 Task: Add and style a list of job opportunities after a BCA program in an HTML file using Emmet abbreviations.
Action: Key pressed <Key.enter>
Screenshot: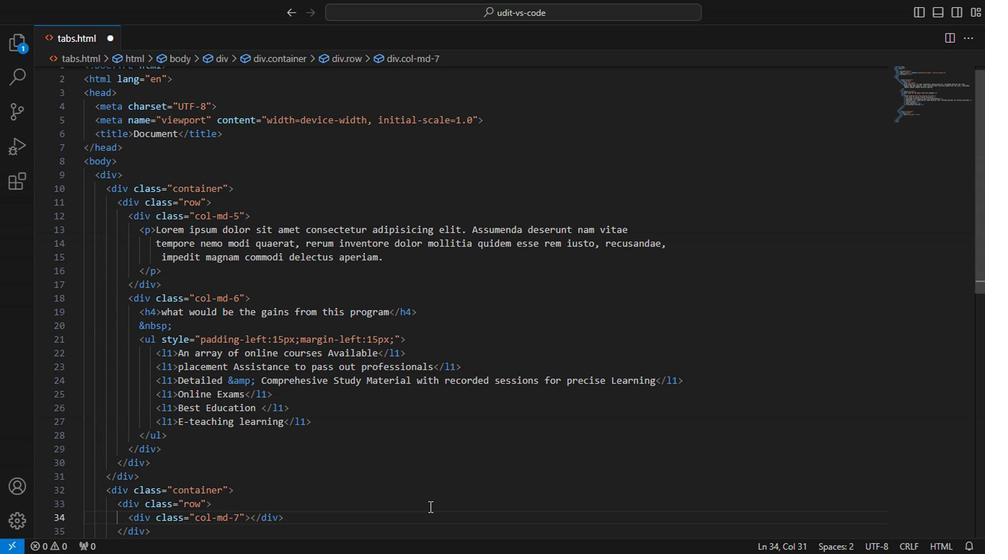 
Action: Mouse moved to (50, 518)
Screenshot: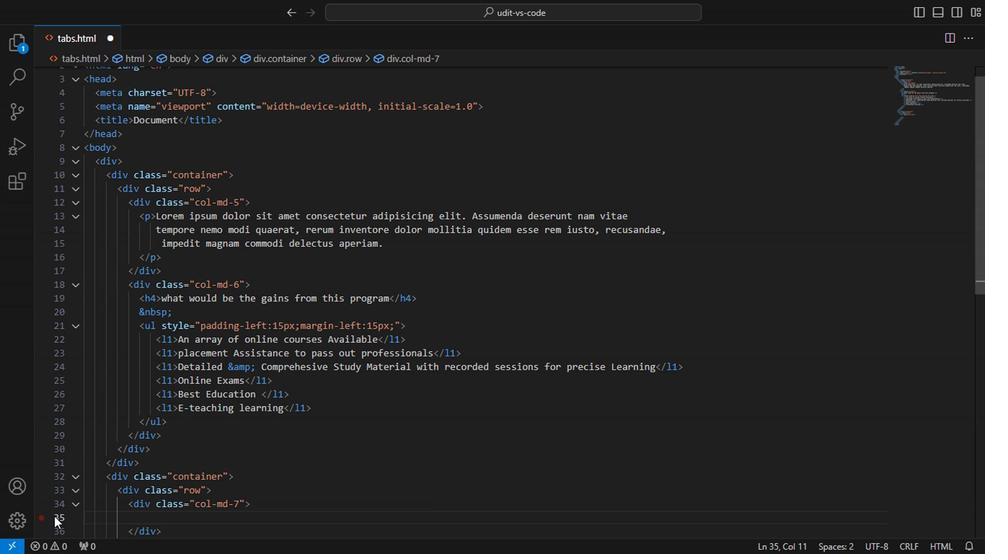 
Action: Mouse pressed left at (50, 518)
Screenshot: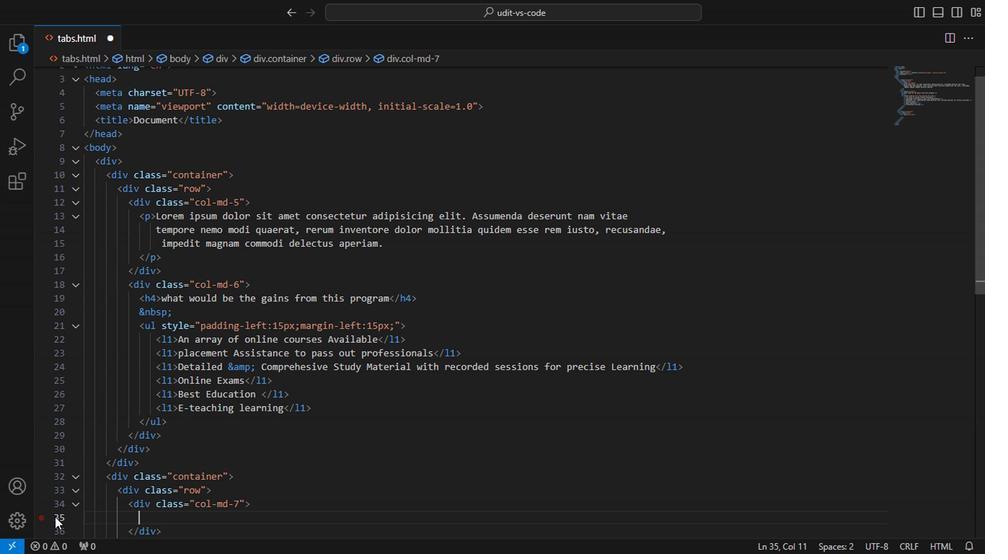 
Action: Key pressed <Key.backspace>
Screenshot: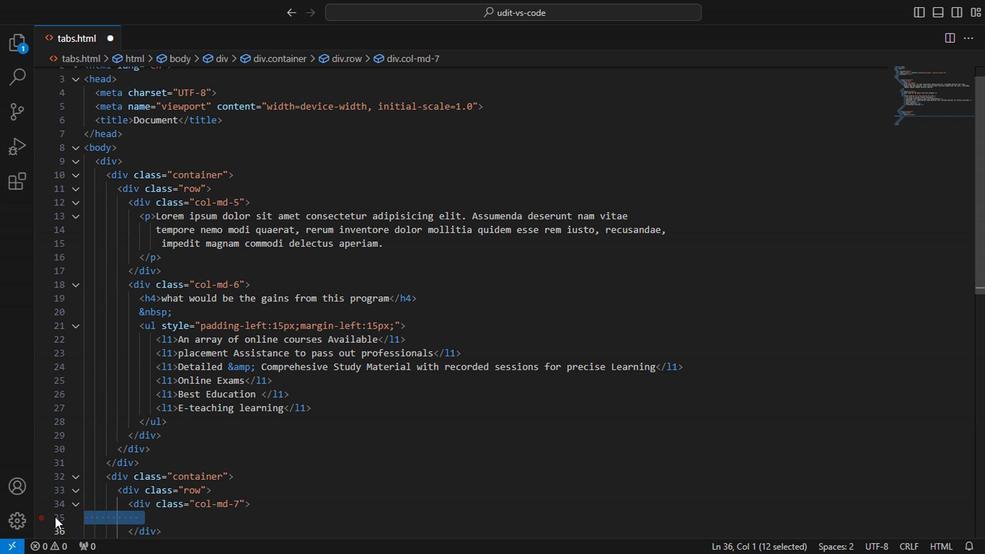 
Action: Mouse moved to (315, 493)
Screenshot: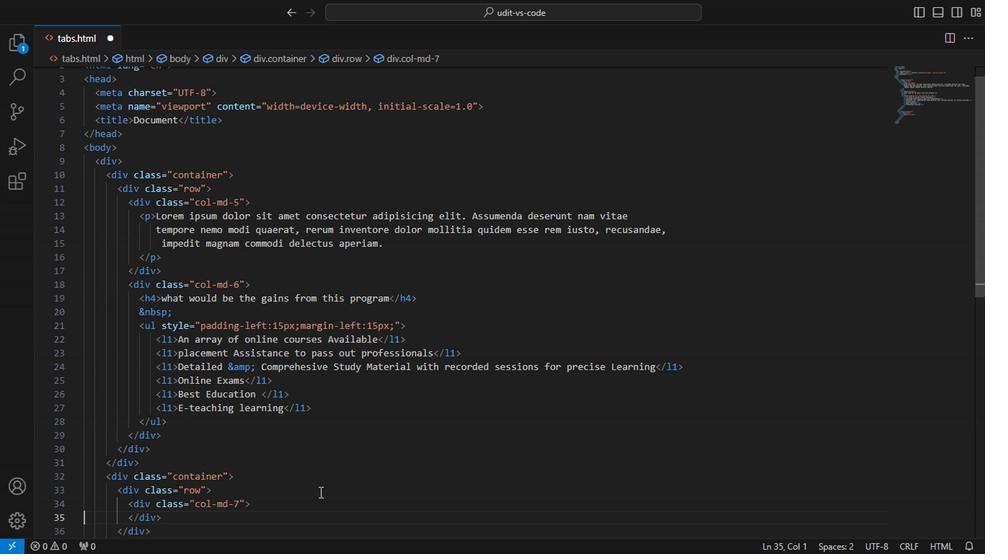 
Action: Mouse pressed left at (315, 493)
Screenshot: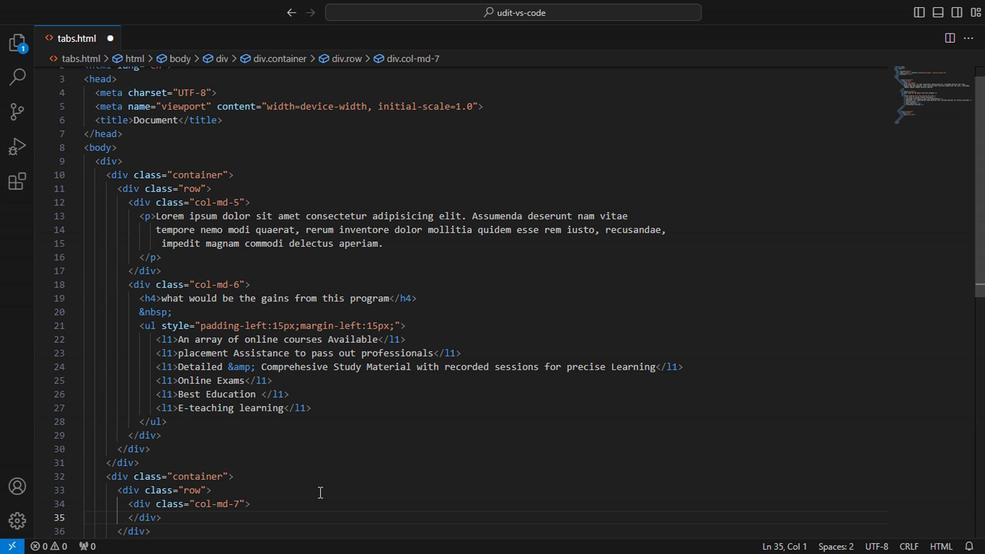 
Action: Mouse moved to (304, 508)
Screenshot: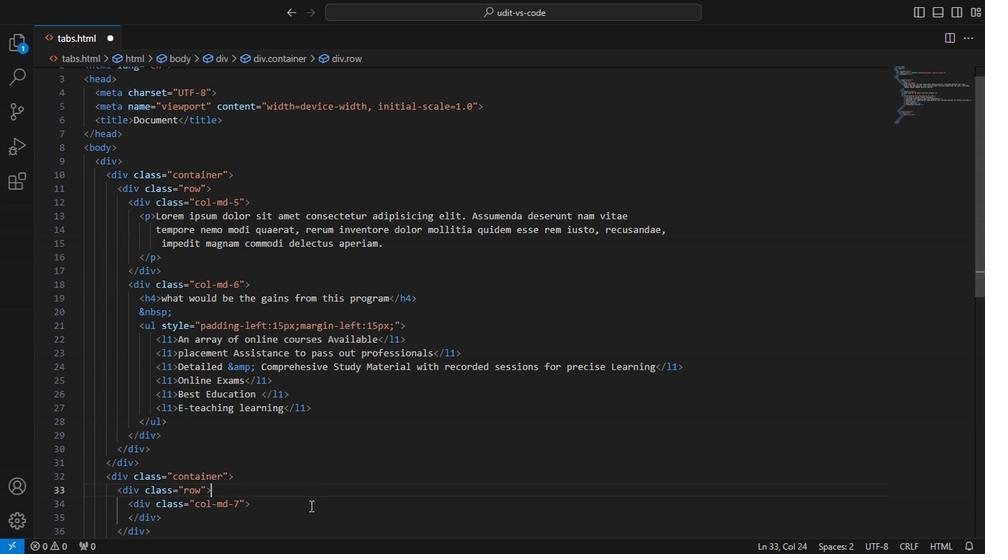 
Action: Mouse pressed left at (304, 508)
Screenshot: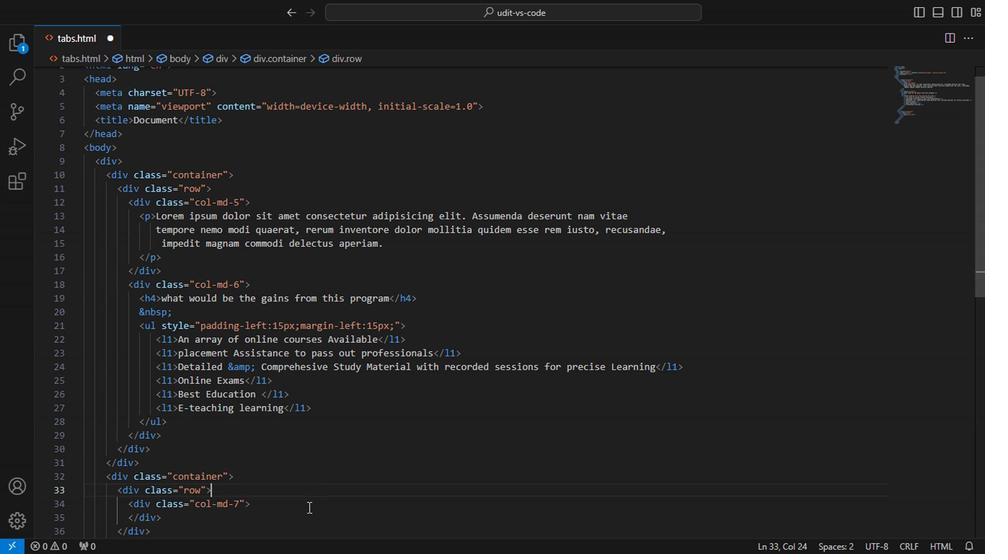 
Action: Key pressed <Key.enter>
Screenshot: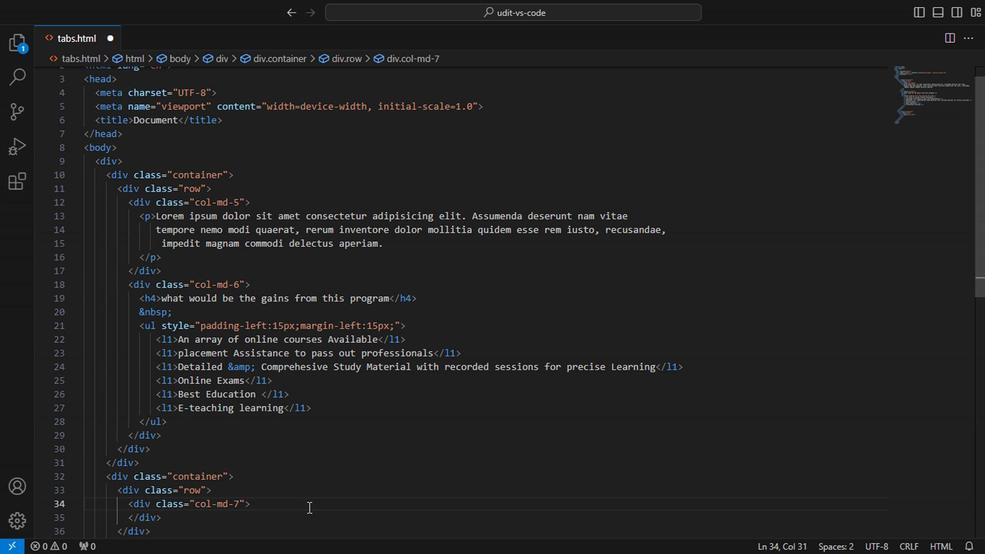 
Action: Mouse moved to (276, 507)
Screenshot: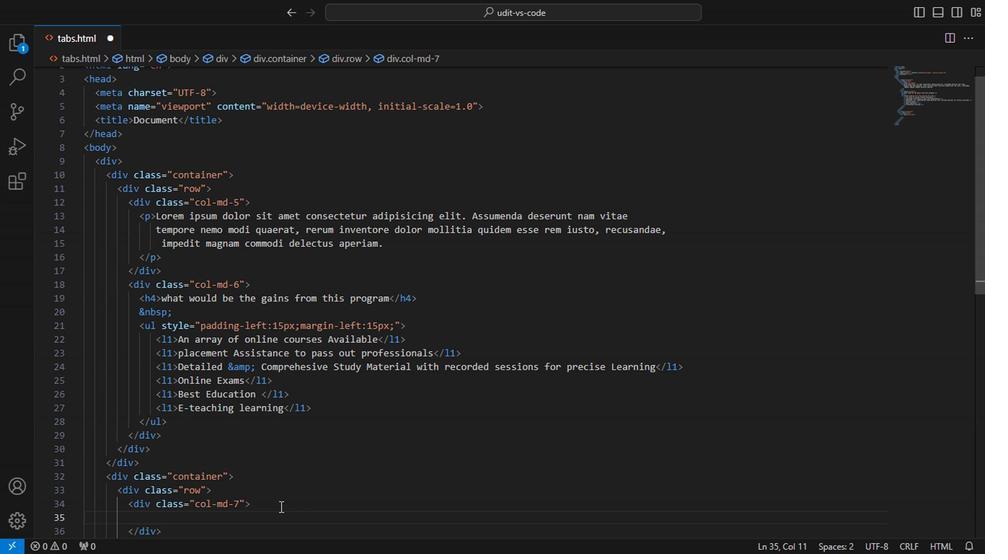 
Action: Key pressed h4<Key.enter><Key.backspace><Key.backspace><Key.right><Key.right><Key.right><Key.right><Key.right><Key.backspace><Key.backspace><Key.backspace><Key.backspace><Key.backspace><Key.backspace><Key.backspace>h4<Key.enter><Key.caps_lock>J<Key.caps_lock>ob<Key.space><Key.caps_lock>O<Key.caps_lock>ppu<Key.backspace>ortunities<Key.space><Key.caps_lock>A<Key.caps_lock>fter<Key.space><Key.caps_lock>BCA<Key.caps_lock><Key.space>programme
Screenshot: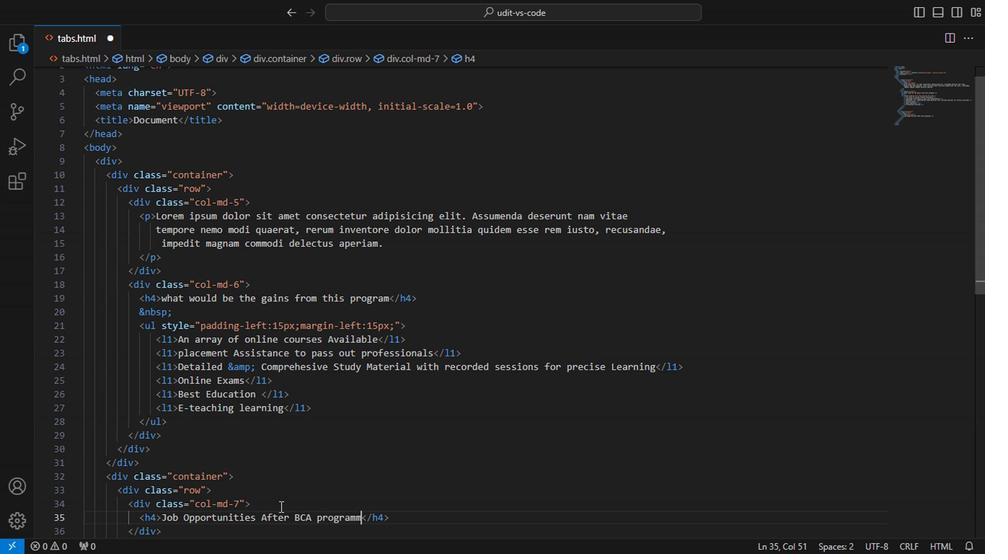
Action: Mouse moved to (268, 482)
Screenshot: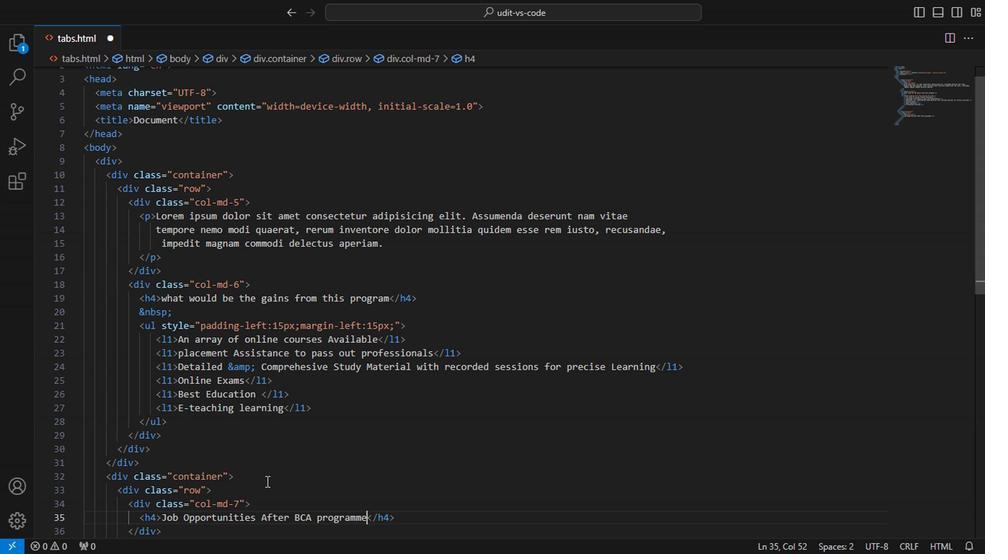 
Action: Key pressed <Key.right><Key.right><Key.right><Key.right><Key.right><Key.shift><Key.shift><Key.shift><Key.shift><Key.shift><Key.shift><Key.shift><Key.shift><Key.shift><Key.shift><Key.shift><Key.shift><Key.shift><Key.shift><Key.shift><Key.shift><Key.shift><Key.shift><Key.shift><Key.shift><Key.shift><Key.shift><Key.shift><Key.shift><Key.shift><Key.shift><Key.shift><Key.shift><Key.shift><Key.shift><Key.shift><Key.shift><Key.shift><Key.shift><Key.shift><Key.shift><Key.shift><Key.shift><Key.shift><Key.shift><Key.shift><Key.shift><Key.shift><Key.shift><Key.shift><Key.shift><Key.shift><Key.shift><Key.shift>&nbsp;<Key.right><Key.left><Key.enter>ul<Key.enter><Key.enter>li<Key.shift><Key.shift><Key.shift><Key.shift><Key.shift><Key.shift><Key.shift><Key.shift><Key.shift><Key.shift><Key.shift><Key.shift><Key.shift>*5<Key.enter>
Screenshot: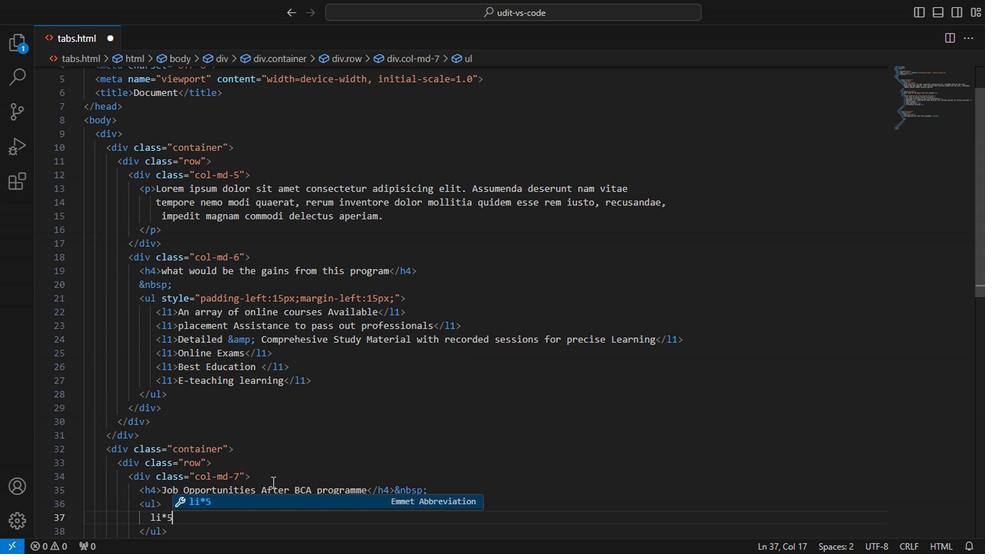 
Action: Mouse moved to (981, 228)
Screenshot: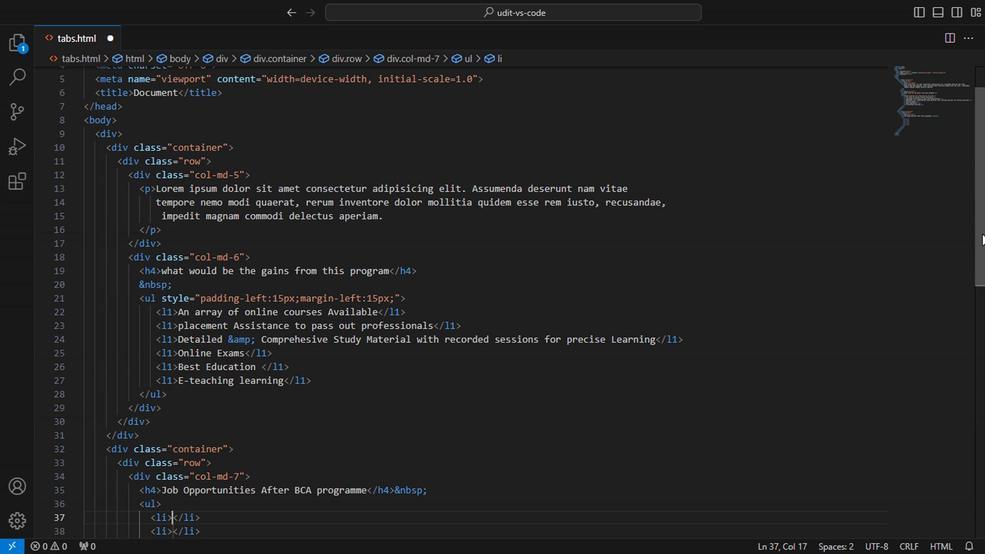 
Action: Mouse pressed left at (981, 228)
Screenshot: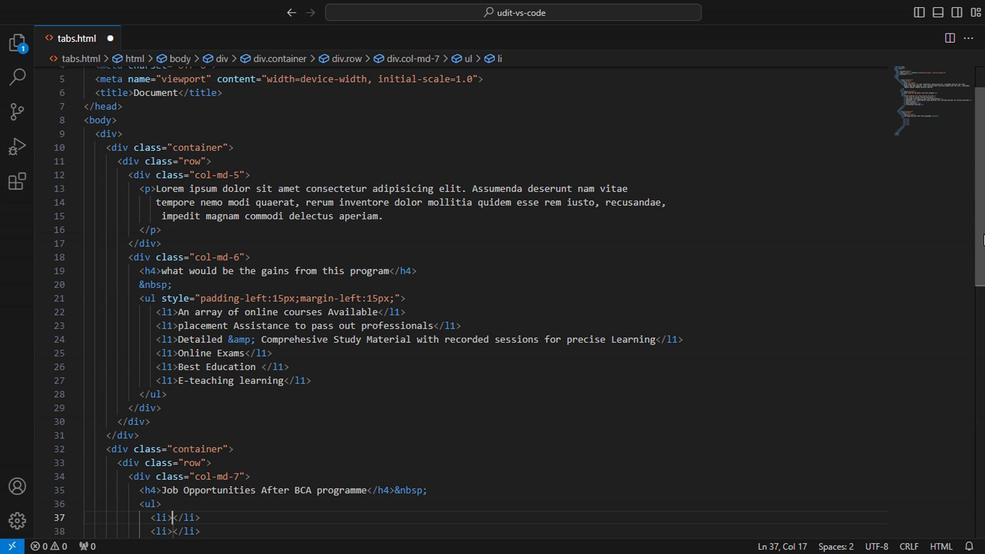 
Action: Mouse moved to (168, 334)
Screenshot: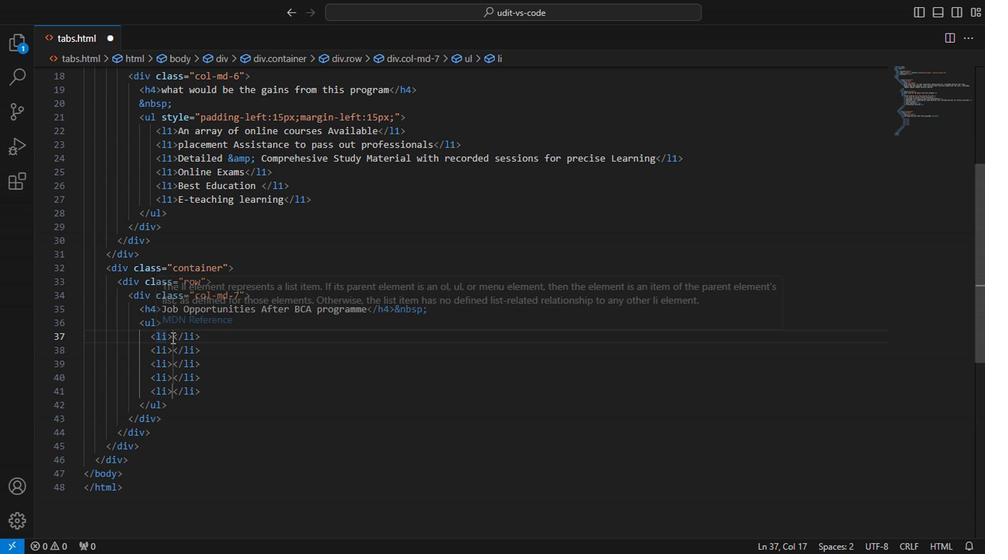 
Action: Mouse pressed left at (168, 334)
Screenshot: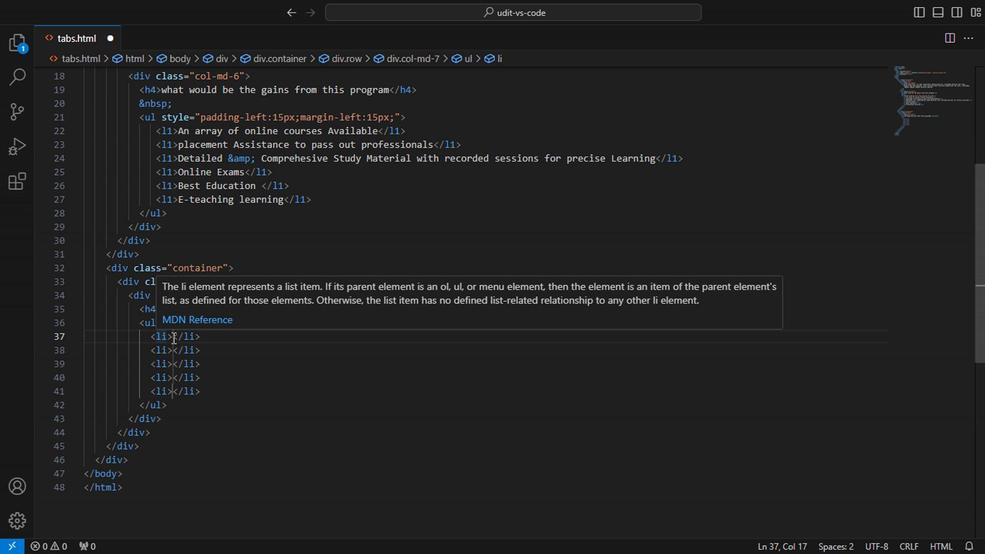 
Action: Key pressed s<Key.backspace><Key.left><Key.space>style<Key.enter>color<Key.shift_r>:whitel<Key.backspace>;<Key.right><Key.right><Key.caps_lock>S<Key.caps_lock>oftware<Key.space><Key.caps_lock>D<Key.caps_lock>evelopment<Key.down><Key.left><Key.left><Key.left><Key.left><Key.left><Key.left><Key.space>style=<Key.shift_r>"<Key.left>color<Key.shift_r>:white<Key.right><Key.right><Key.caps_lock><Key.caps_lock><Key.caps_lock>WE<Key.caps_lock><Key.backspace>eb<Key.space><Key.caps_lock>D<Key.caps_lock>eveloper<Key.right><Key.right><Key.down><Key.left><Key.left><Key.left><Key.left><Key.left><Key.left><Key.space>style=color<Key.shift_r>:white;<Key.right><Key.right><Key.caps_lock>D<Key.caps_lock>atabase<Key.space><Key.caps_lock>D<Key.caps_lock>eveloper<Key.right><Key.right><Key.right><Key.down><Key.left><Key.left><Key.left><Key.left><Key.left><Key.left><Key.space>style-<Key.backspace>=color<Key.shift_r>:blue<Key.right><Key.right><Key.caps_lock>I<Key.caps_lock>t<Key.space>prohe<Key.backspace><Key.backspace>ject<Key.space><Key.caps_lock>D<Key.caps_lock>evek<Key.backspace>loper<Key.right><Key.right><Key.right><Key.right><Key.right><Key.down><Key.left><Key.left><Key.left><Key.left><Key.left><Key.left><Key.space>style-=<Key.shift_r>"<Key.left>color<Key.shift_r>:red<Key.right><Key.right><Key.caps_lock><Key.caps_lock><Key.caps_lock>P<Key.caps_lock>roh<Key.backspace>jecy<Key.space><Key.backspace><Key.backspace>t<Key.space><Key.caps_lock>M<Key.caps_lock>anager<Key.down><Key.down><Key.enter>.col-ms<Key.backspace>d-5<Key.enter><Key.enter>.h5<Key.backspace><Key.backspace>h5<Key.enter>lorem<Key.enter>
Screenshot: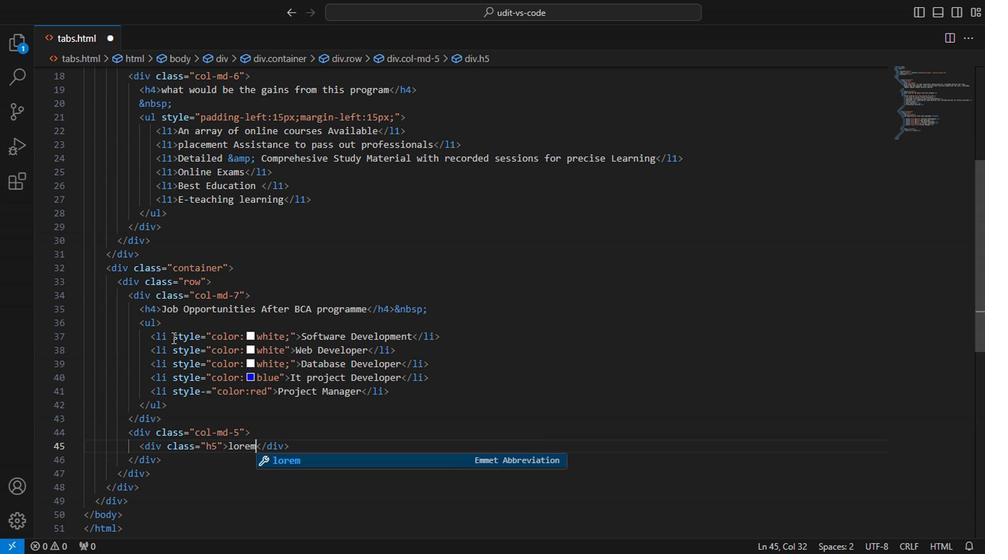 
Action: Mouse moved to (424, 534)
Screenshot: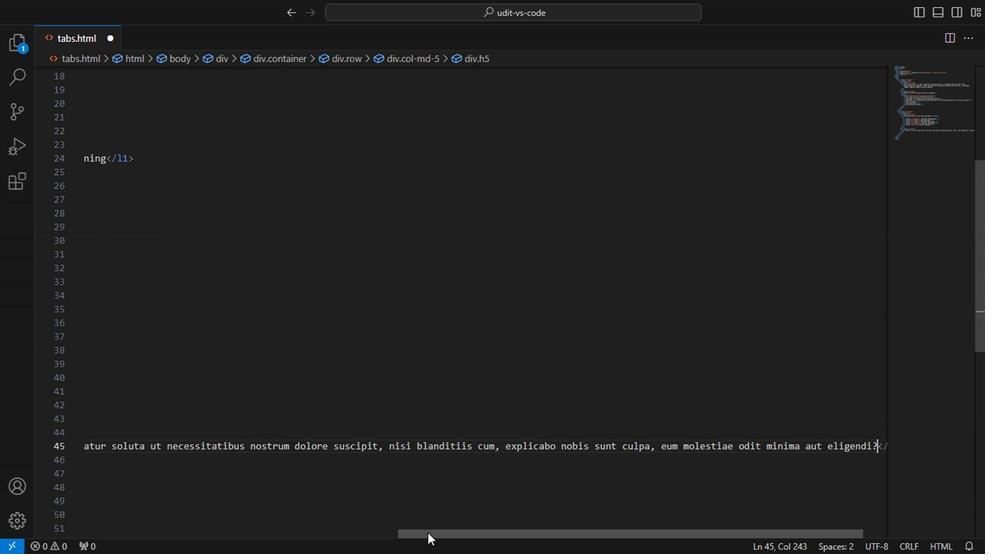 
Action: Mouse pressed left at (424, 534)
Screenshot: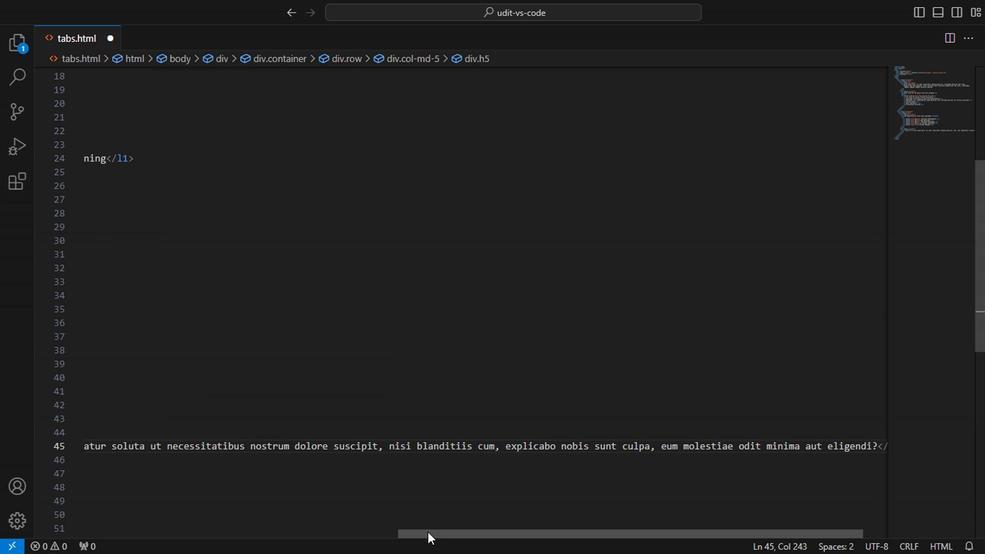 
Action: Mouse moved to (565, 450)
Screenshot: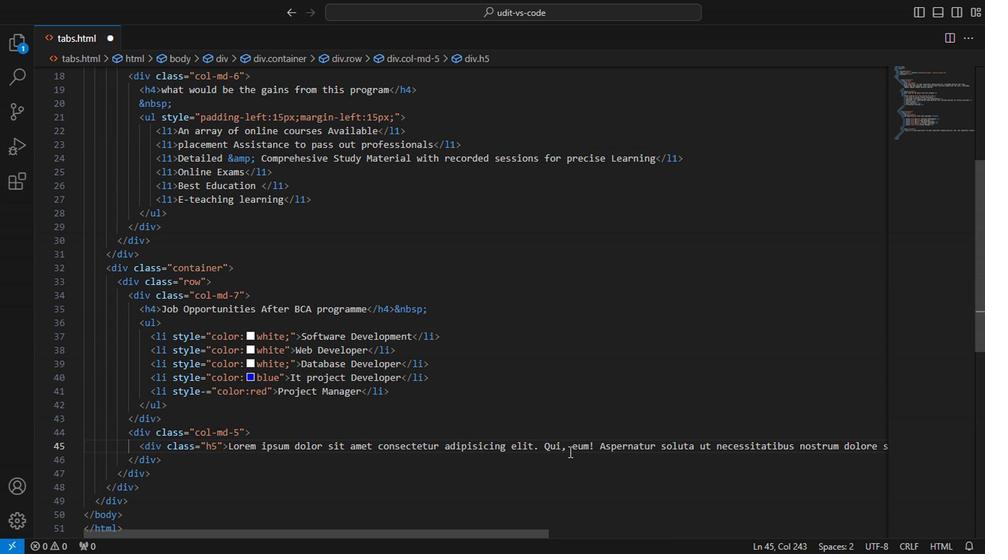 
Action: Mouse pressed left at (565, 450)
Screenshot: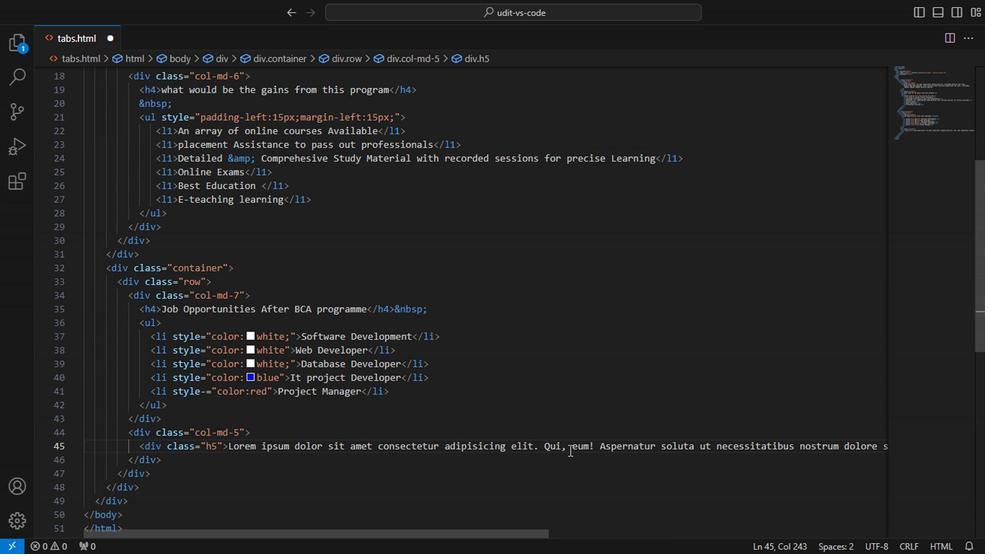 
Action: Key pressed <Key.enter>
Screenshot: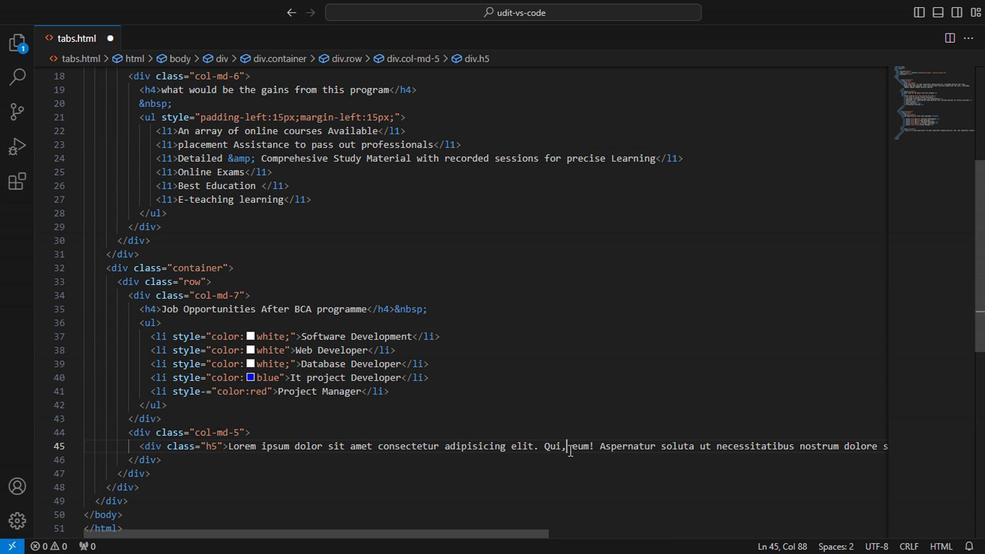 
Action: Mouse moved to (790, 457)
Screenshot: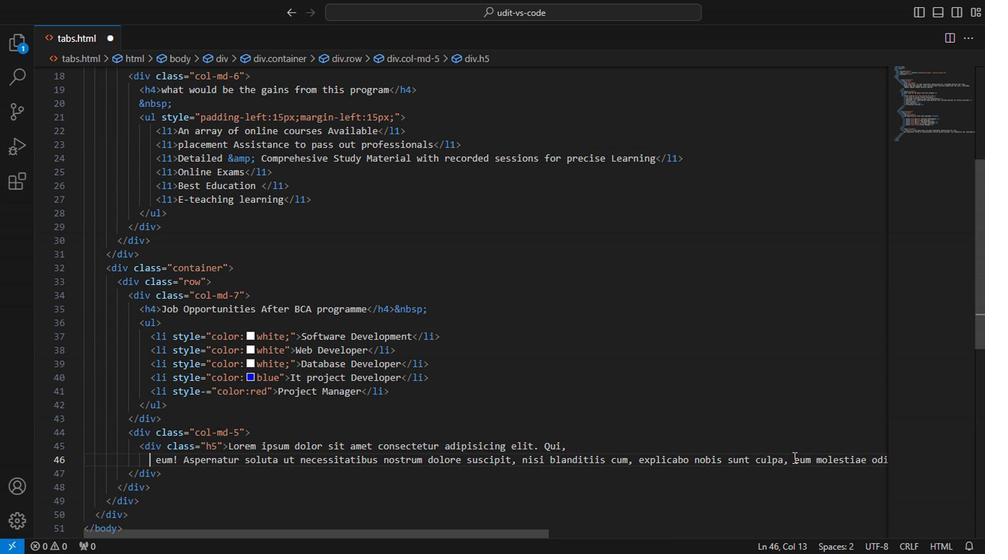 
Action: Mouse pressed left at (790, 457)
Screenshot: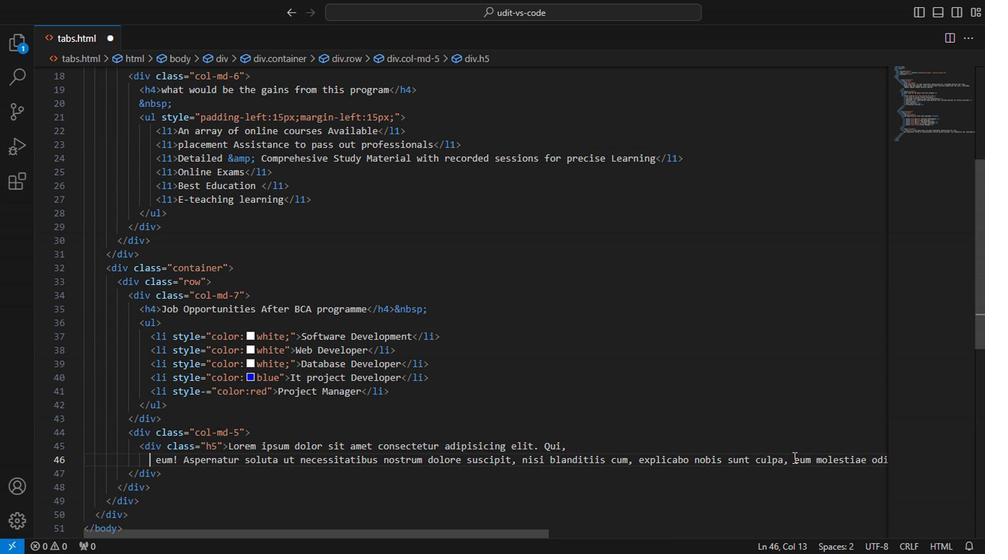 
Action: Key pressed <Key.enter>
Screenshot: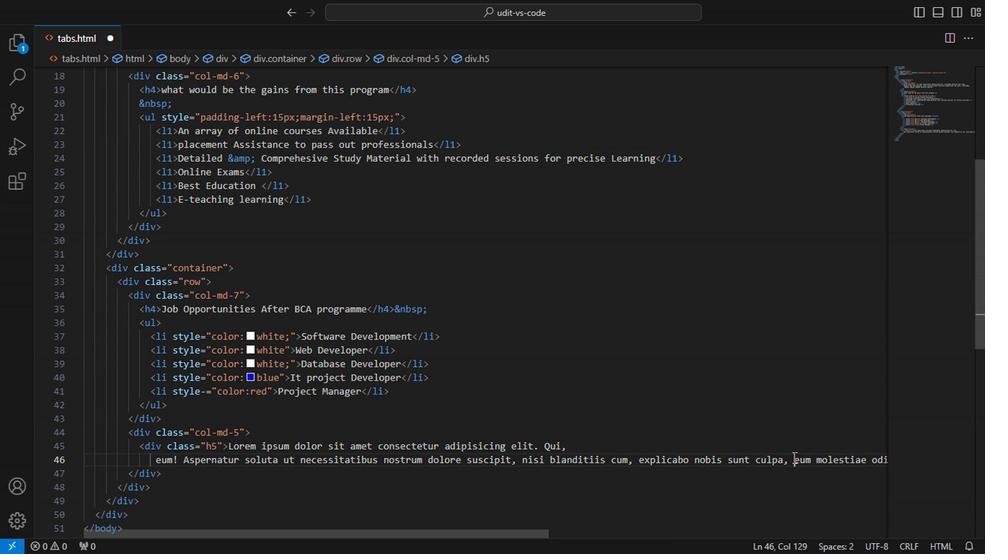 
Action: Mouse moved to (371, 468)
Screenshot: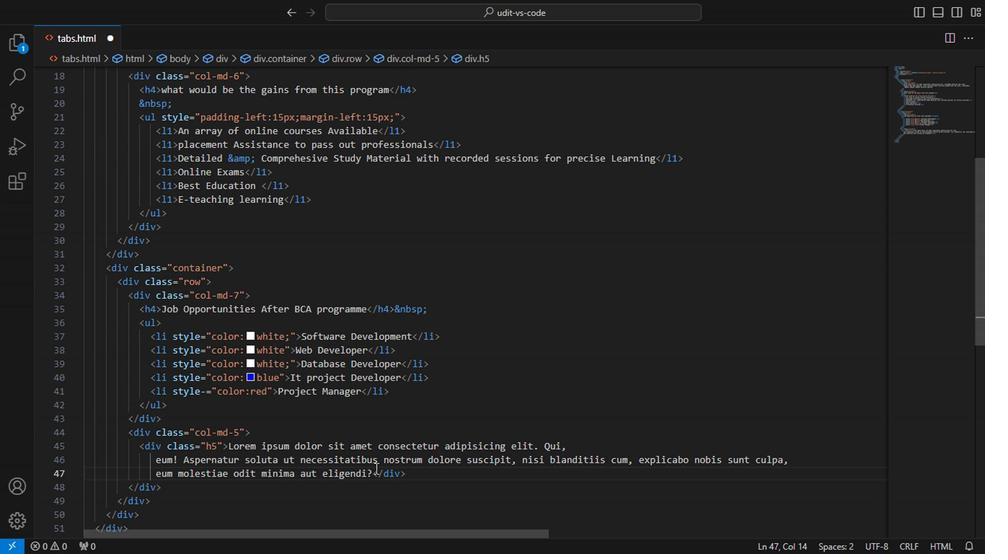 
Action: Mouse pressed left at (371, 468)
Screenshot: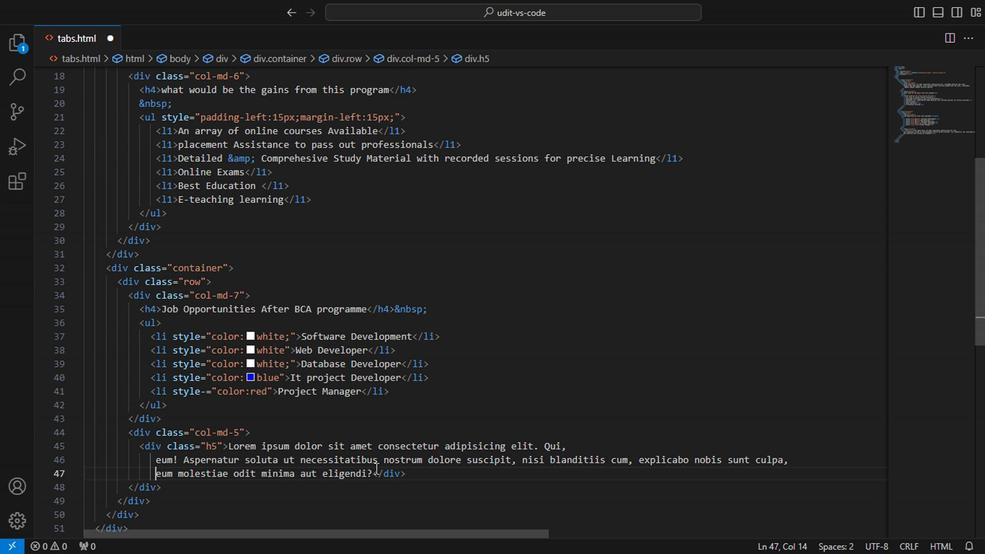 
Action: Key pressed <Key.left><Key.enter>
Screenshot: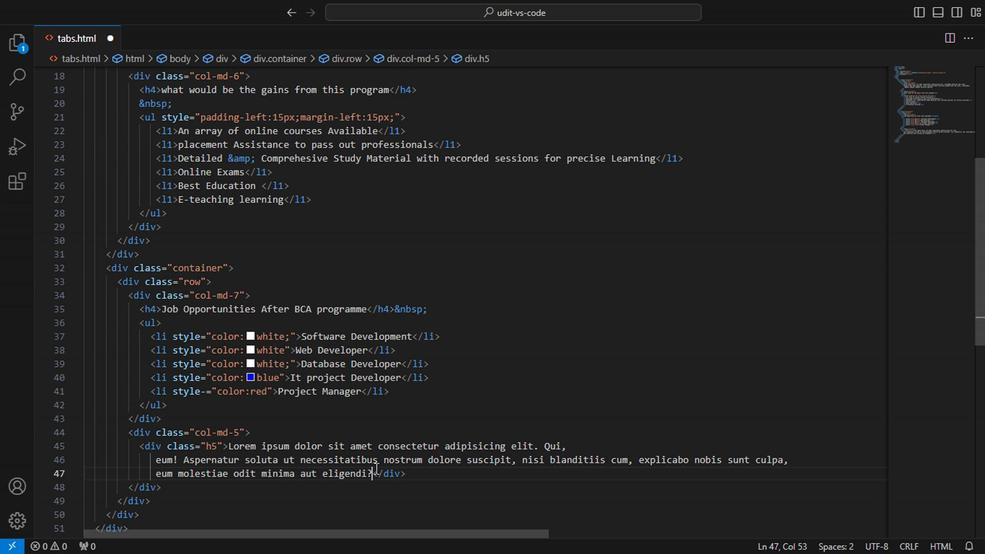 
Action: Mouse moved to (977, 320)
Screenshot: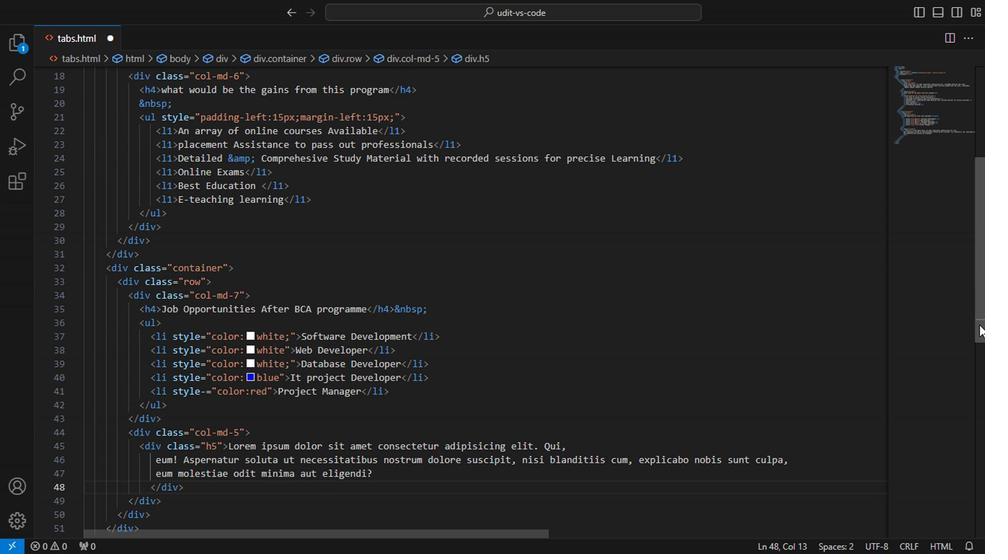 
Action: Mouse pressed left at (977, 320)
Screenshot: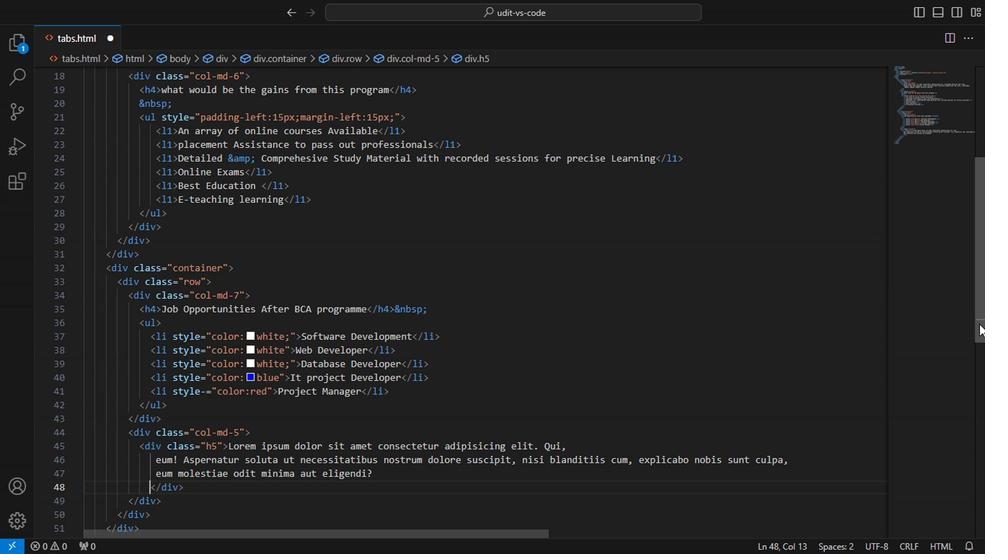 
Action: Mouse moved to (142, 405)
Screenshot: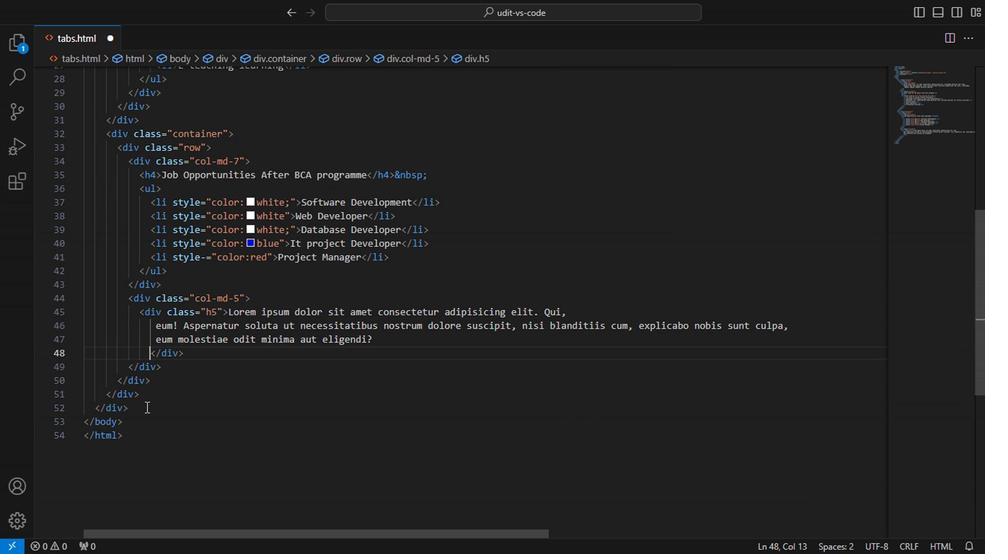 
Action: Mouse pressed left at (142, 405)
Screenshot: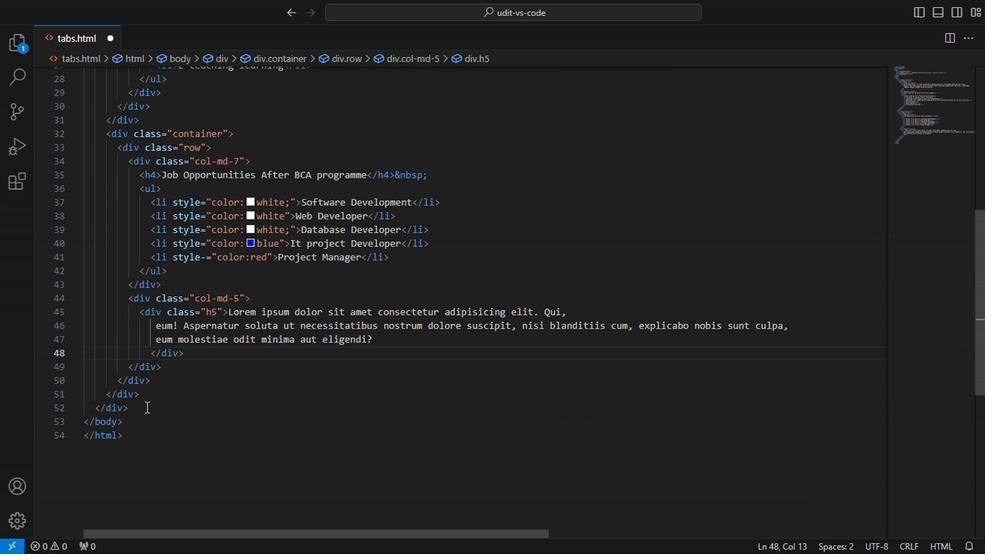
Action: Key pressed <Key.enter>.program-highlight<Key.enter><Key.enter>.containe<Key.backspace>er<Key.enter><Key.enter>.row<Key.enter><Key.enter><Key.enter><Key.enter>ctrl+Zctrl+Zctrl+col-12<Key.enter><Key.enter>h3<Key.enter><Key.enter>ctrl+Z<Key.shift_r>ctrl+b<Key.shift_r>><Key.caps_lock>BCA<Key.caps_lock><Key.space><Key.caps_lock>P<Key.caps_lock>rogram<Key.right><Key.right><Key.right><Key.right><Key.right><Key.right><Key.right><Key.right><Key.right><Key.right><Key.left><Key.enter>span.bg-primary<Key.enter>lorem<Key.enter>
Screenshot: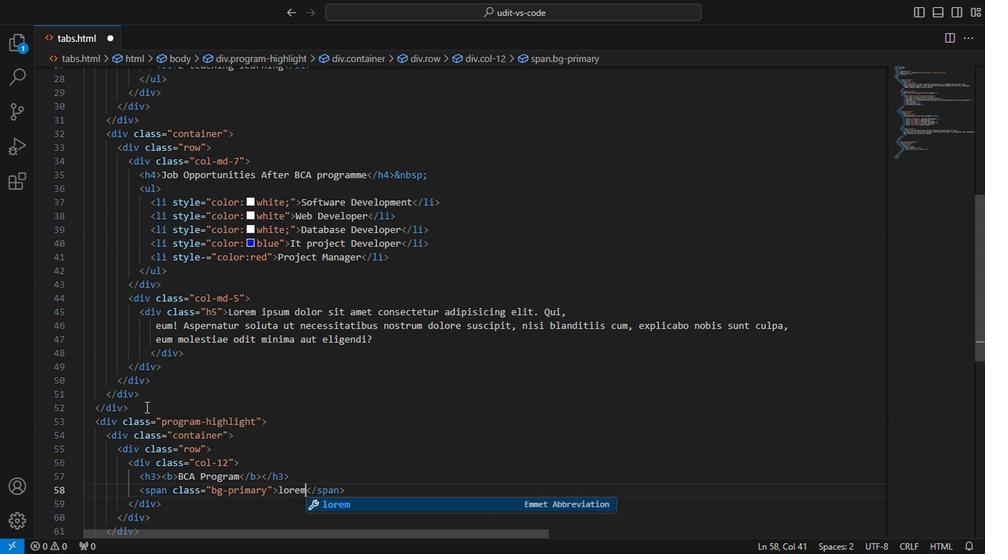 
Action: Mouse moved to (510, 536)
Screenshot: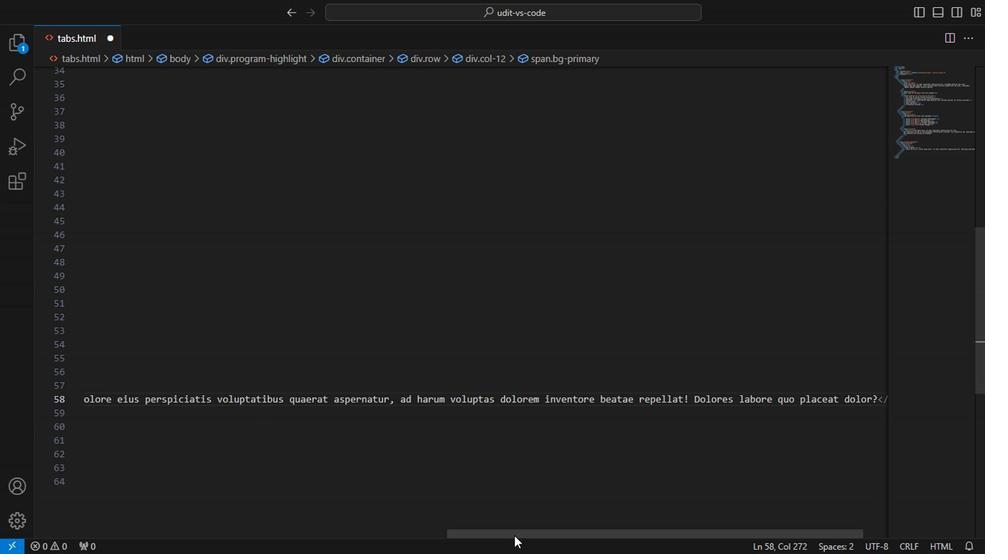 
Action: Mouse pressed left at (510, 536)
Screenshot: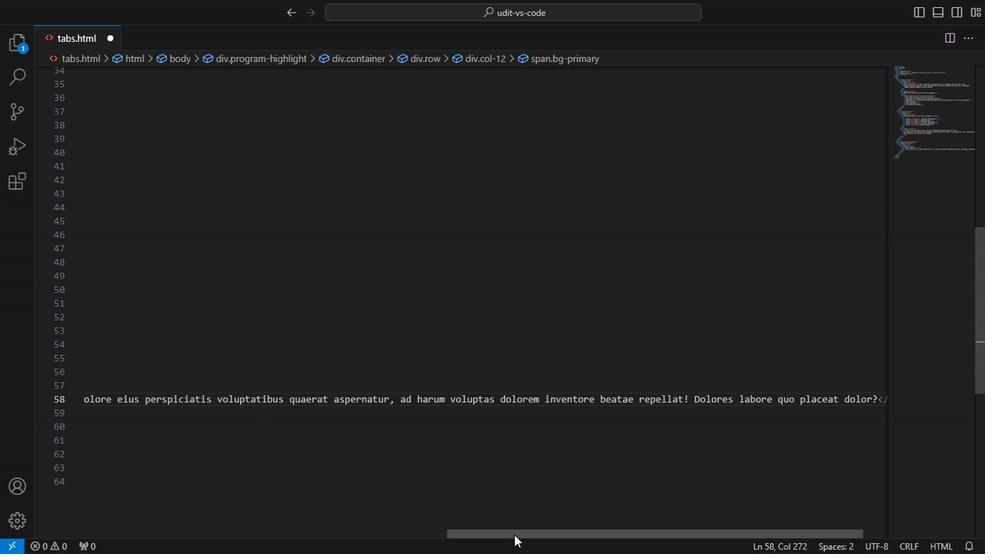 
Action: Mouse moved to (786, 399)
Screenshot: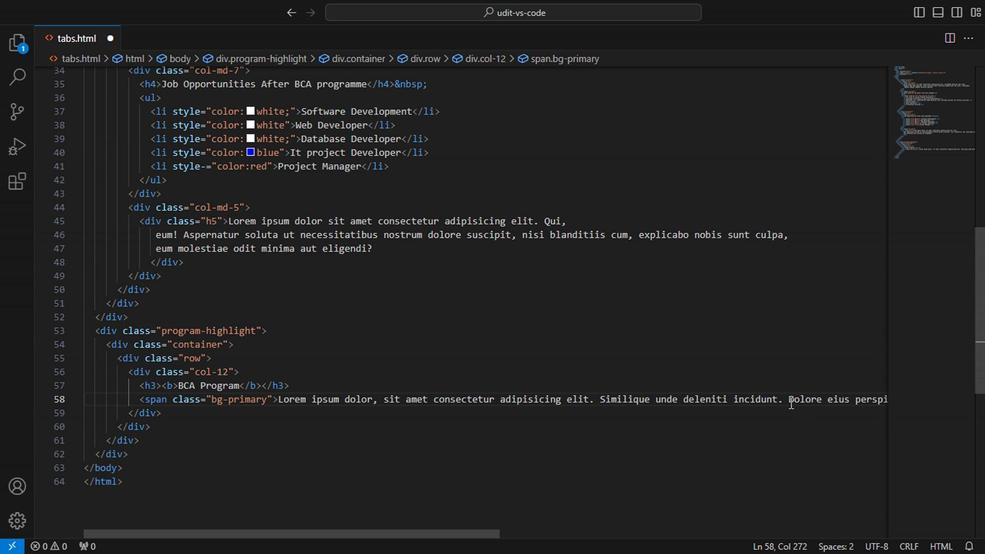 
Action: Mouse pressed left at (786, 399)
Screenshot: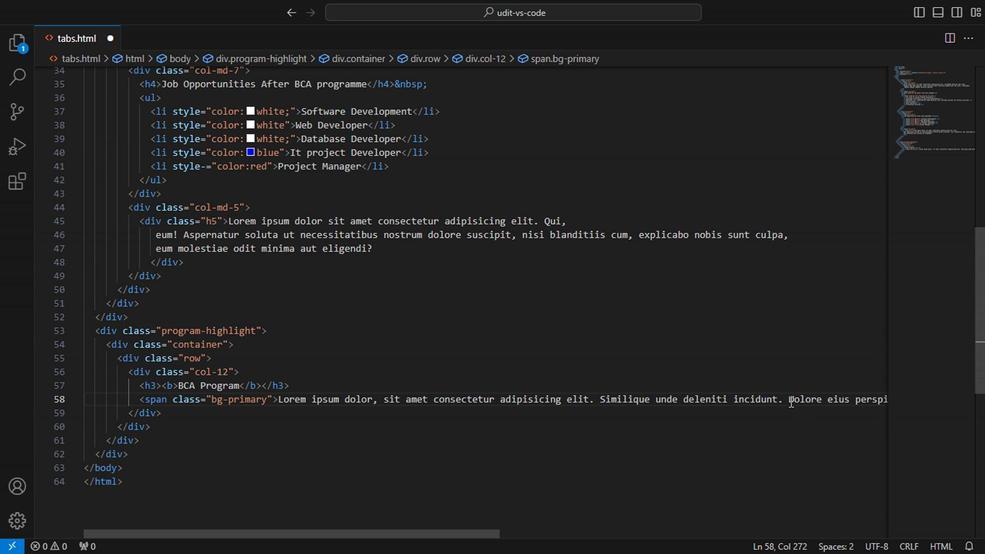 
Action: Key pressed <Key.enter>
Screenshot: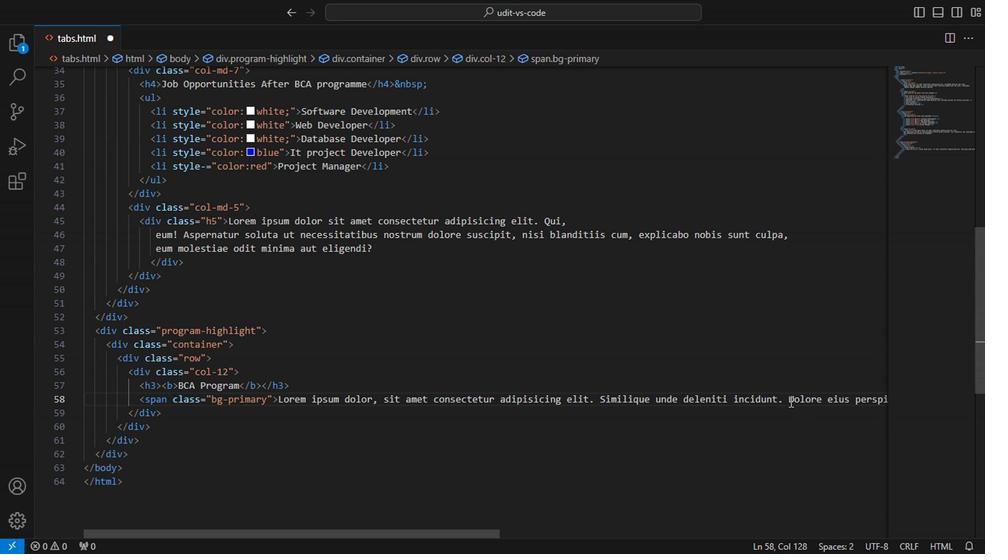 
Action: Mouse moved to (763, 410)
Screenshot: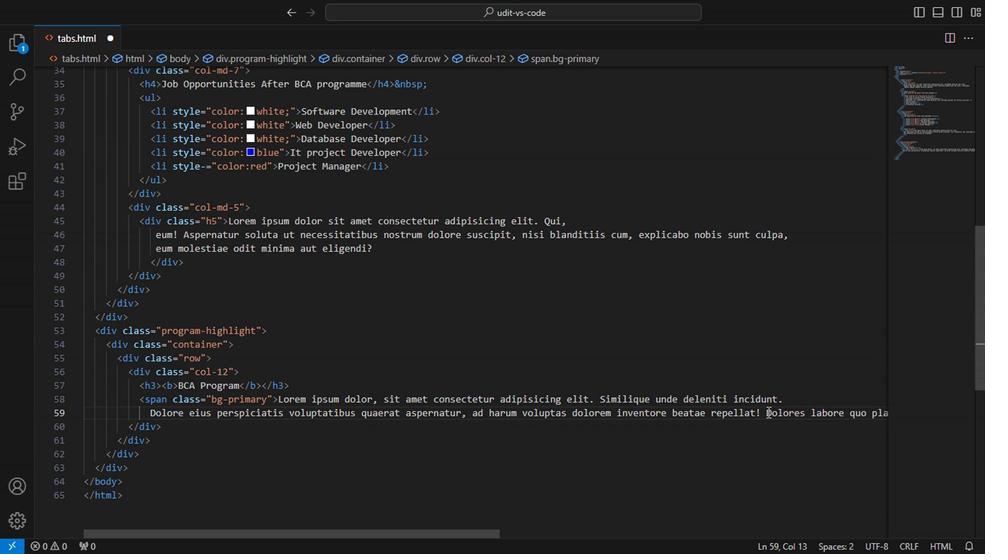 
Action: Mouse pressed left at (763, 410)
Screenshot: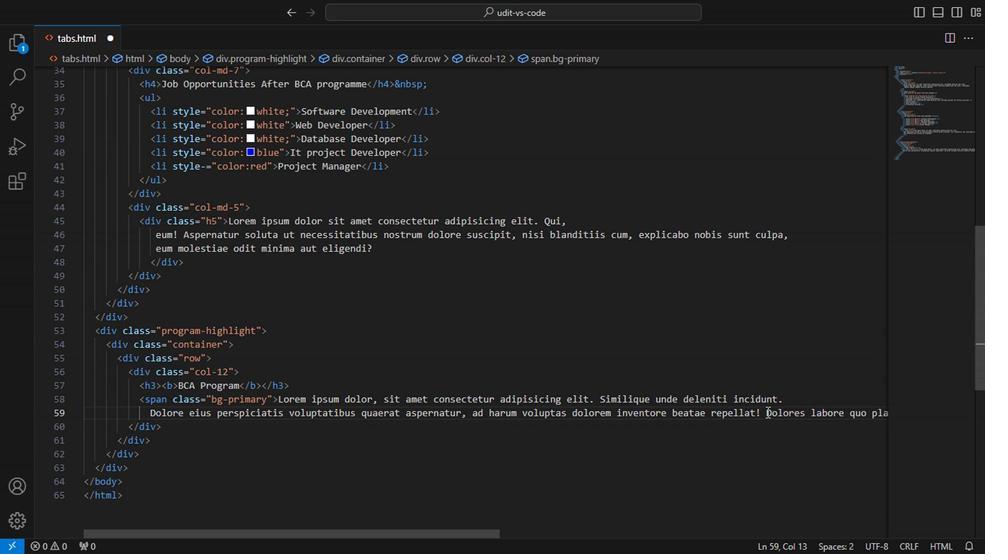 
Action: Key pressed <Key.enter>
Screenshot: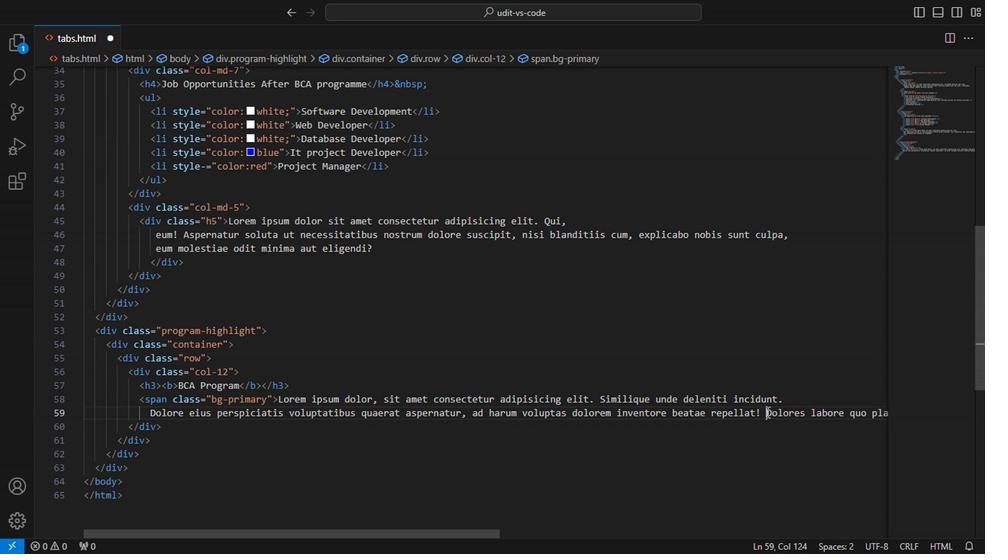 
Action: Mouse moved to (328, 426)
Screenshot: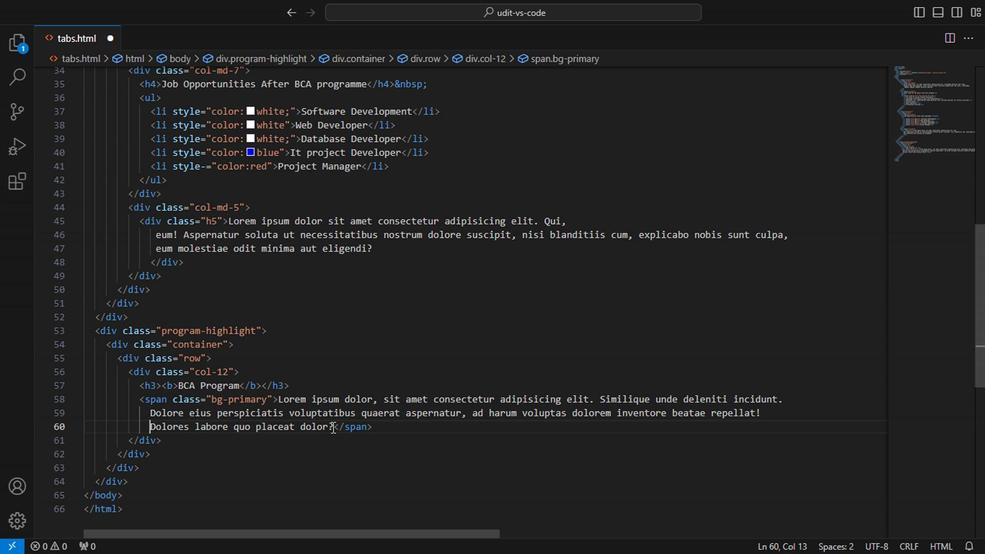 
Action: Mouse pressed left at (328, 426)
Screenshot: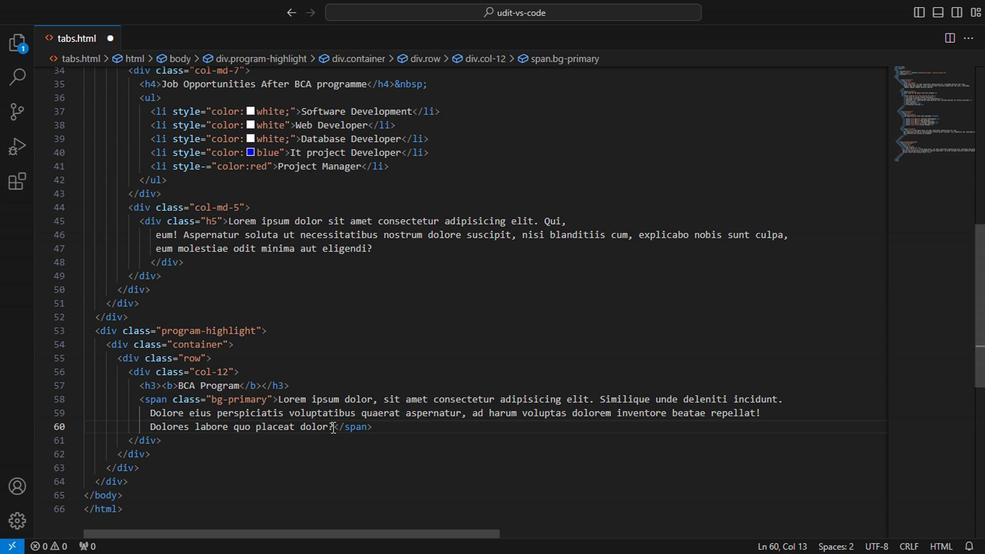 
Action: Key pressed <Key.enter>
Screenshot: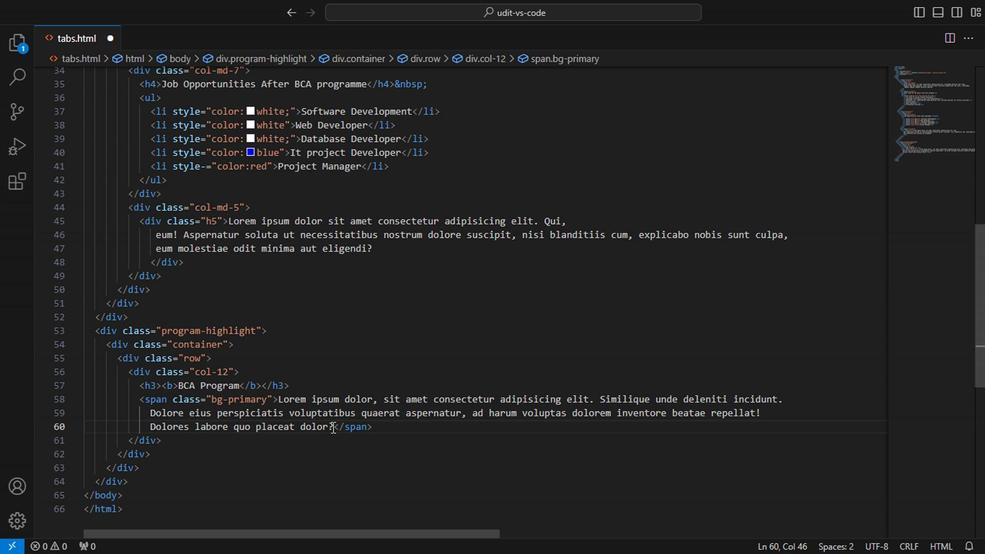 
Action: Mouse moved to (180, 442)
Screenshot: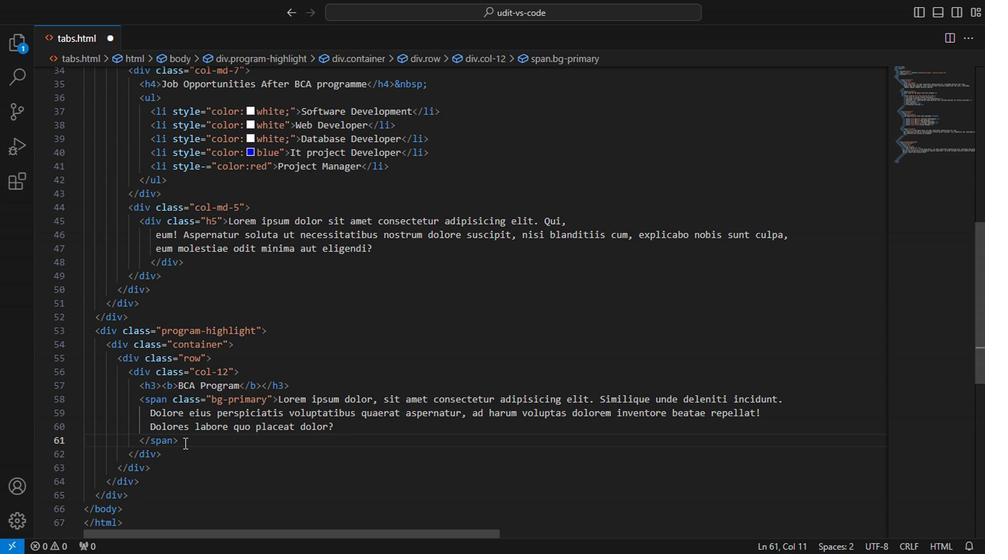 
Action: Mouse pressed left at (180, 442)
Screenshot: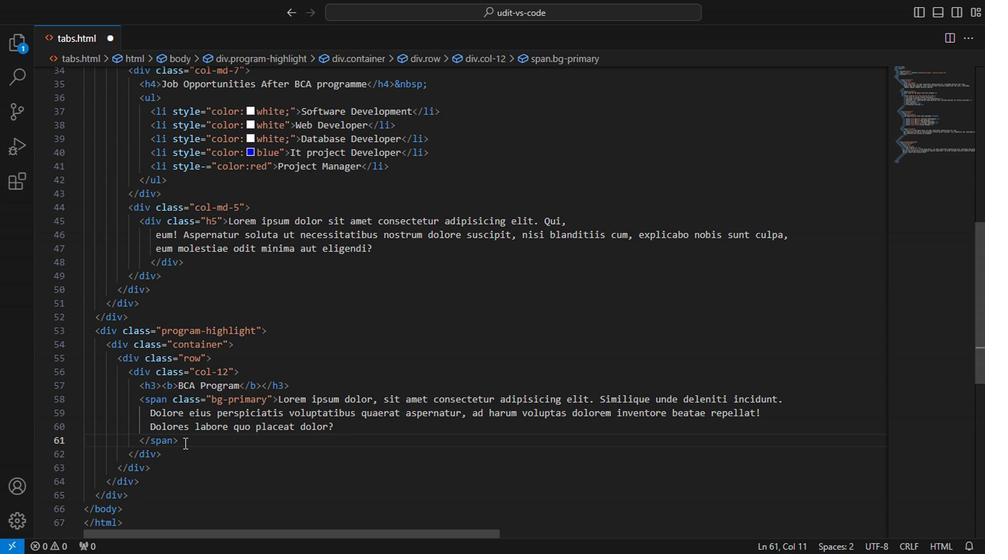 
Action: Mouse moved to (181, 442)
Screenshot: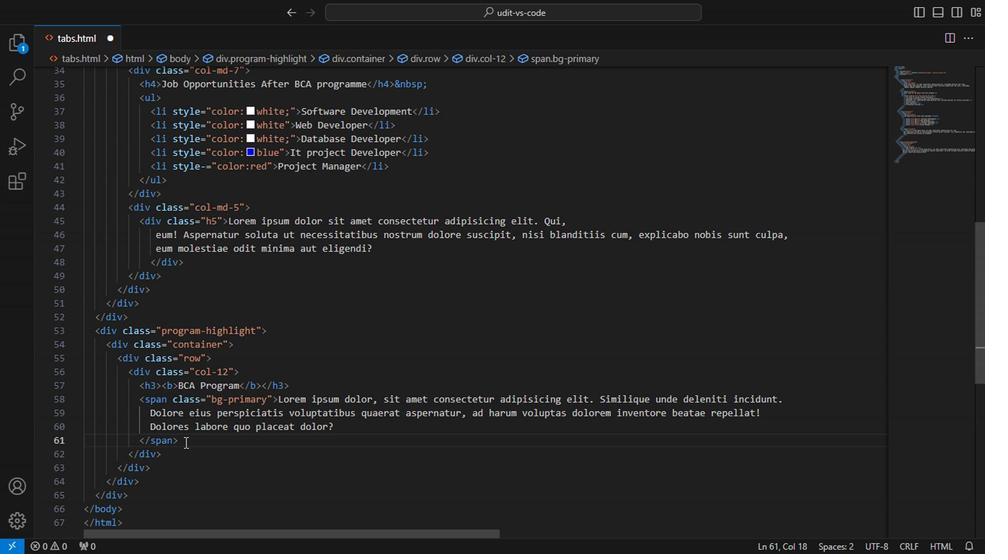 
Action: Key pressed <Key.shift_r><Key.enter>ctrl+row<Key.enter><Key.enter>.program-number<Key.enter><Key.enter>
Screenshot: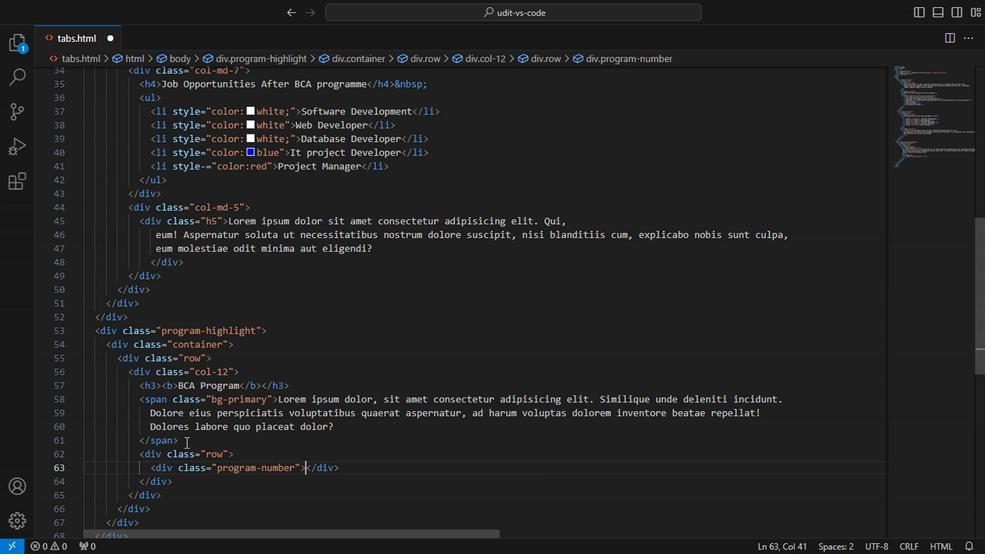 
Action: Mouse moved to (213, 458)
Screenshot: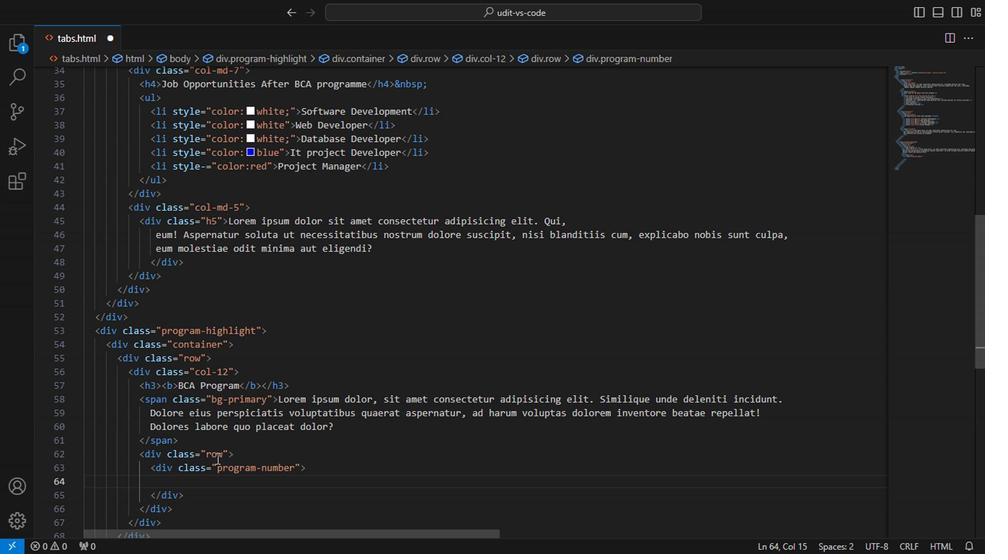 
Action: Key pressed ctrl+Z<'\x1a'><Key.backspace><Key.backspace><Key.backspace><Key.backspace><Key.backspace><Key.backspace><Key.backspace><Key.backspace><Key.backspace><Key.backspace><Key.backspace><Key.backspace><Key.backspace><Key.backspace><Key.backspace>ctrl+col-md-3<Key.shift><Key.shift><Key.shift><Key.shift><Key.shift><Key.shift><Key.shift><Key.shift><Key.shift><Key.shift><Key.shift><Key.shift><Key.shift><Key.shift><Key.shift><Key.shift><Key.shift><Key.shift><Key.shift><Key.shift><Key.shift><Key.shift><Key.shift><Key.shift><Key.shift><Key.shift><Key.shift><Key.shift><Key.shift><Key.shift><Key.shift><Key.shift><Key.shift><Key.shift><Key.shift><Key.shift><Key.shift><Key.shift><Key.shift><Key.shift><Key.shift><Key.shift><Key.shift><Key.shift><Key.shift><Key.shift><Key.shift><Key.shift><Key.shift><Key.shift><Key.shift><Key.shift><Key.shift><Key.shift><Key.shift><Key.shift><Key.shift><Key.shift><Key.shift>*4<Key.enter>h3<Key.backspace><Key.backspace>36<Key.backspace><Key.backspace>
Screenshot: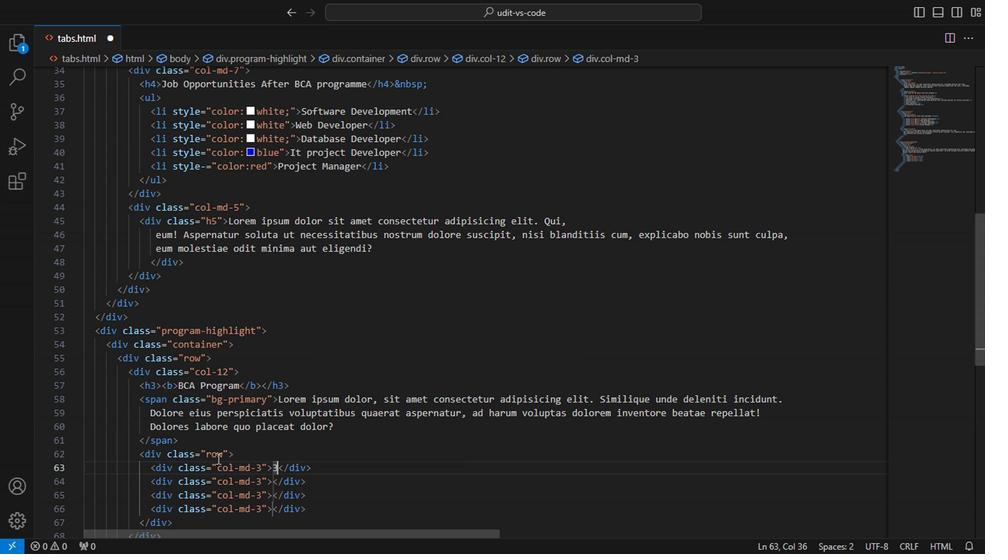 
Action: Mouse moved to (266, 467)
Screenshot: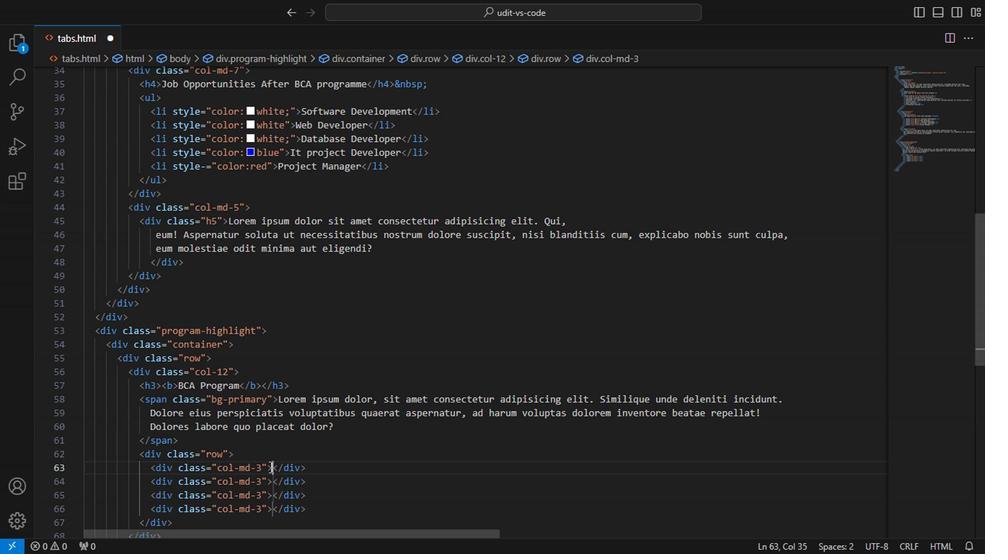 
Action: Mouse pressed left at (266, 467)
Screenshot: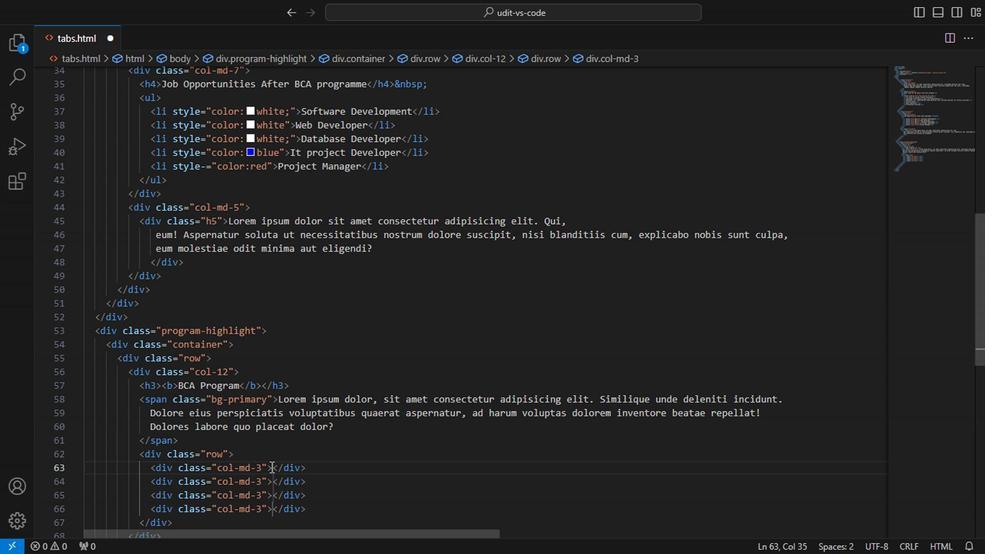 
Action: Key pressed <Key.shift_r><Key.enter>
Screenshot: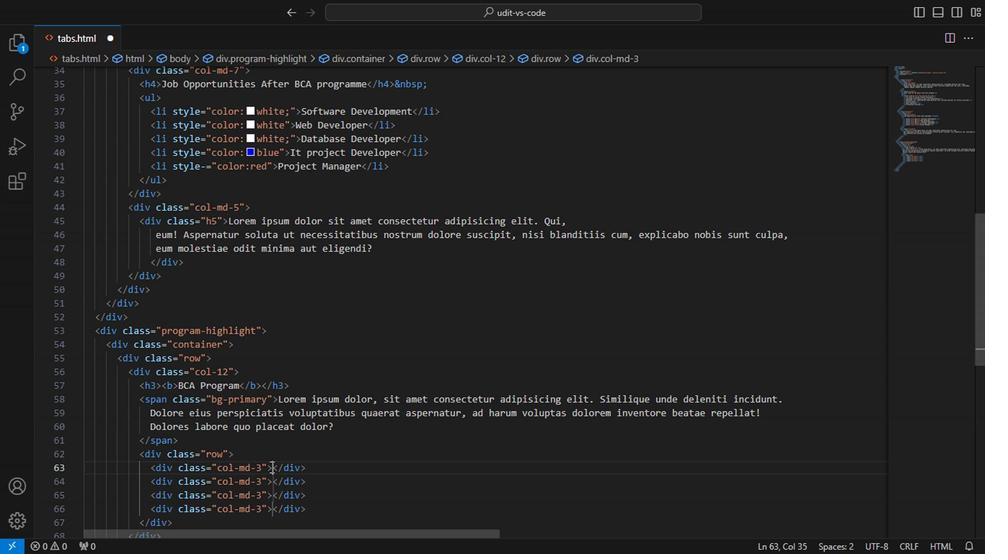 
Action: Mouse moved to (158, 480)
Screenshot: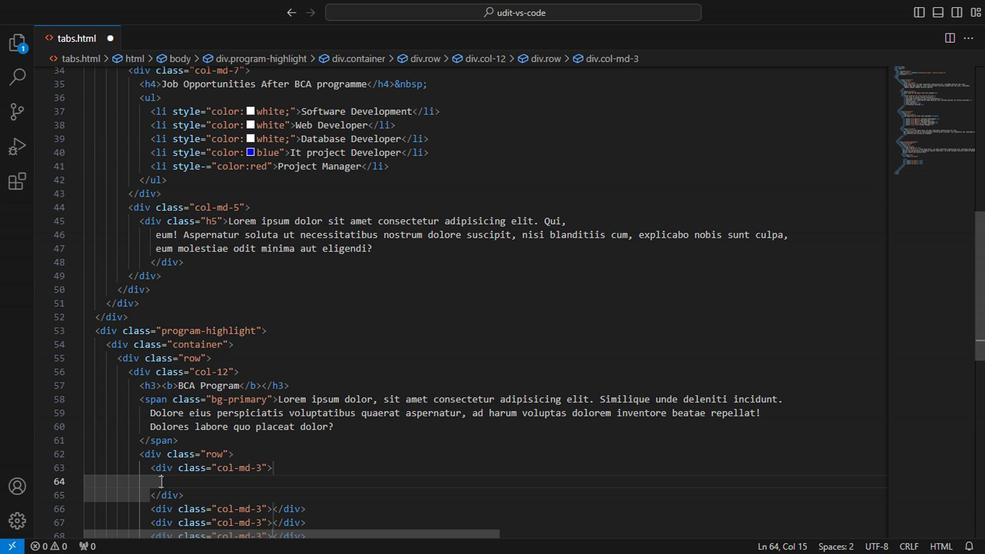 
Action: Mouse pressed left at (158, 480)
Screenshot: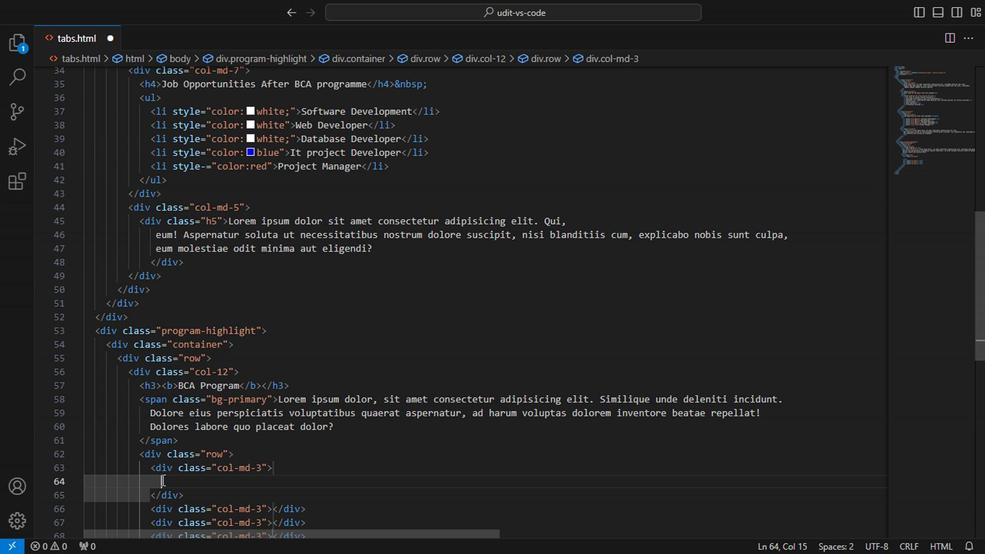 
Action: Mouse pressed left at (158, 480)
Screenshot: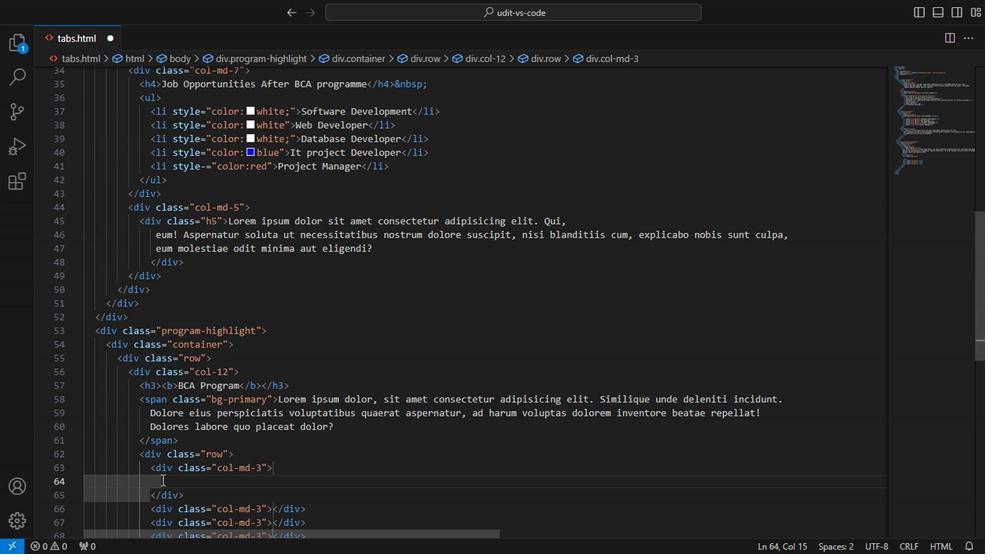 
Action: Mouse moved to (174, 482)
Screenshot: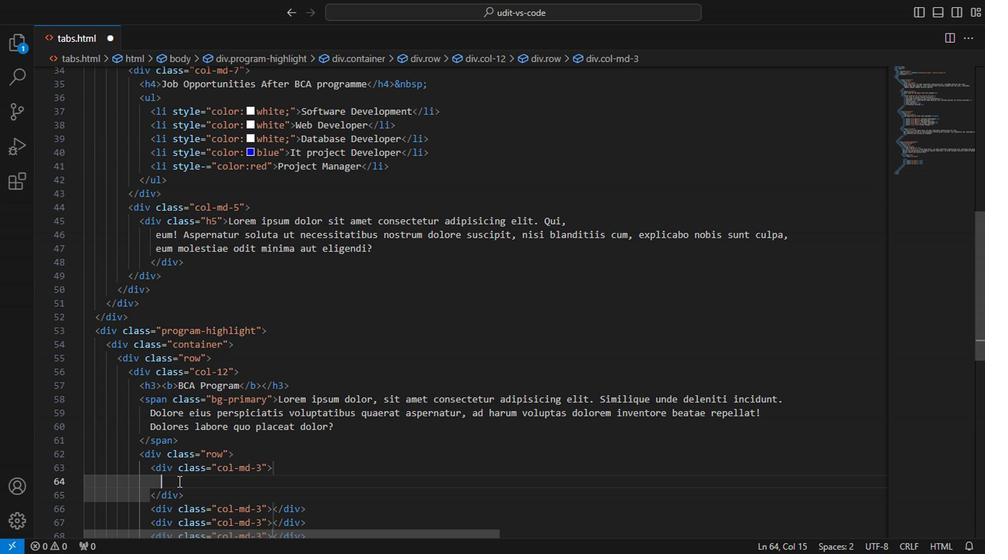 
Action: Mouse pressed left at (174, 482)
Screenshot: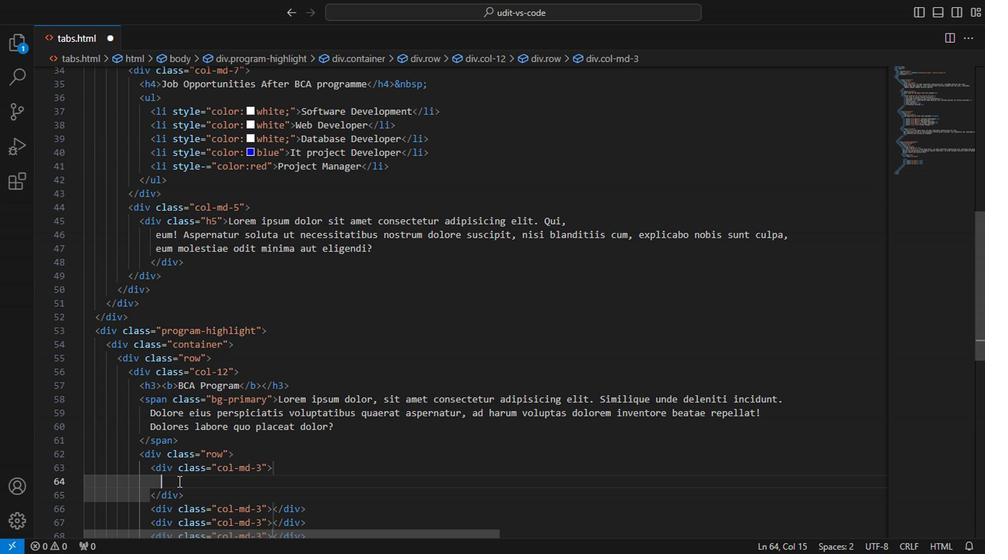 
Action: Mouse pressed left at (174, 482)
Screenshot: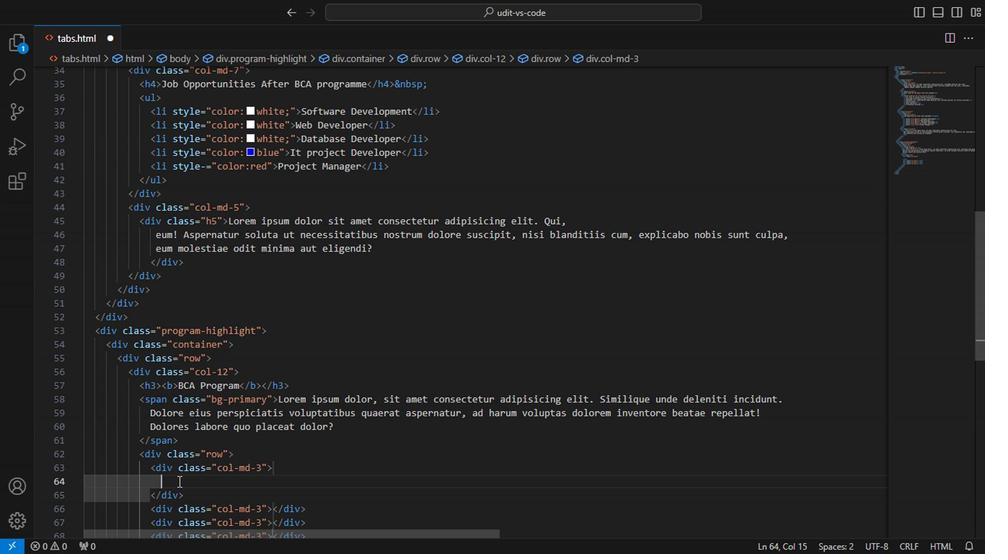 
Action: Mouse pressed left at (174, 482)
Screenshot: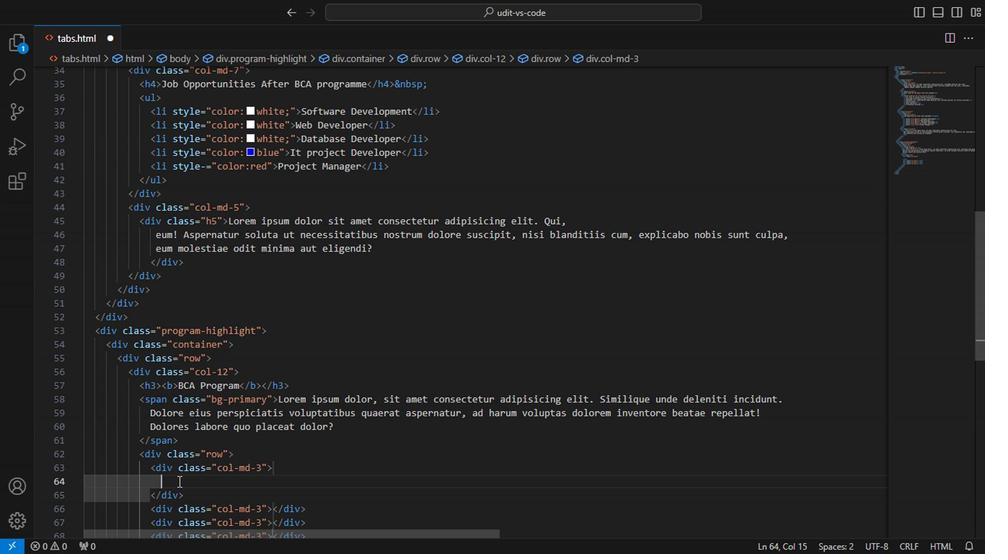 
Action: Mouse pressed left at (174, 482)
Screenshot: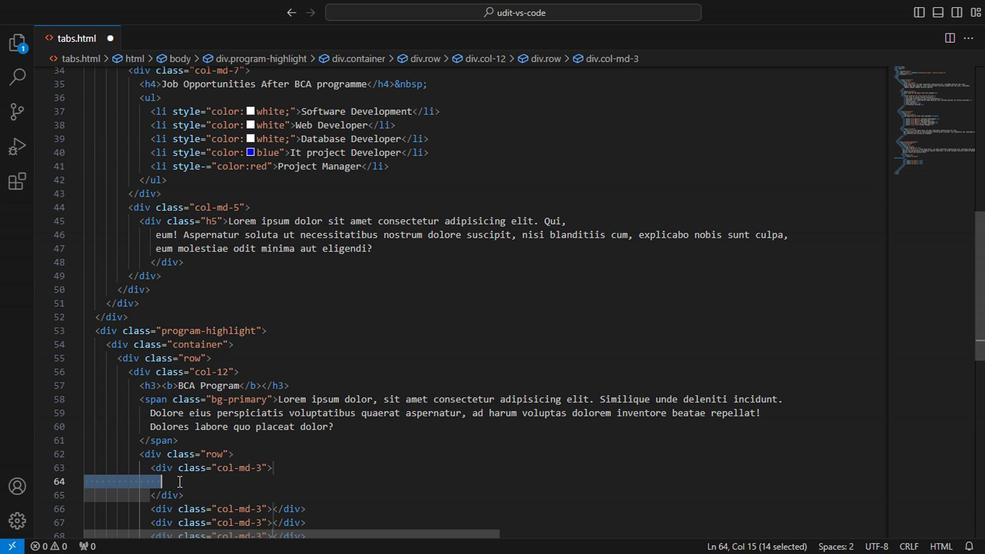 
Action: Mouse pressed left at (174, 482)
Screenshot: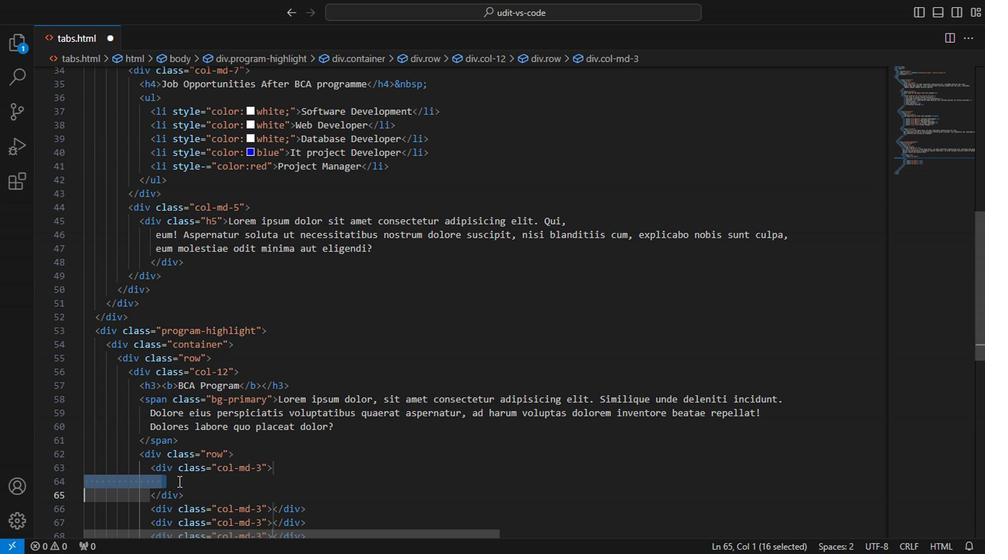 
Action: Mouse moved to (211, 482)
Screenshot: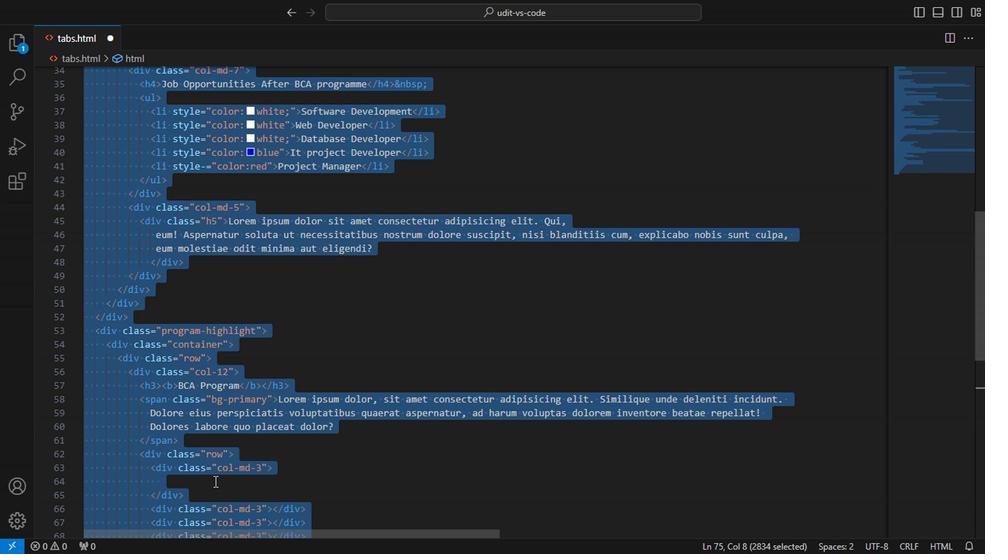 
Action: Mouse pressed left at (211, 482)
Screenshot: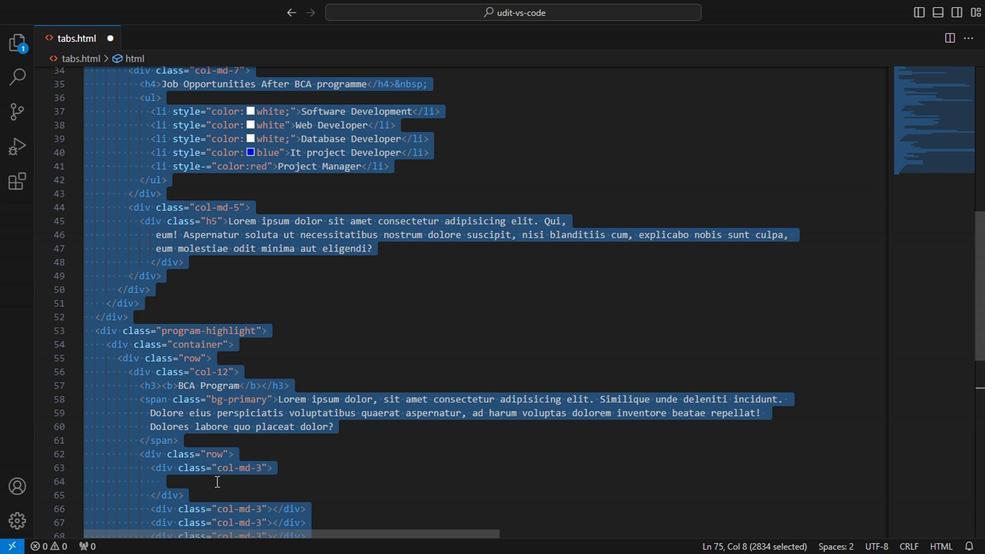 
Action: Key pressed md-<Key.backspace><Key.backspace><Key.backspace>h3<Key.enter>36<Key.right><Key.right><Key.right><Key.right><Key.right><Key.enter>p<Key.enter>the<Key.space>bca<Key.space><Key.backspace><Key.backspace><Key.backspace><Key.backspace><Key.backspace><Key.backspace><Key.backspace><Key.backspace>loren<Key.backspace>,<Key.enter>ctrl+Z<Key.backspace><Key.backspace><Key.backspace>ctrl+Rem<Key.enter>
Screenshot: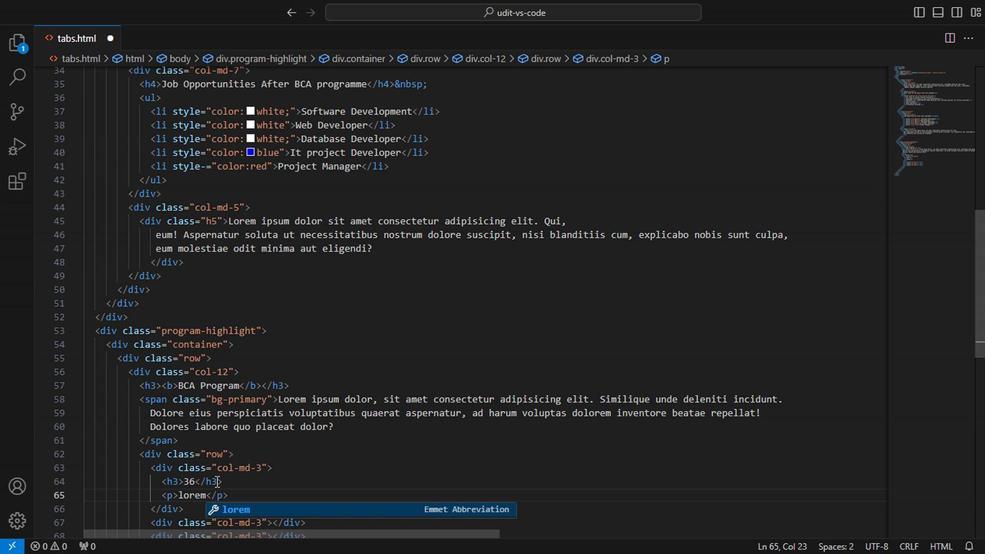 
Action: Mouse moved to (481, 534)
Screenshot: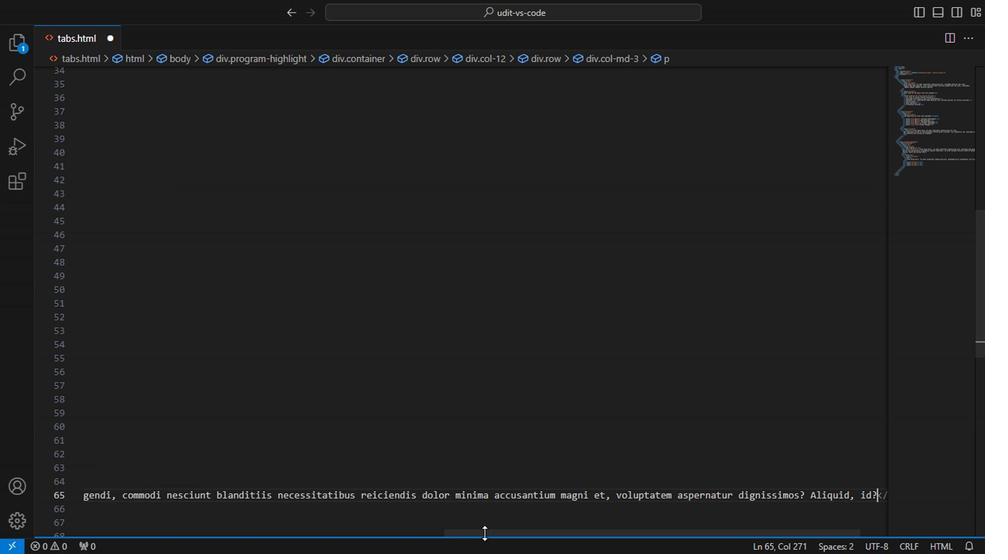 
Action: Mouse pressed left at (481, 534)
Screenshot: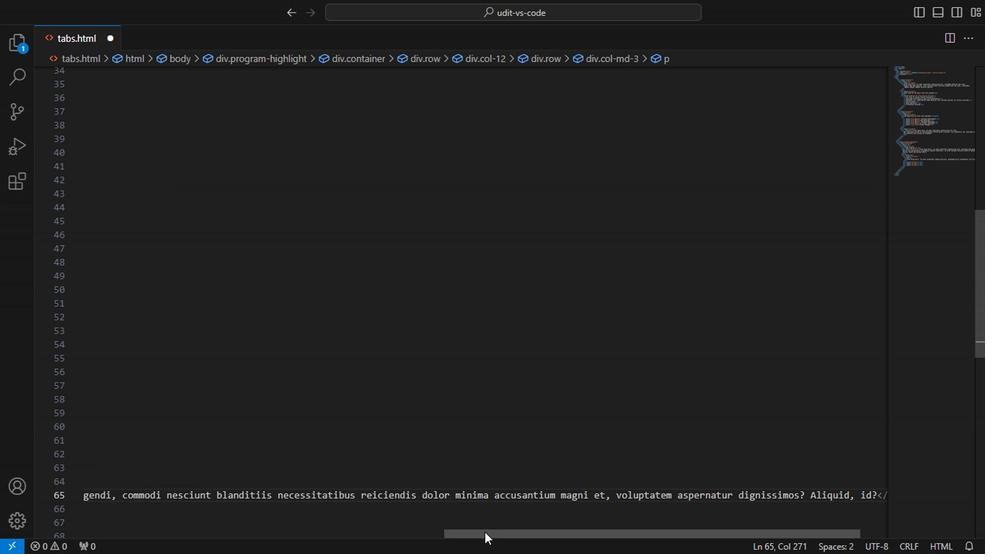 
Action: Mouse moved to (687, 489)
Screenshot: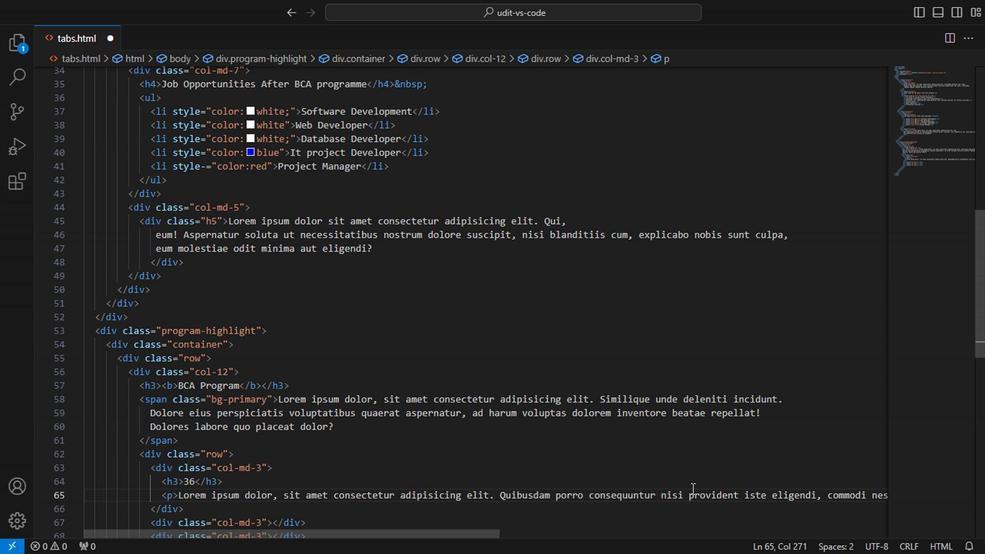 
Action: Mouse pressed left at (687, 489)
Screenshot: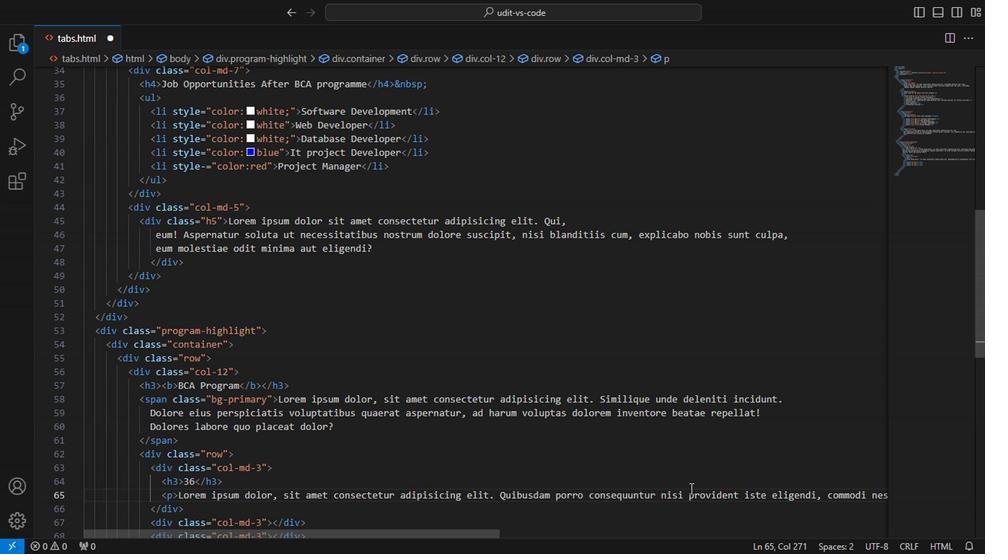 
Action: Key pressed <Key.enter>
Screenshot: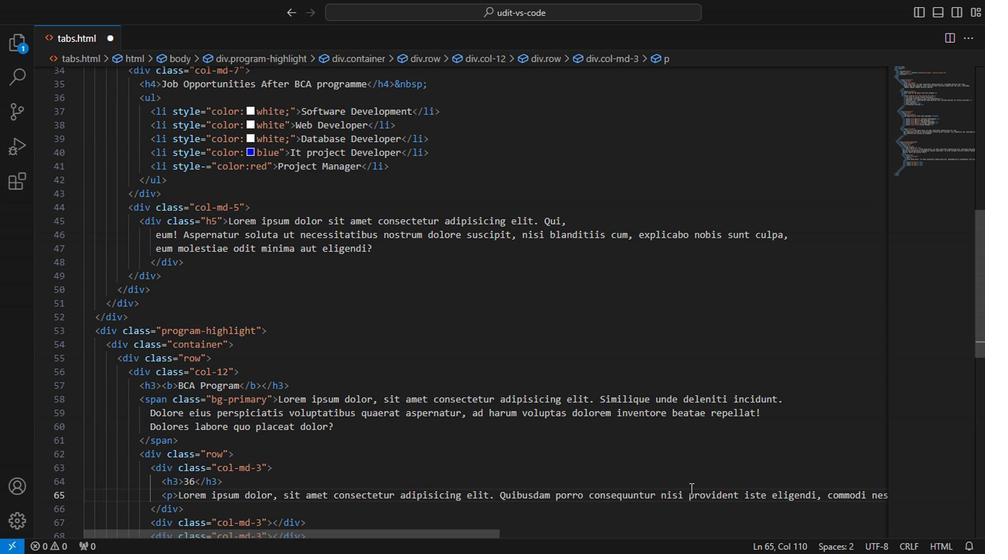 
Action: Mouse moved to (742, 502)
Screenshot: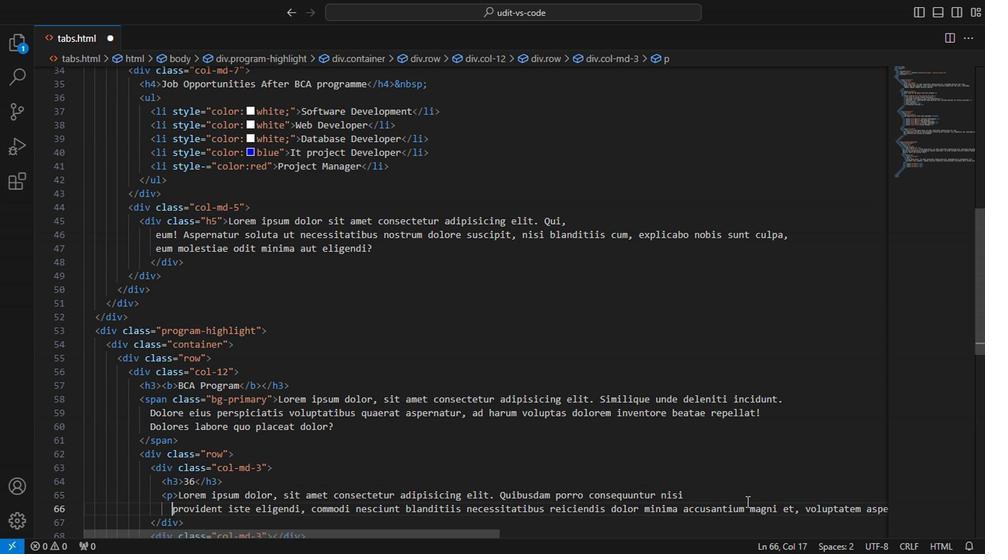 
Action: Mouse pressed left at (742, 502)
Screenshot: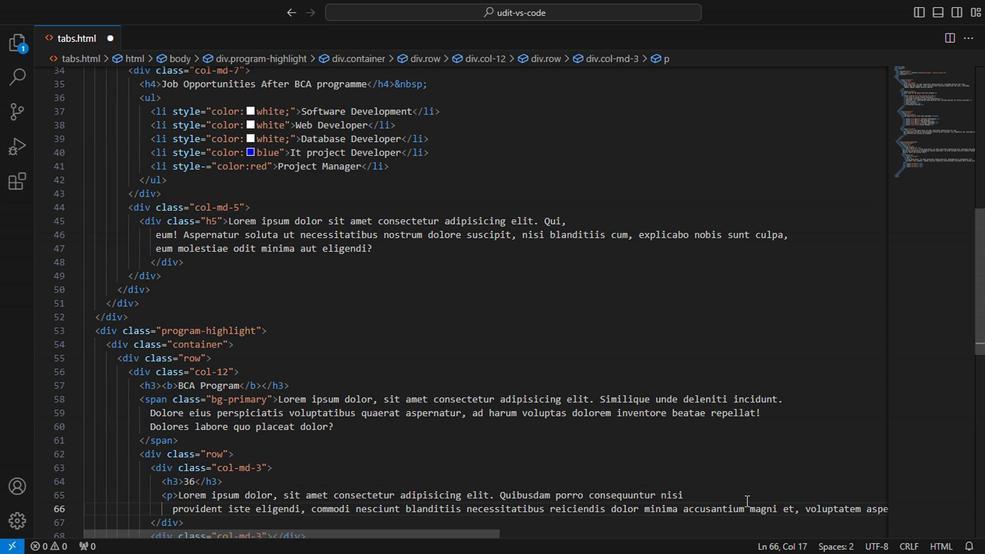 
Action: Mouse moved to (744, 508)
Screenshot: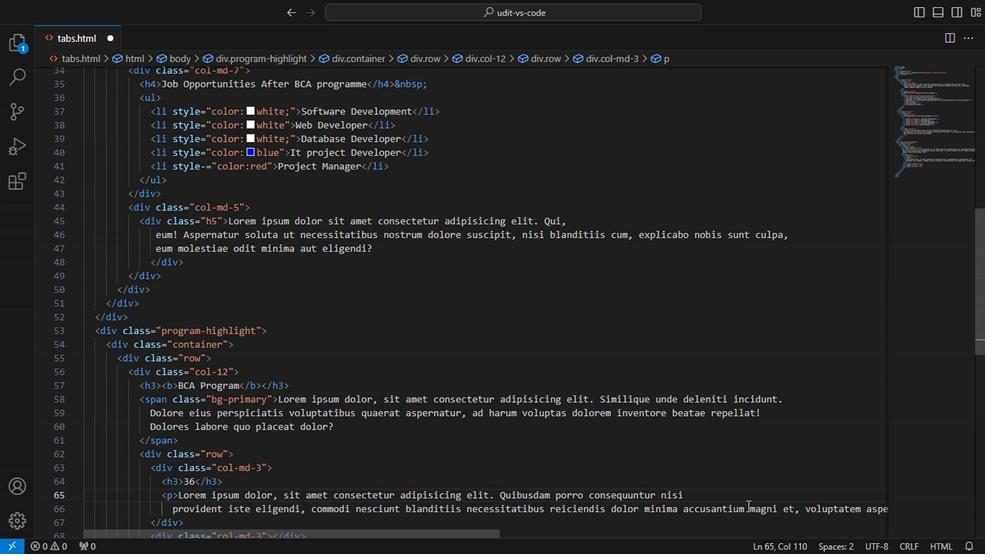 
Action: Mouse pressed left at (744, 508)
Screenshot: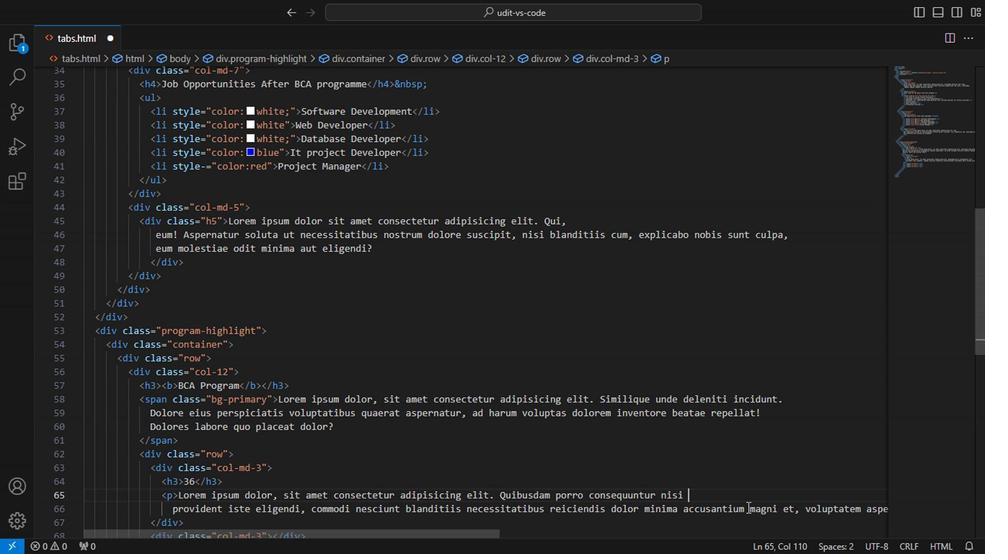 
Action: Key pressed <Key.enter>
Screenshot: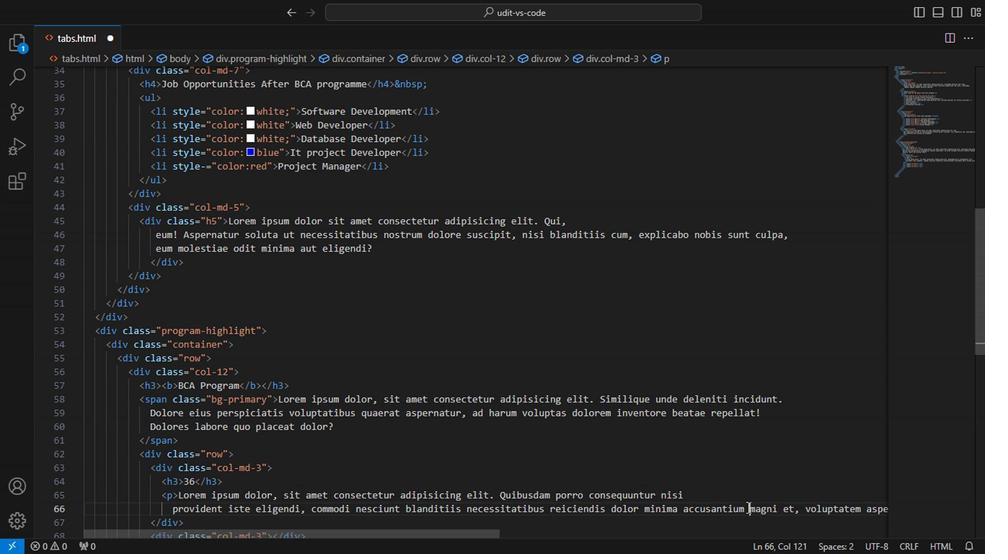 
Action: Mouse moved to (487, 514)
Screenshot: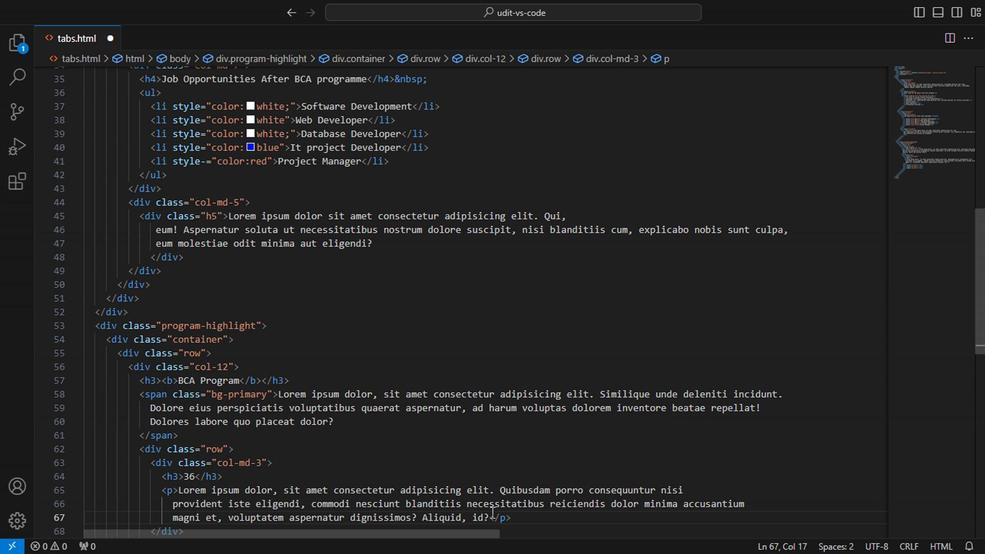 
Action: Mouse pressed left at (487, 514)
Screenshot: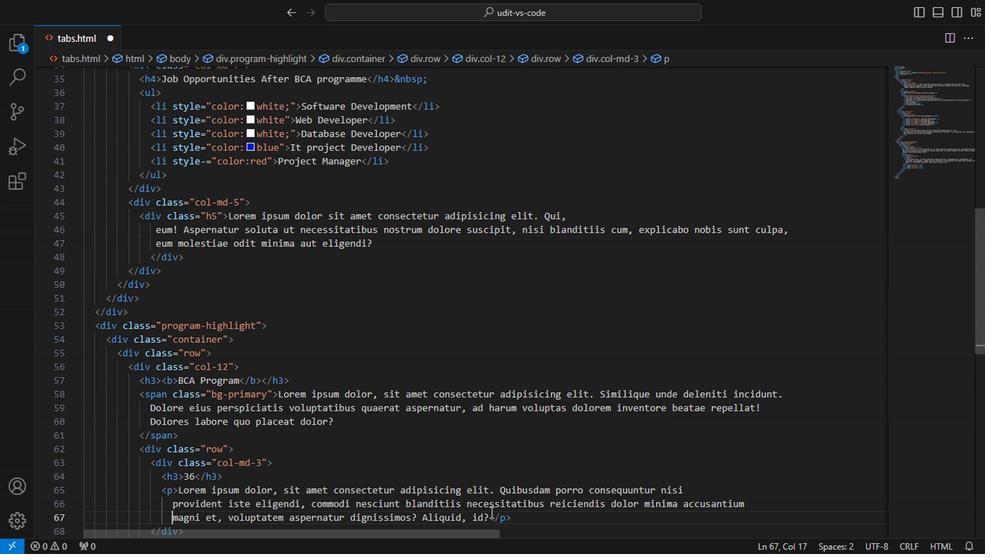 
Action: Mouse moved to (565, 514)
Screenshot: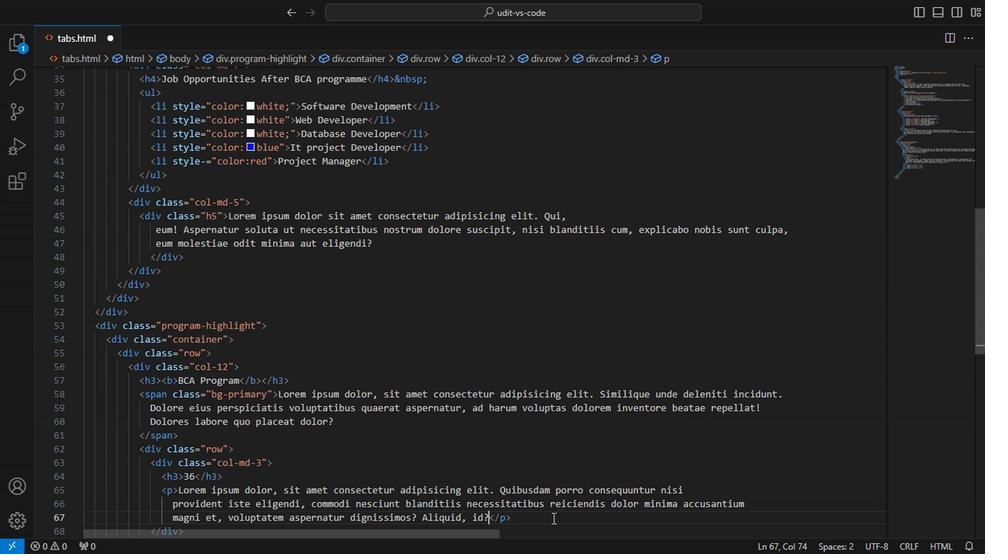 
Action: Key pressed <Key.enter>
Screenshot: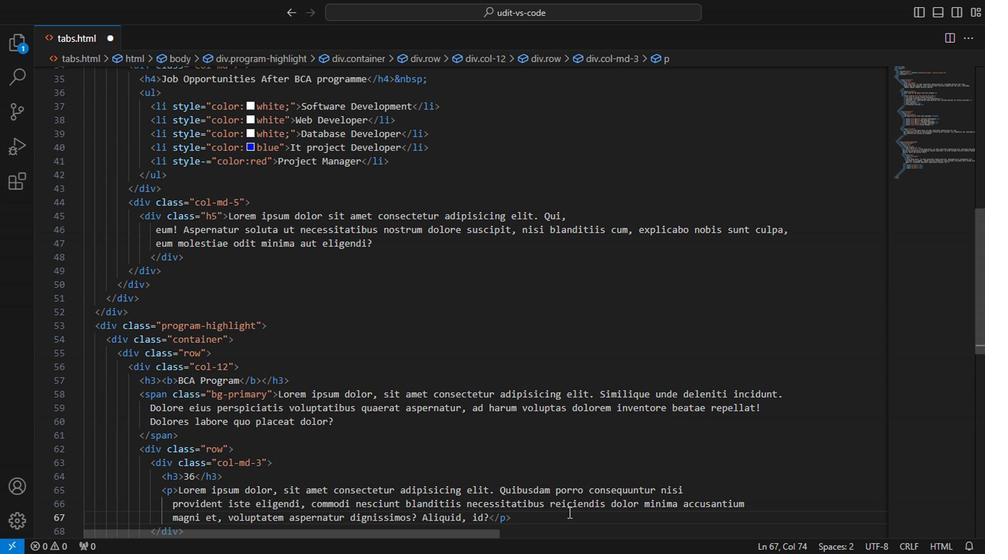
Action: Mouse moved to (199, 520)
Screenshot: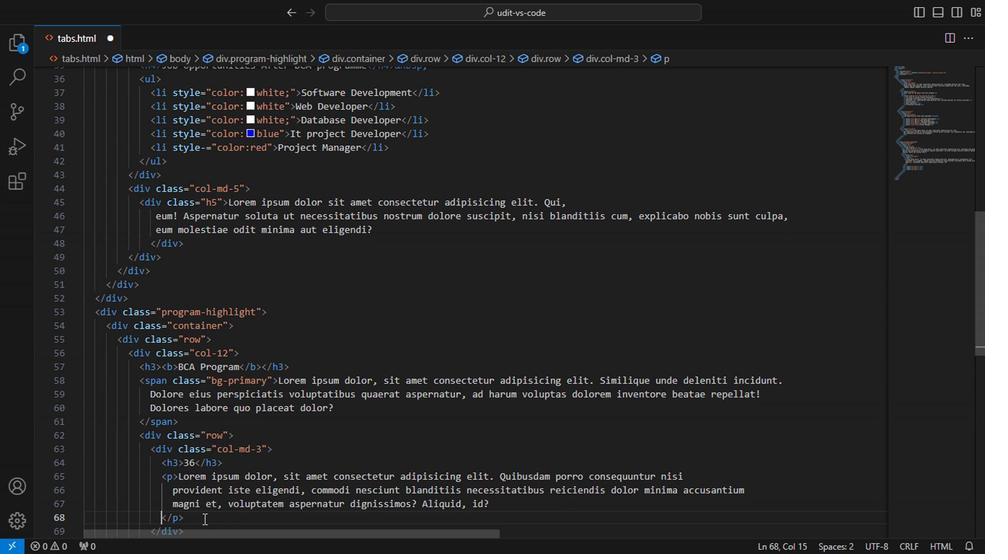 
Action: Mouse pressed left at (199, 520)
Screenshot: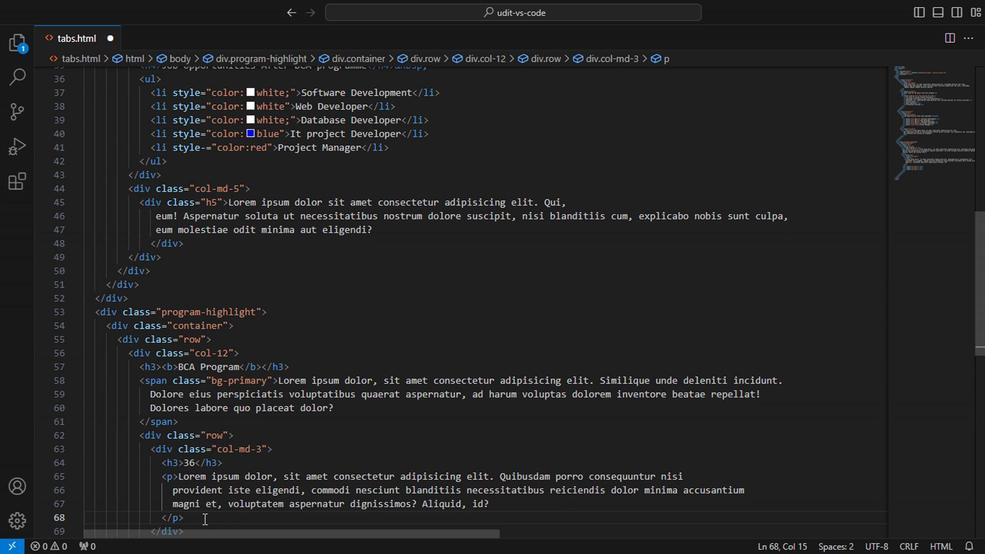 
Action: Key pressed <Key.down><Key.down><Key.up><Key.up><Key.down><Key.down><Key.right><Key.right><Key.right><Key.right><Key.right><Key.right><Key.right><Key.right><Key.right><Key.right><Key.right><Key.right><Key.right><Key.right><Key.right><Key.right><Key.enter>
Screenshot: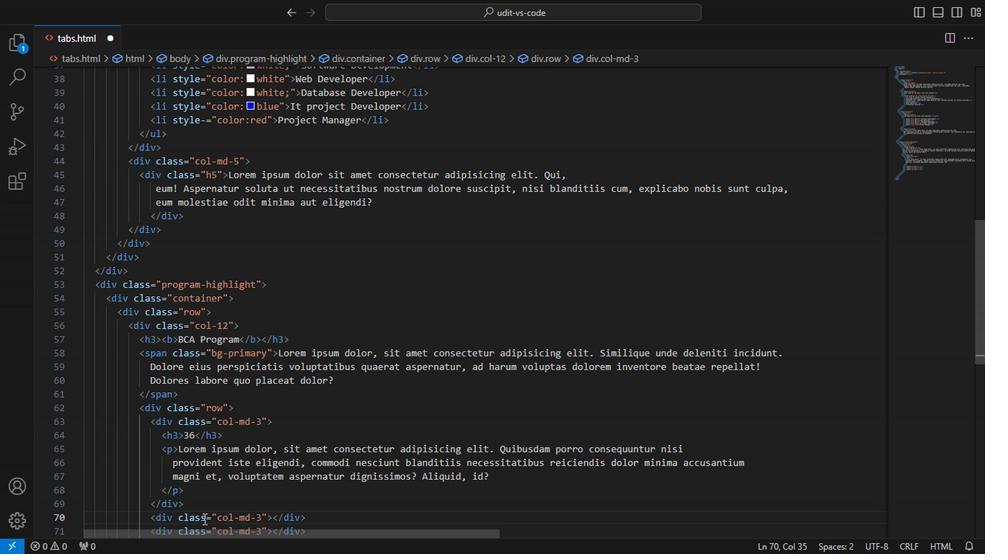 
Action: Mouse moved to (977, 314)
Screenshot: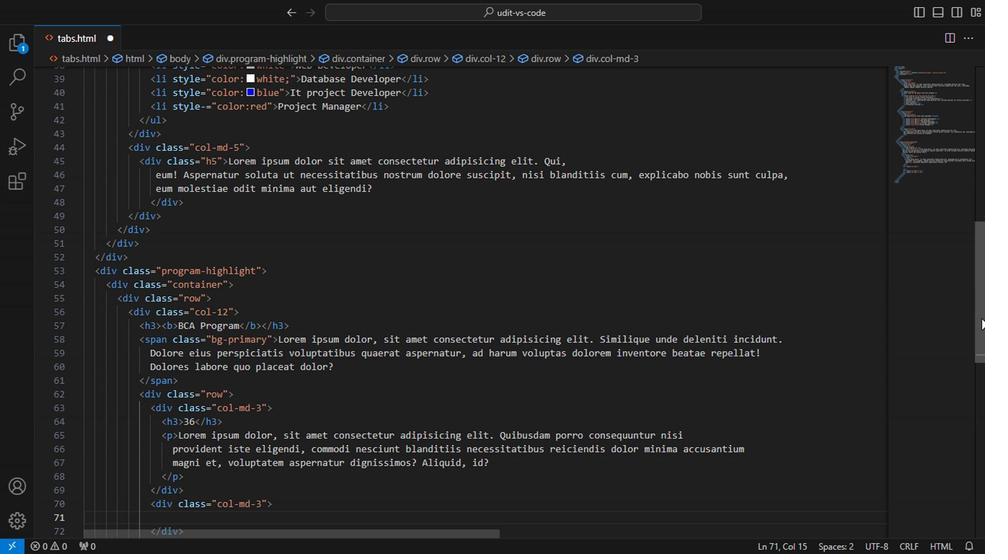 
Action: Mouse pressed left at (977, 314)
Screenshot: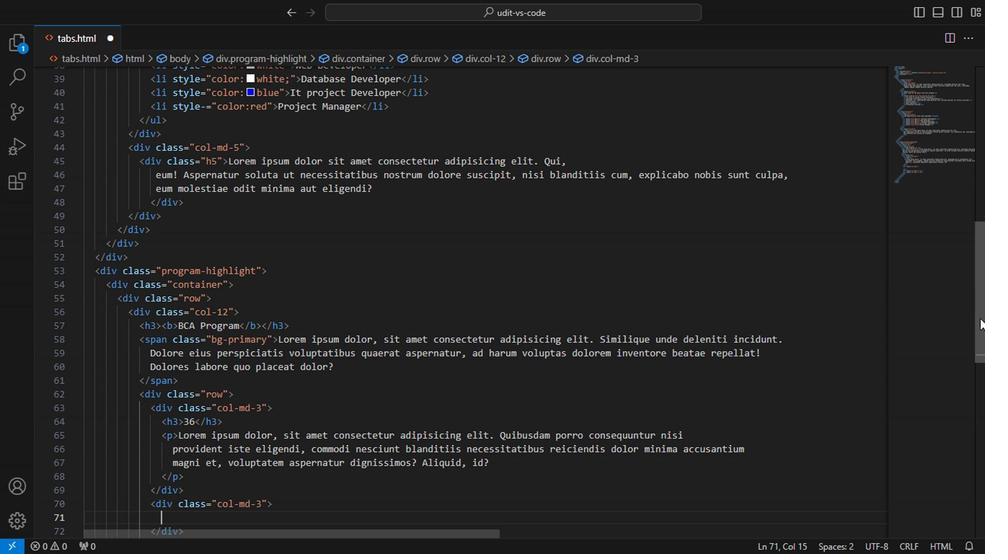 
Action: Mouse moved to (197, 344)
Screenshot: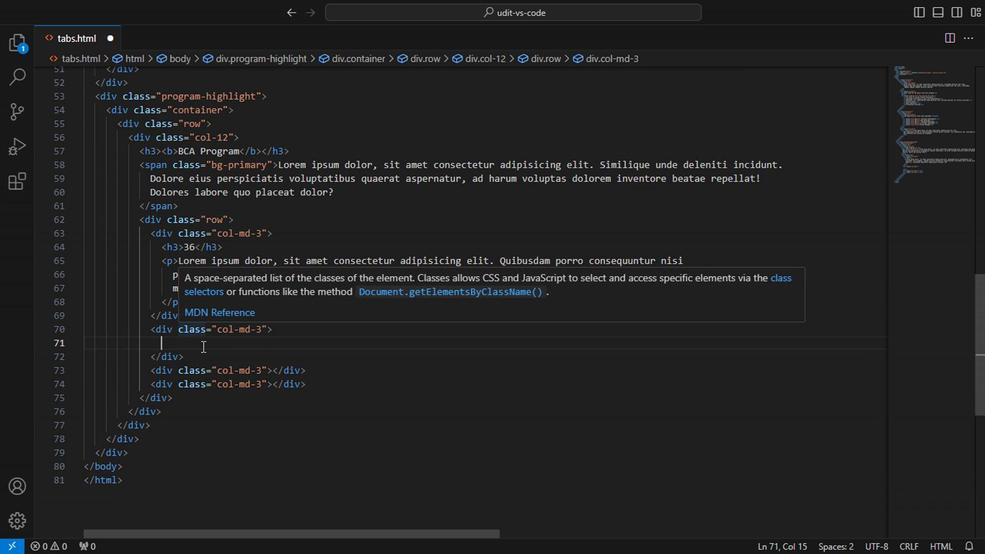 
Action: Mouse pressed left at (197, 344)
Screenshot: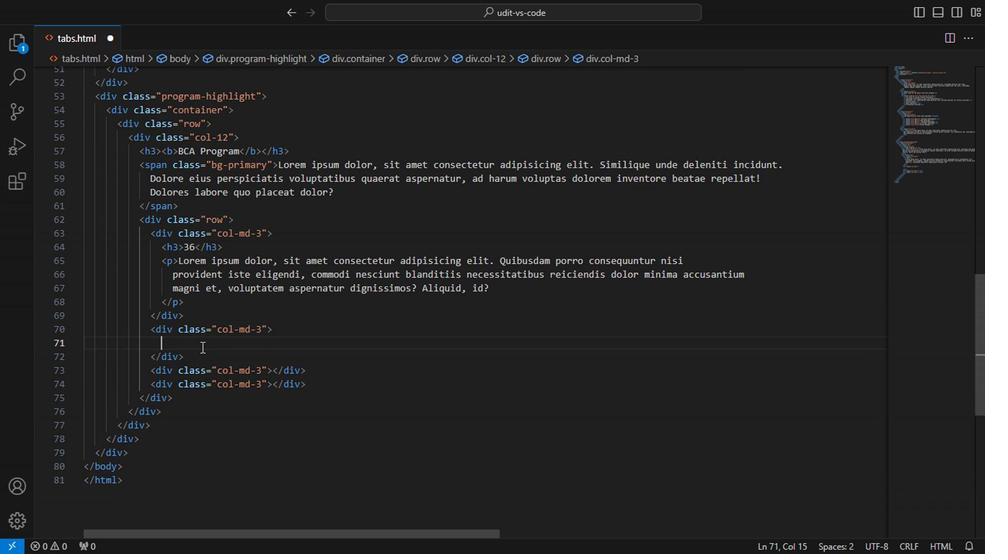 
Action: Key pressed h3<Key.enter><Key.caps_lock>BBA<Key.caps_lock><Key.space>progra,<Key.backspace>m
Screenshot: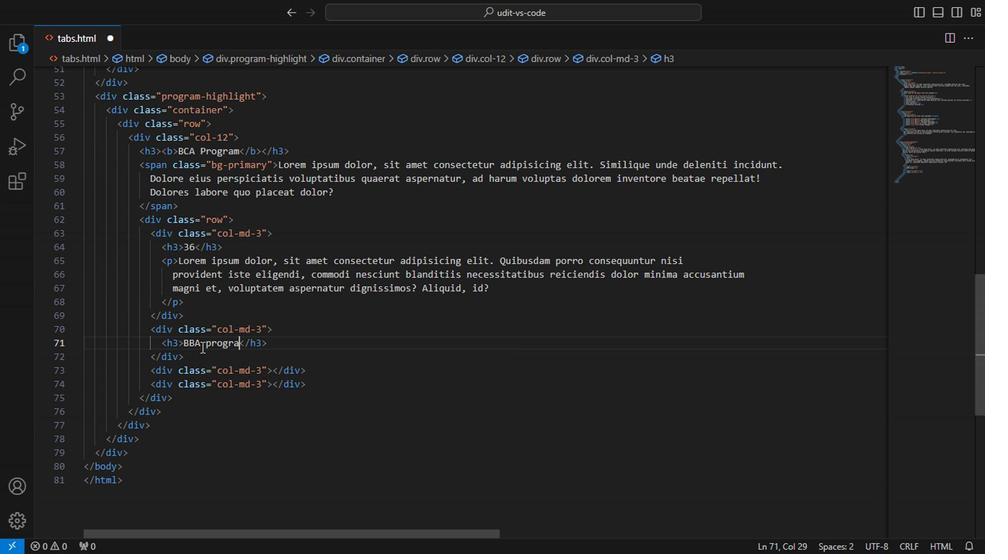 
Action: Mouse moved to (272, 342)
Screenshot: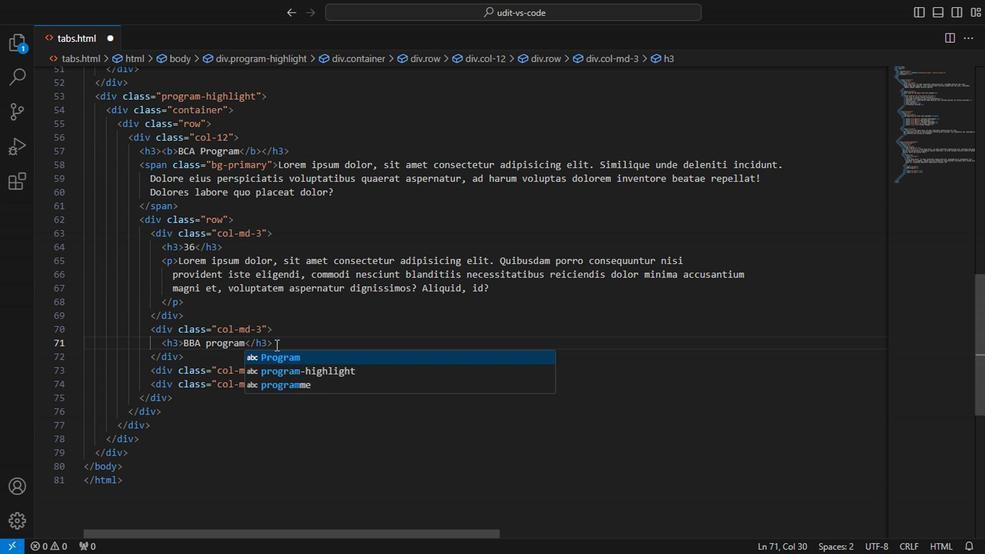 
Action: Mouse pressed left at (272, 342)
Screenshot: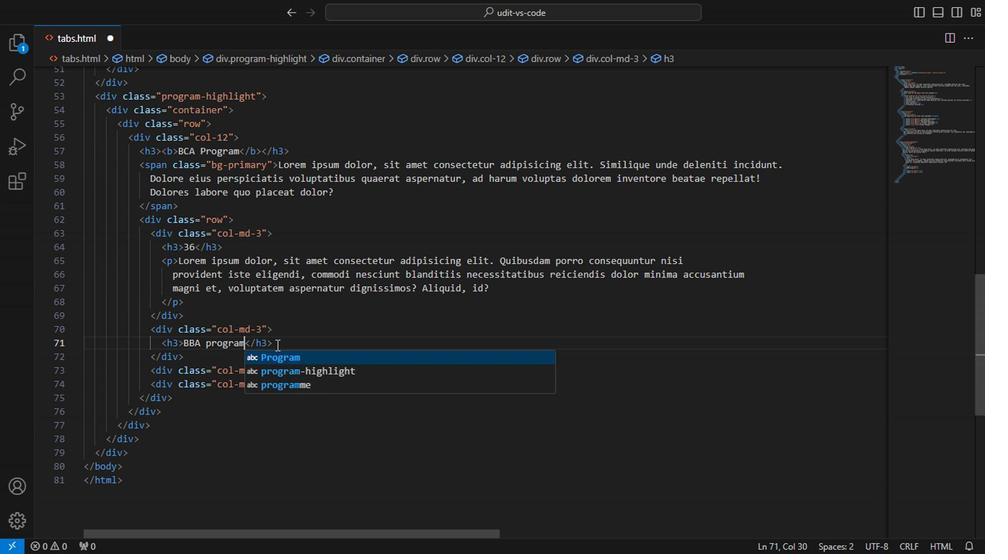 
Action: Key pressed <Key.enter>p<Key.enter>lorem<Key.enter>
Screenshot: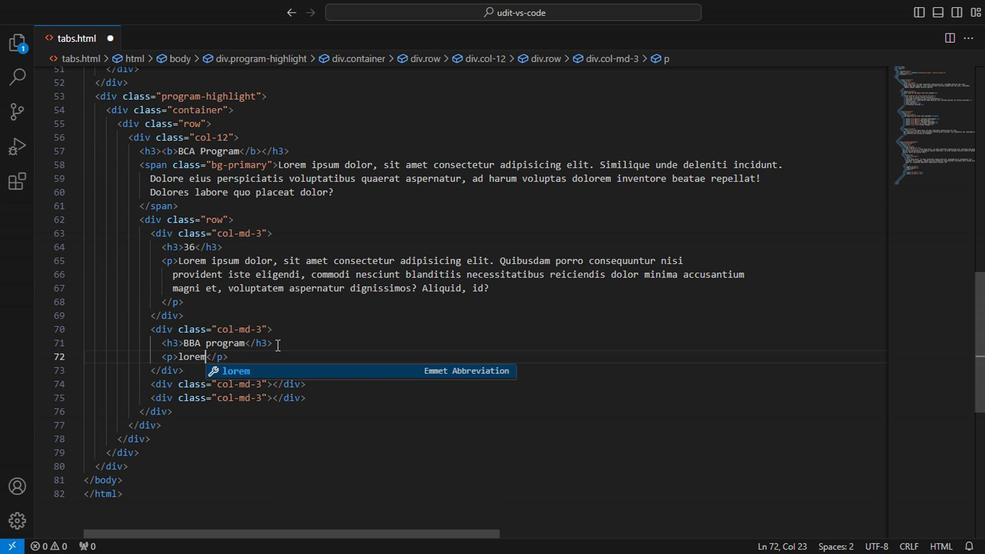 
Action: Mouse moved to (364, 536)
Screenshot: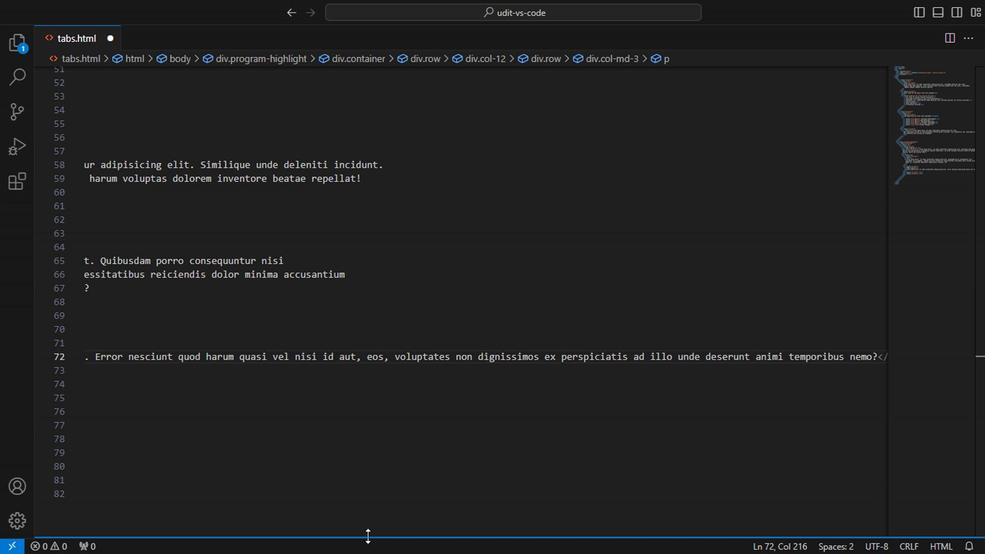 
Action: Mouse pressed left at (364, 536)
Screenshot: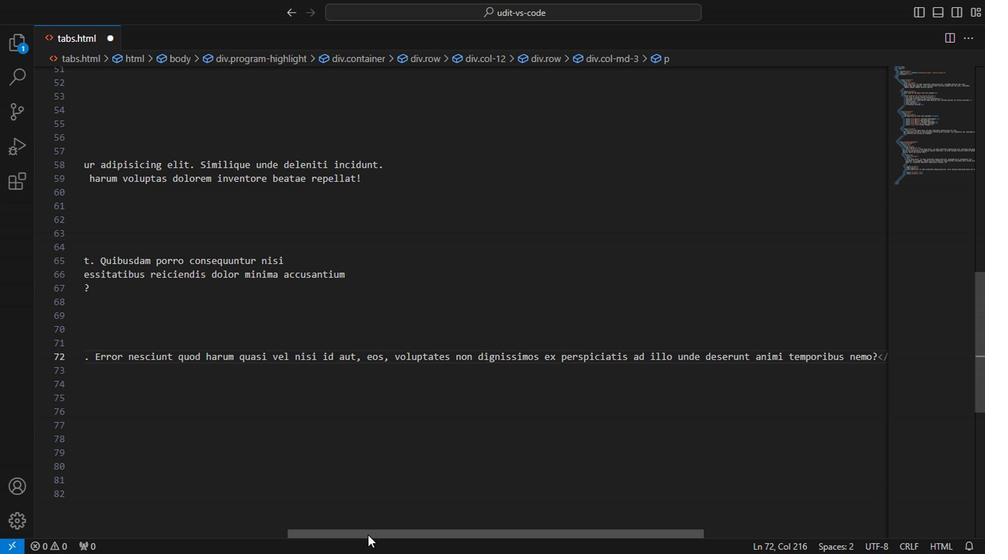 
Action: Mouse moved to (665, 348)
Screenshot: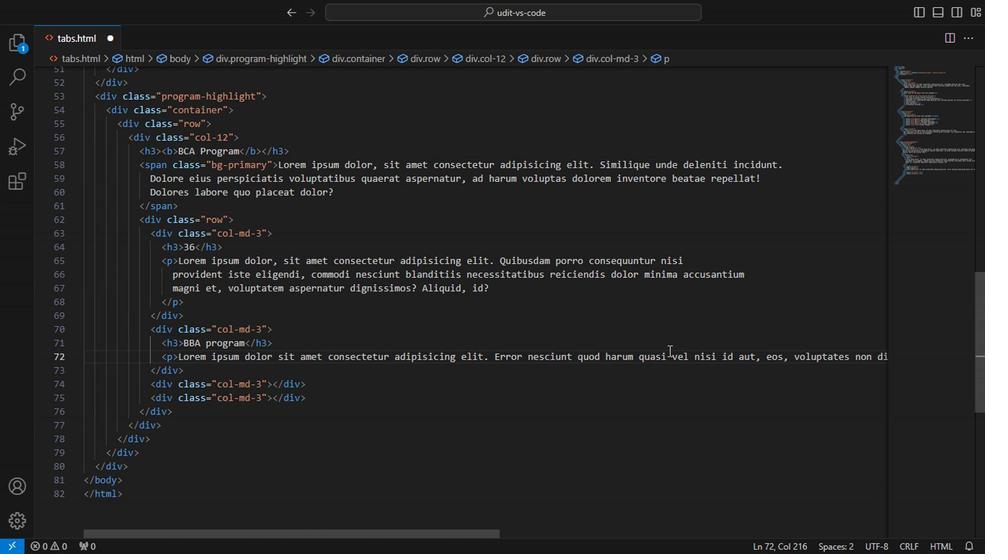 
Action: Mouse pressed left at (665, 348)
Screenshot: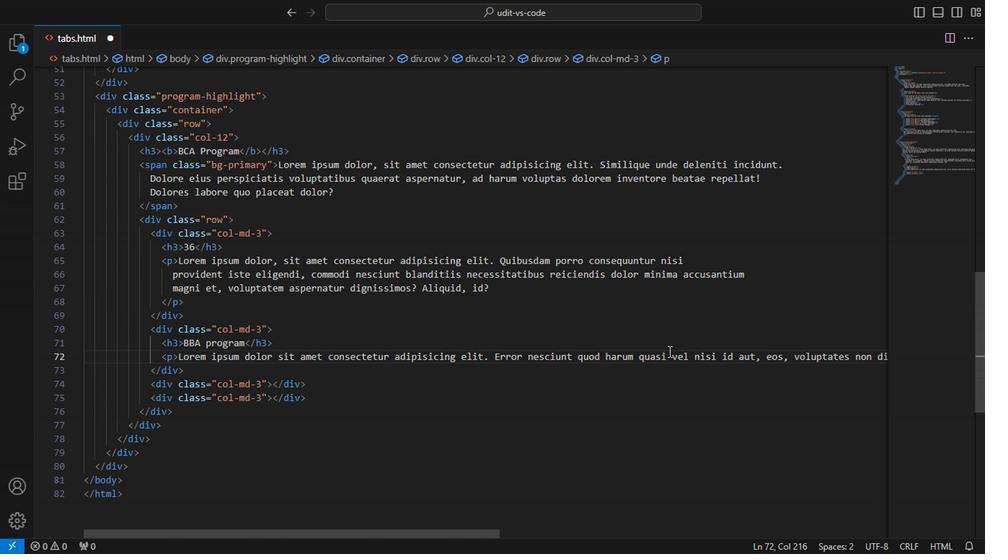 
Action: Key pressed <Key.enter>
Screenshot: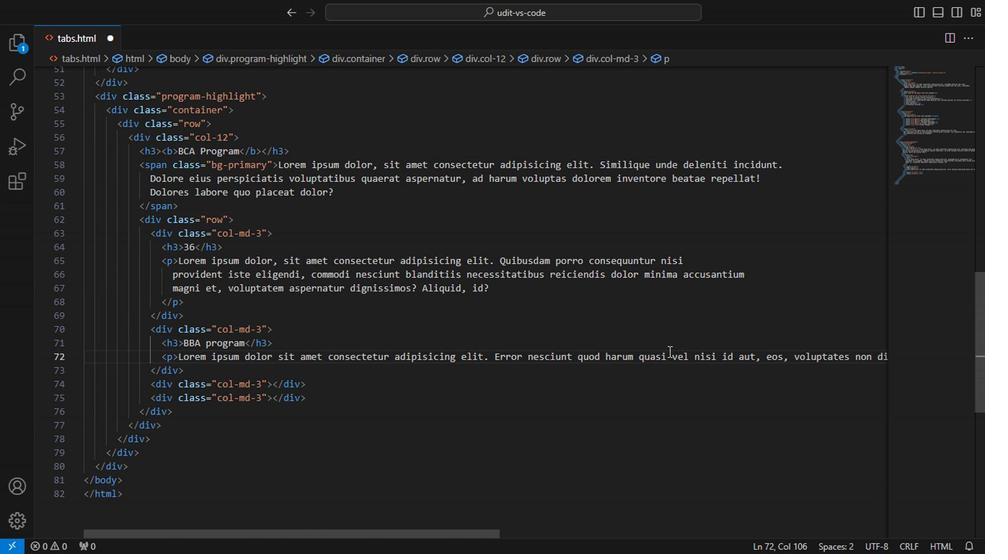 
Action: Mouse moved to (777, 365)
Screenshot: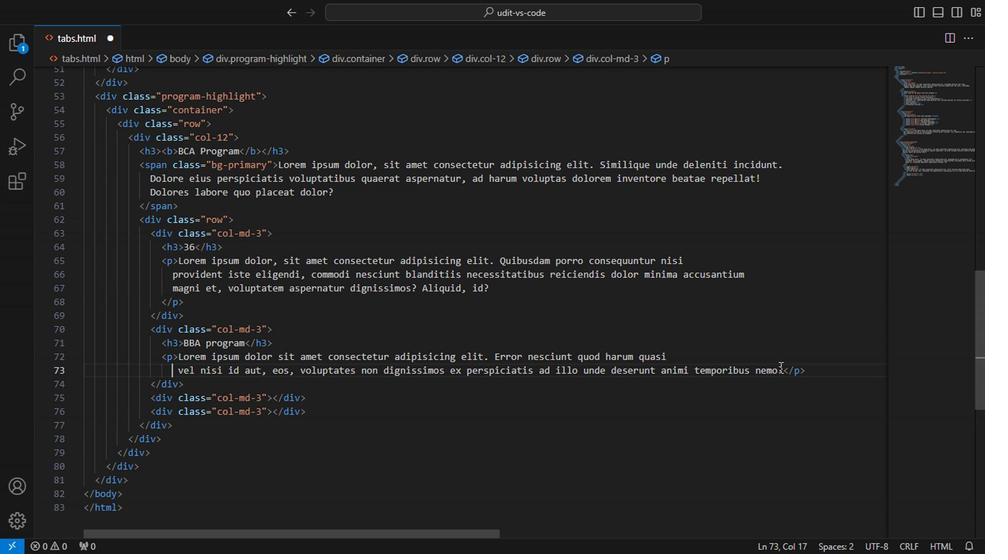 
Action: Mouse pressed left at (777, 365)
Screenshot: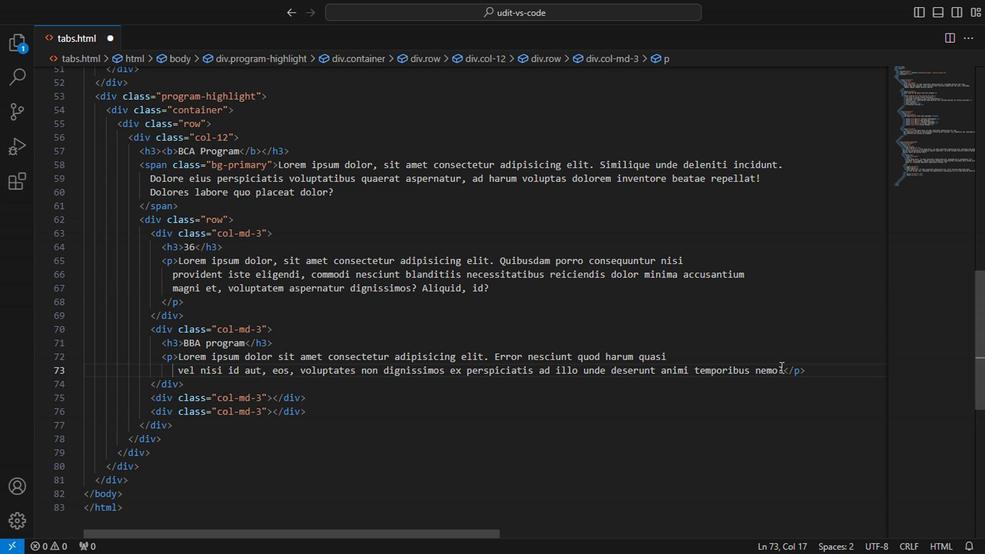 
Action: Key pressed <Key.enter>
Screenshot: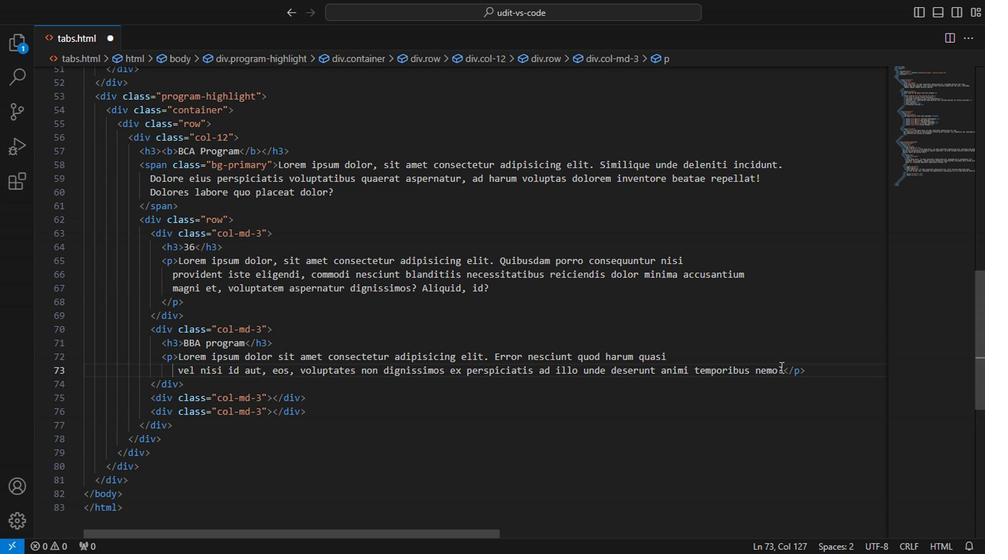 
Action: Mouse moved to (481, 354)
Screenshot: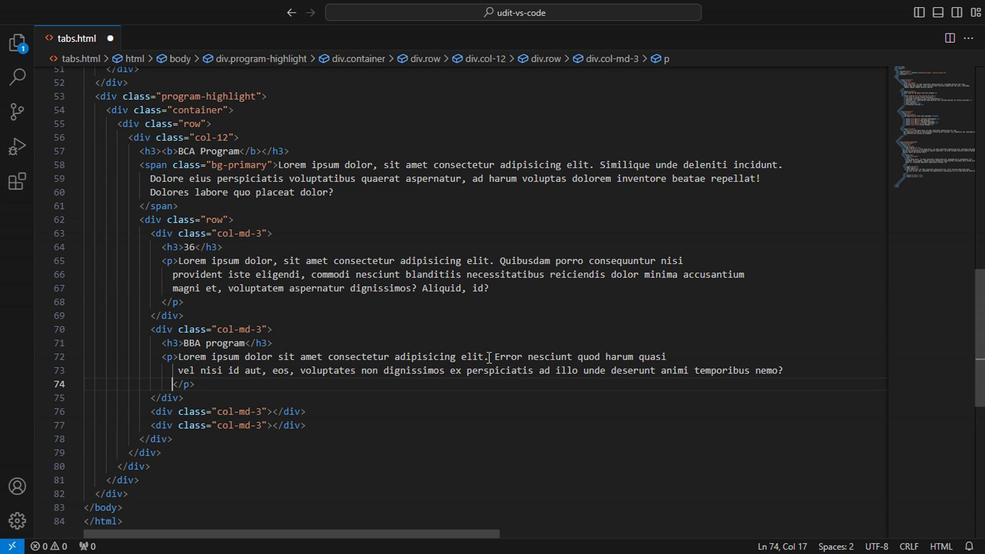 
Action: Key pressed <Key.backspace>
Screenshot: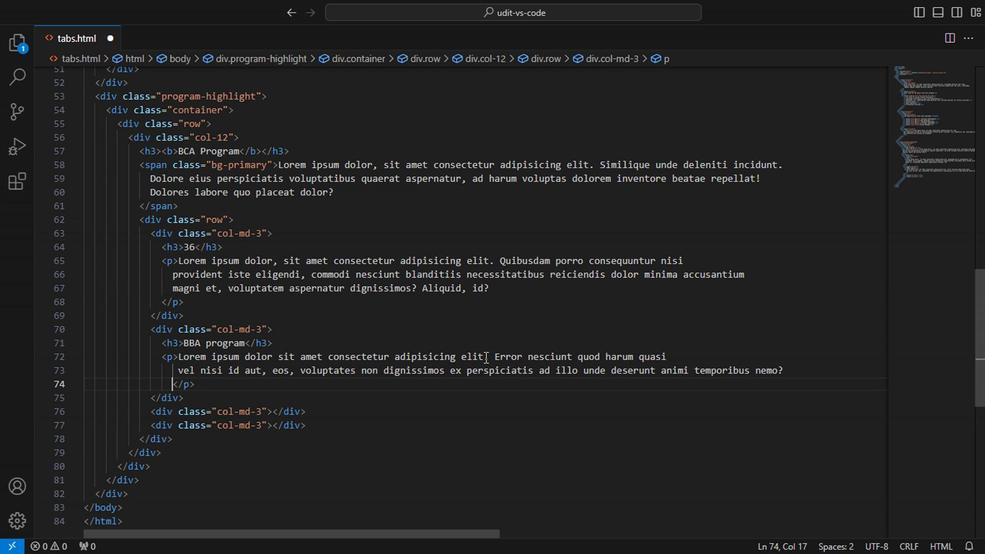 
Action: Mouse moved to (265, 412)
Screenshot: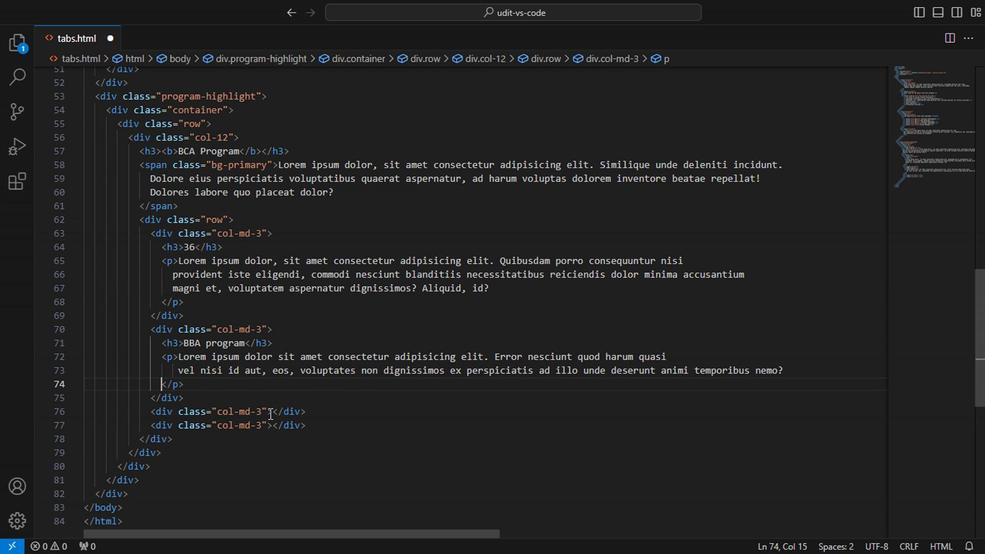 
Action: Mouse pressed left at (265, 412)
Screenshot: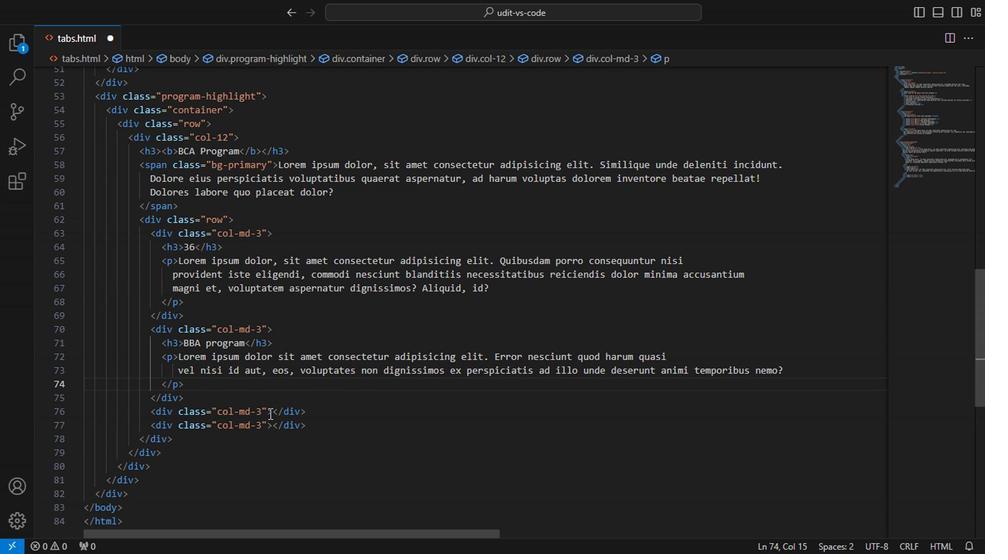 
Action: Key pressed <Key.right><Key.enter>h3<Key.enter><Key.caps_lock>BCA<Key.caps_lock><Key.space><Key.caps_lock>P<Key.caps_lock>rogram
Screenshot: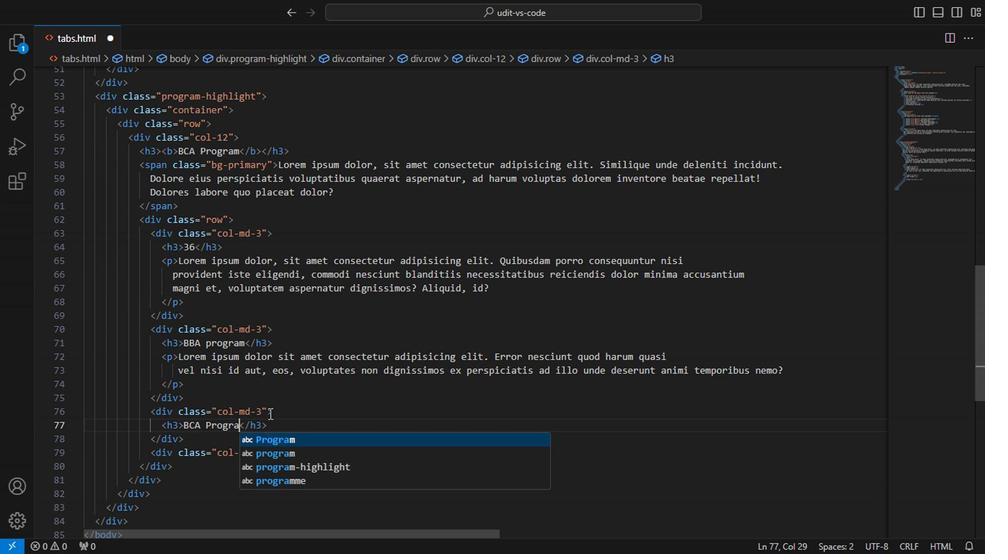 
Action: Mouse moved to (176, 475)
Screenshot: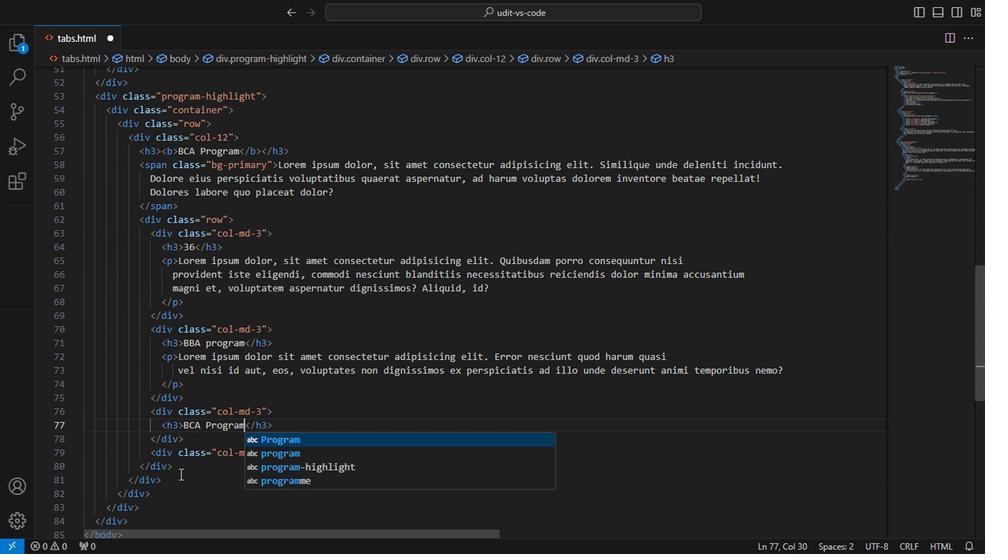 
Action: Mouse pressed left at (176, 475)
Screenshot: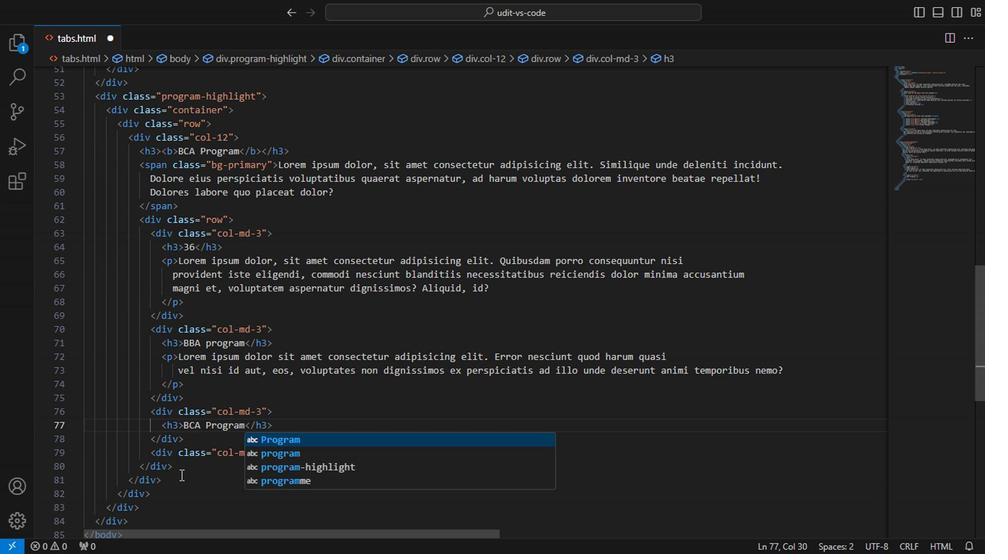 
Action: Mouse moved to (280, 427)
Screenshot: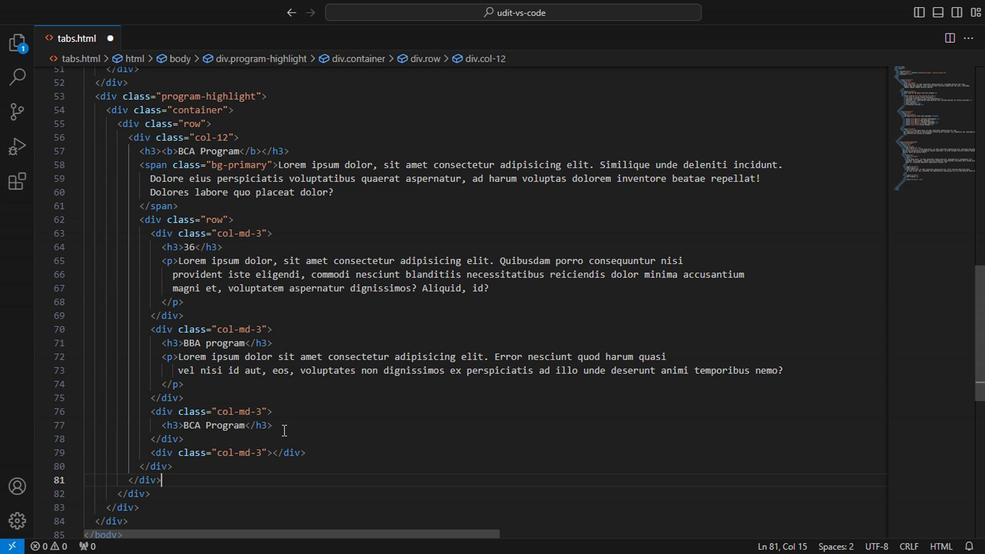 
Action: Mouse pressed left at (280, 427)
Screenshot: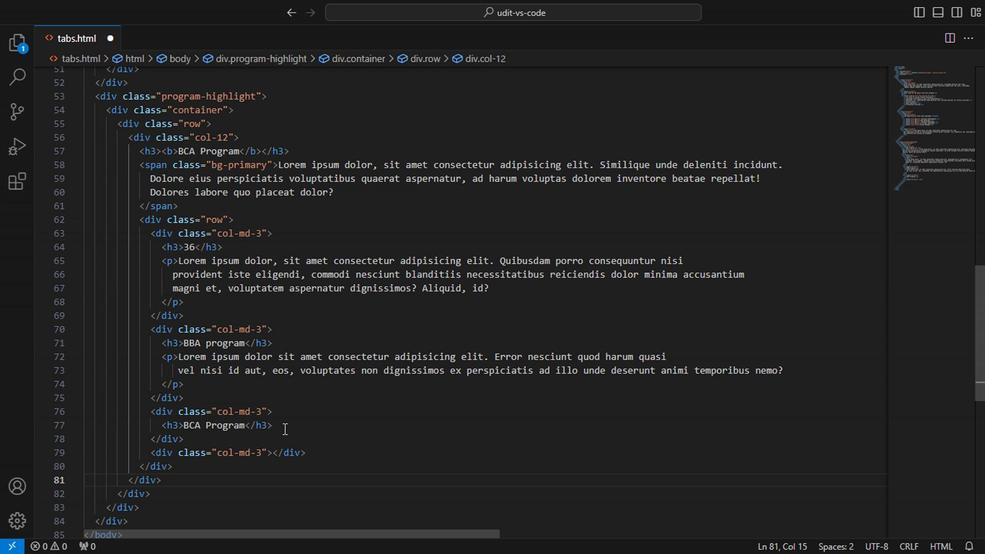 
Action: Mouse pressed left at (280, 427)
Screenshot: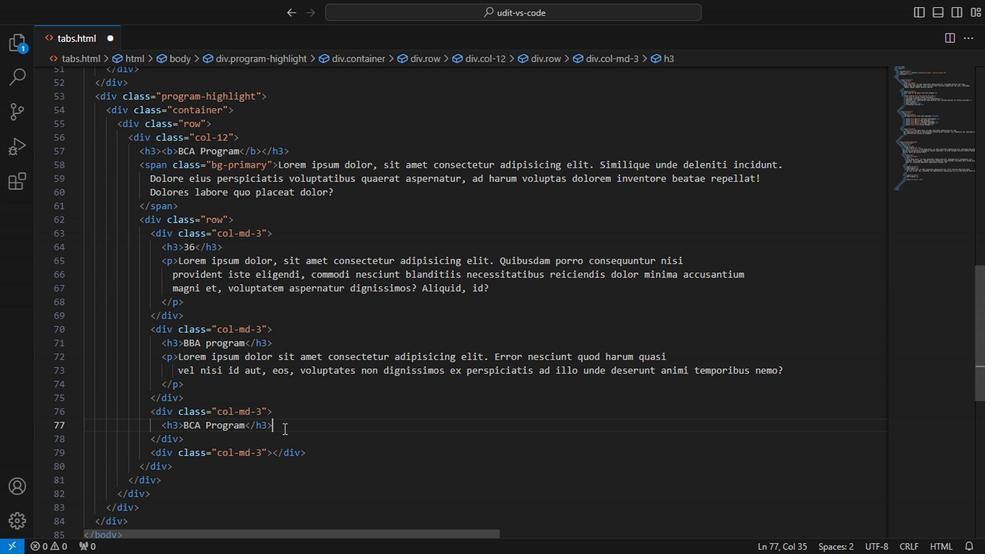 
Action: Key pressed <Key.enter>p<Key.enter>lorem<Key.enter>
Screenshot: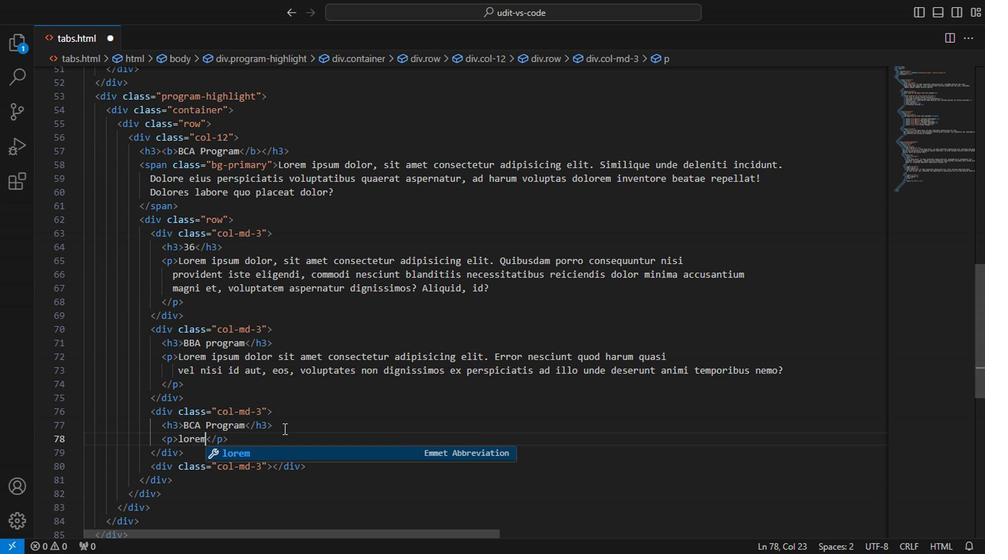 
Action: Mouse moved to (394, 533)
Screenshot: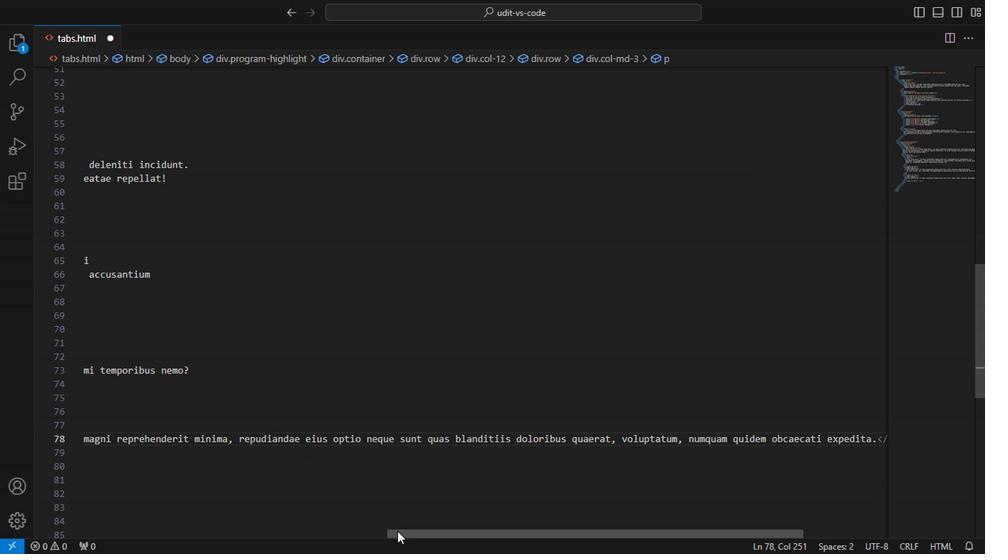
Action: Mouse pressed left at (394, 533)
Screenshot: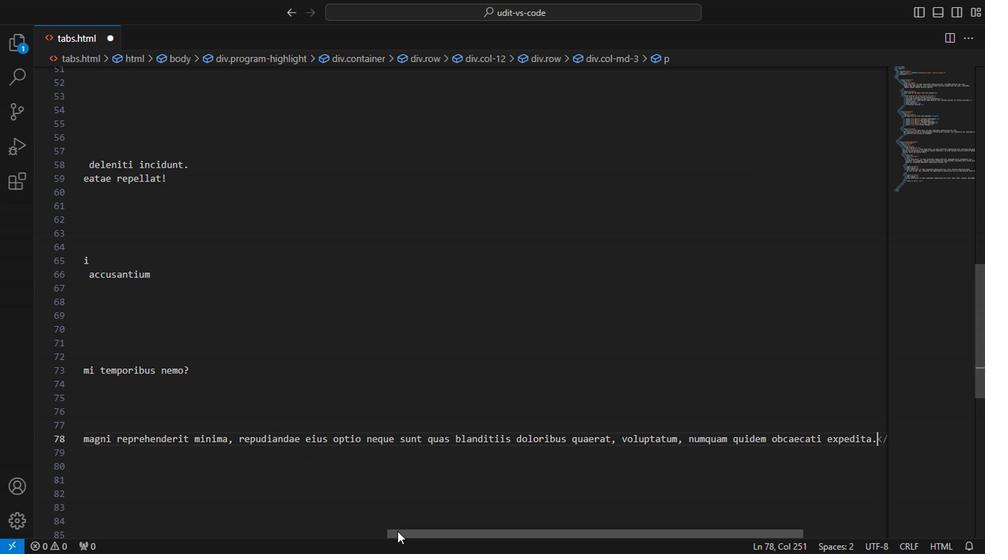 
Action: Mouse moved to (705, 435)
Screenshot: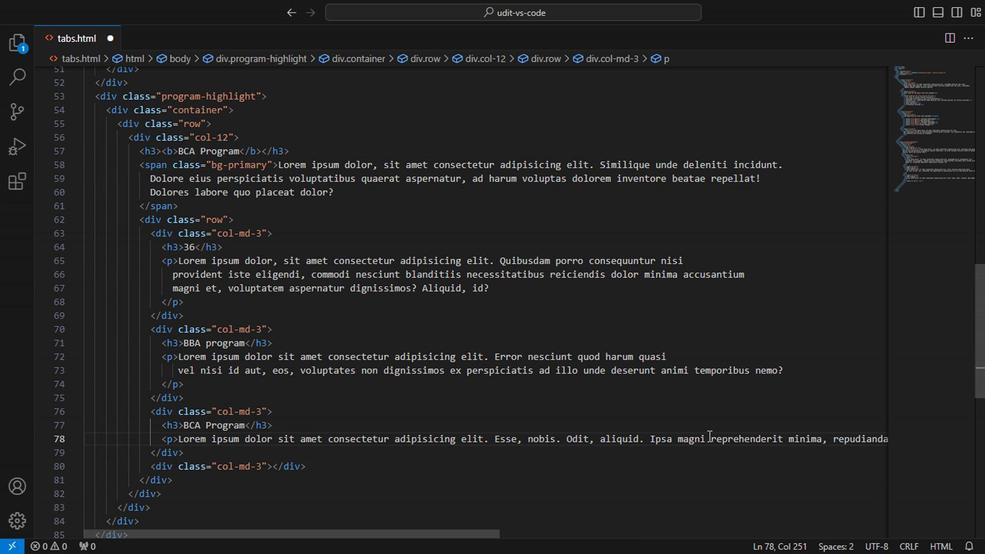 
Action: Mouse pressed left at (705, 435)
Screenshot: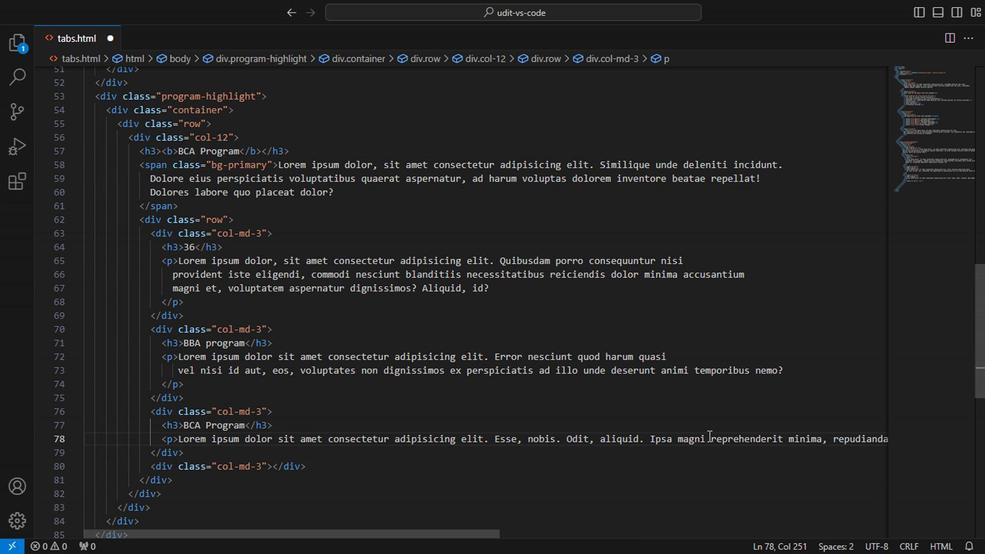 
Action: Key pressed <Key.enter>
Screenshot: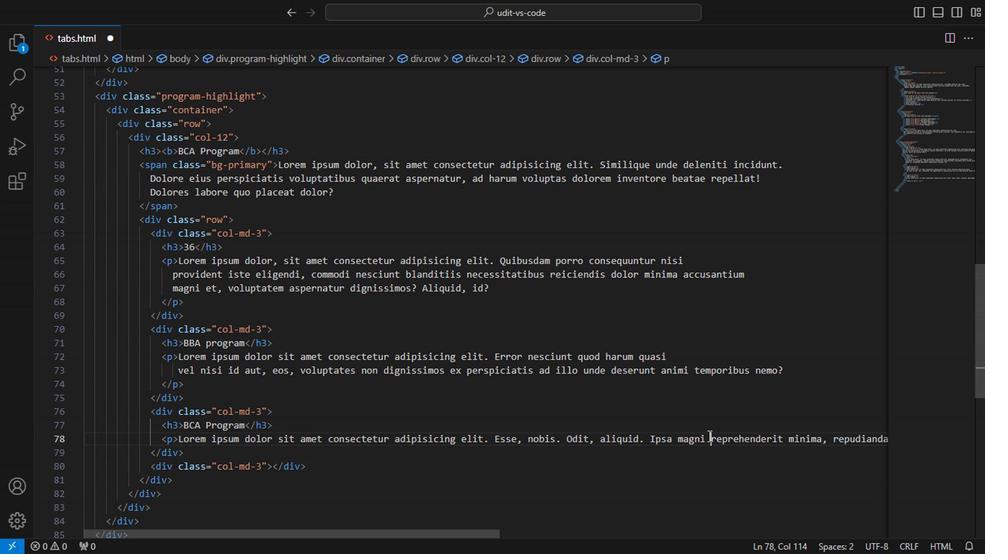 
Action: Mouse moved to (735, 452)
Screenshot: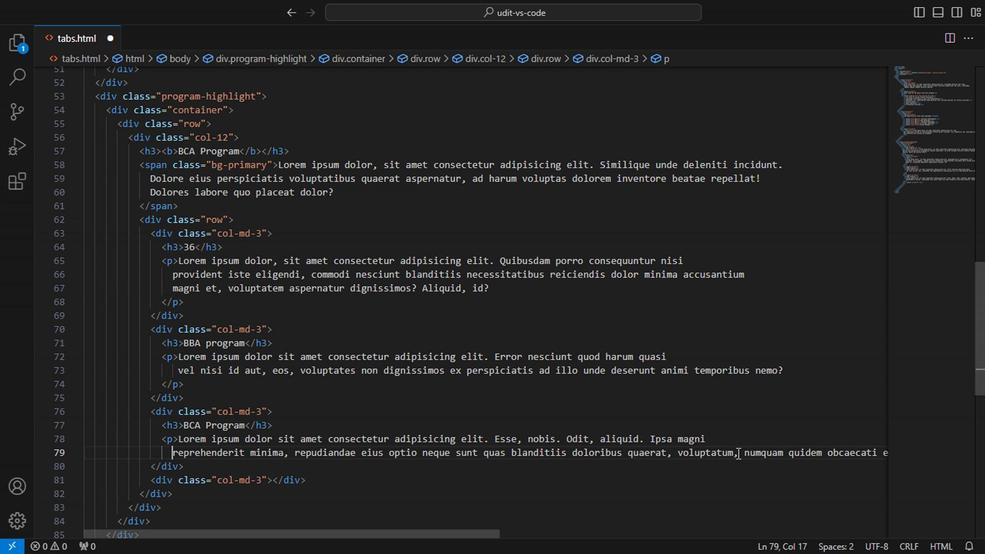 
Action: Mouse pressed left at (735, 452)
Screenshot: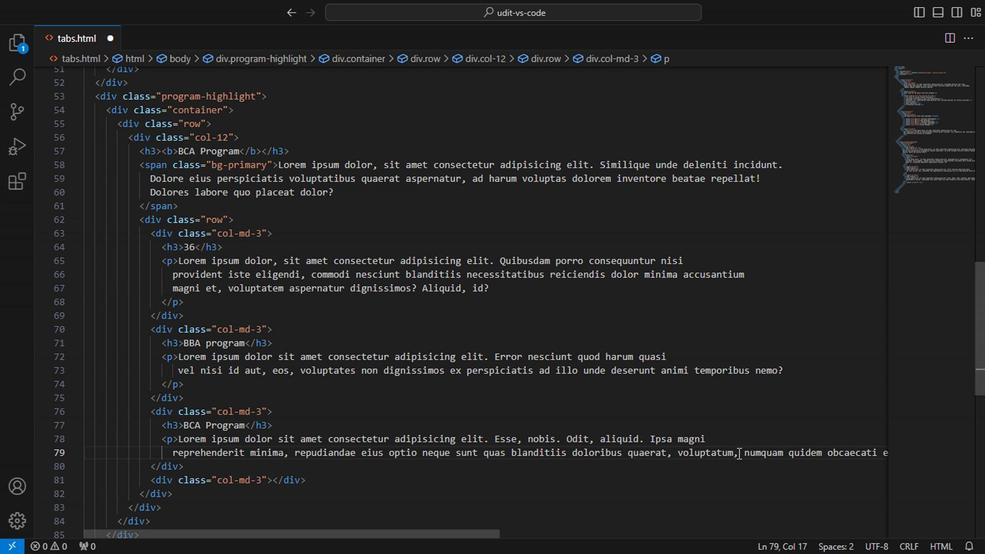 
Action: Key pressed <Key.enter>
Screenshot: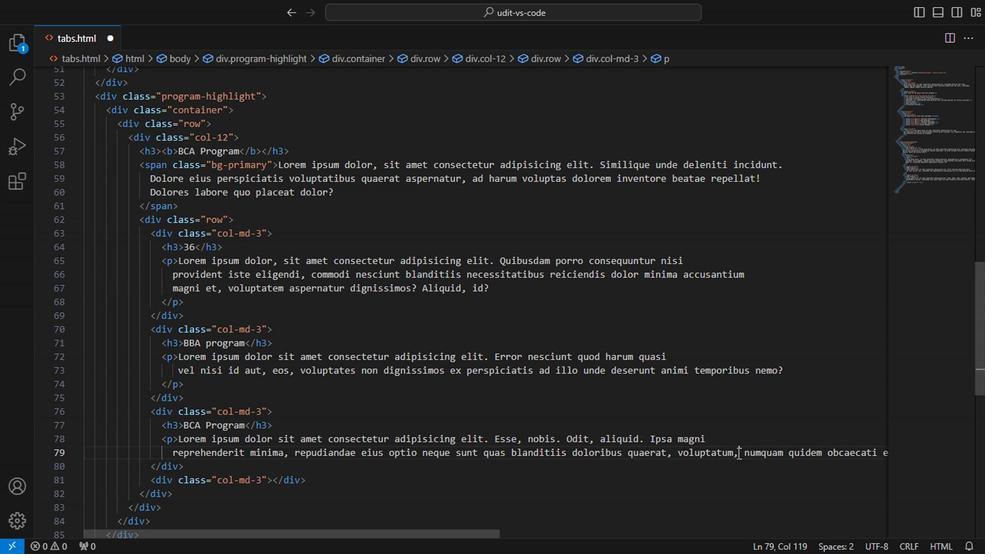 
Action: Mouse moved to (268, 490)
Screenshot: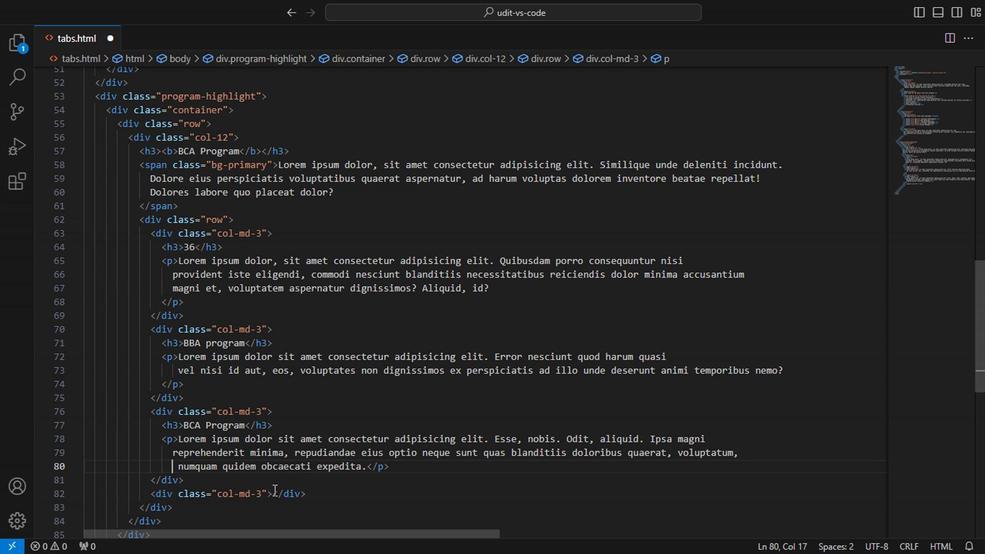 
Action: Mouse pressed left at (268, 490)
Screenshot: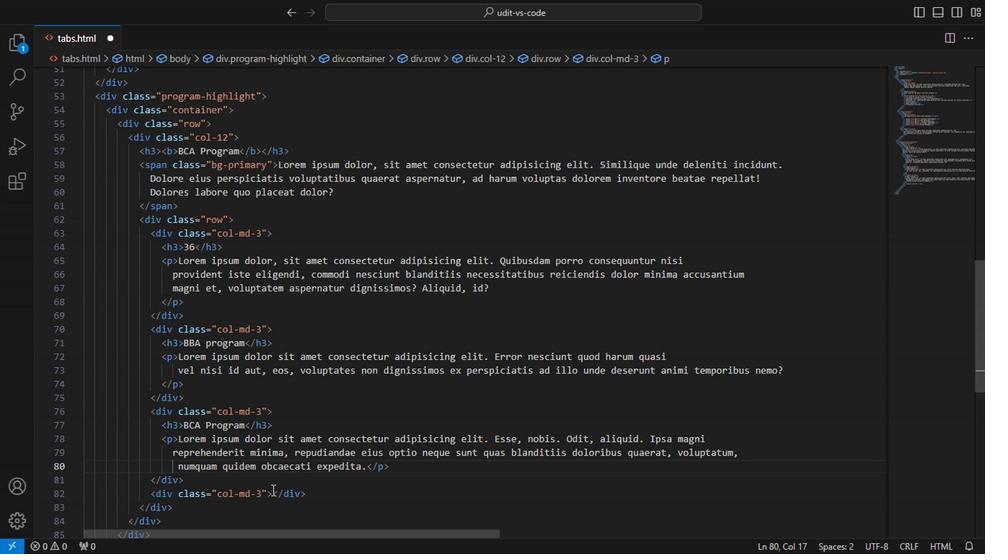 
Action: Key pressed <Key.enter>
Screenshot: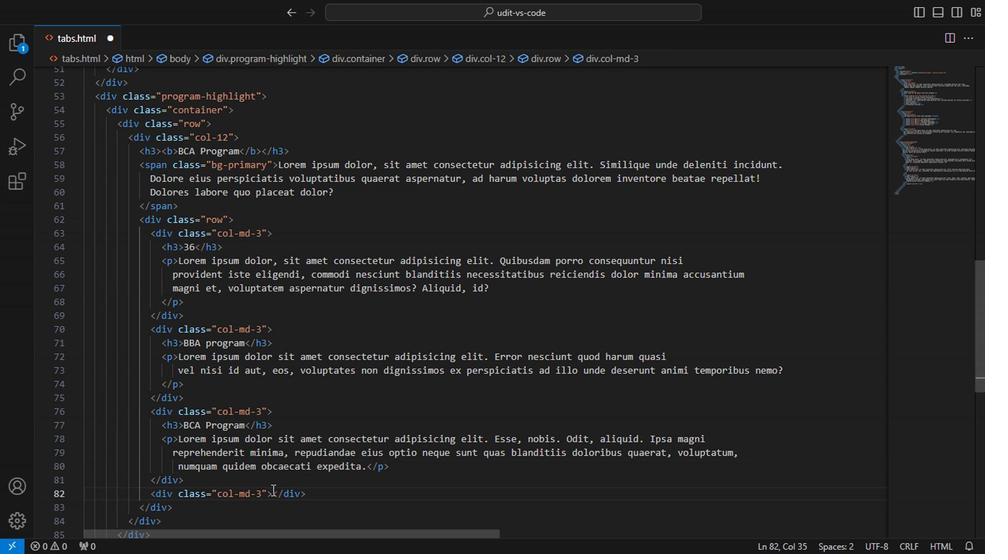 
Action: Mouse moved to (981, 264)
Screenshot: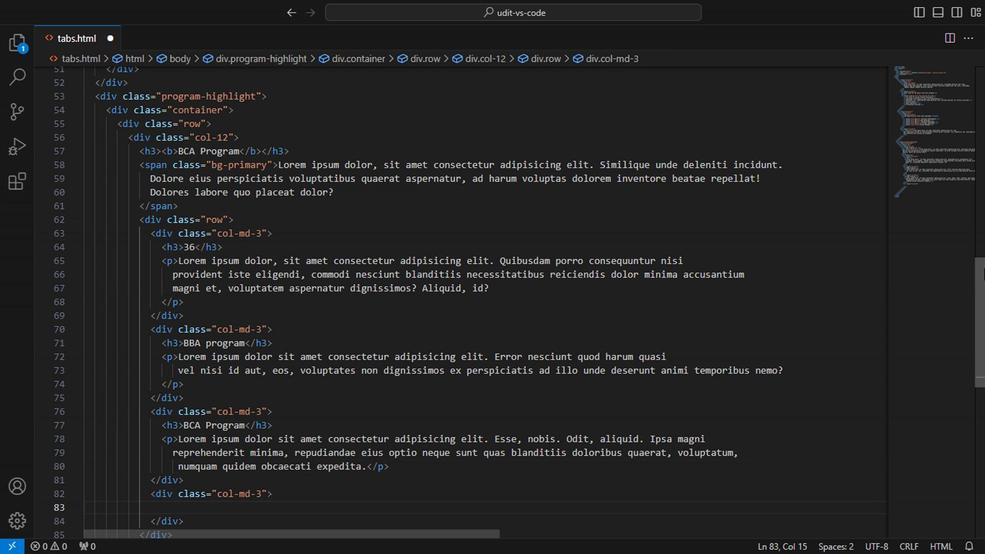 
Action: Mouse pressed left at (981, 264)
Screenshot: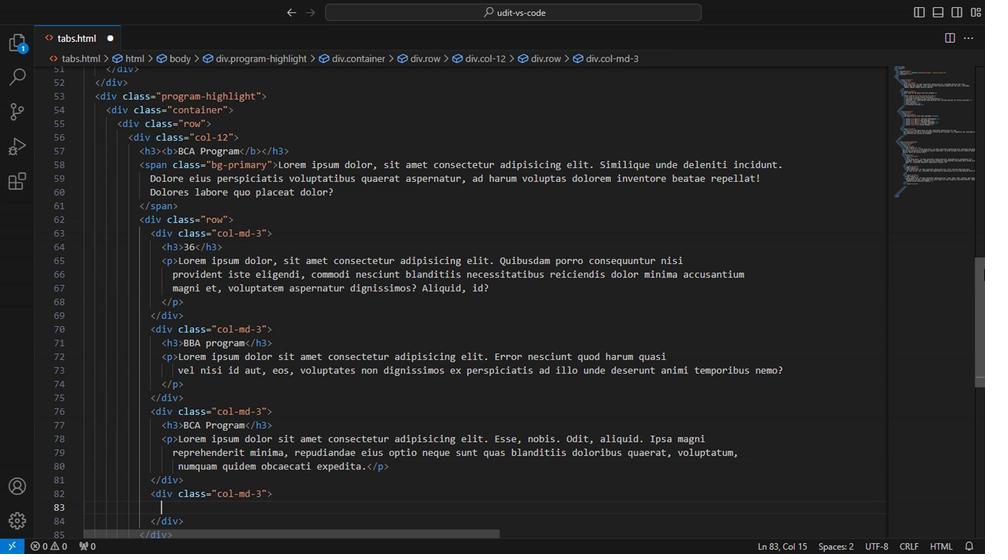 
Action: Mouse moved to (213, 291)
Screenshot: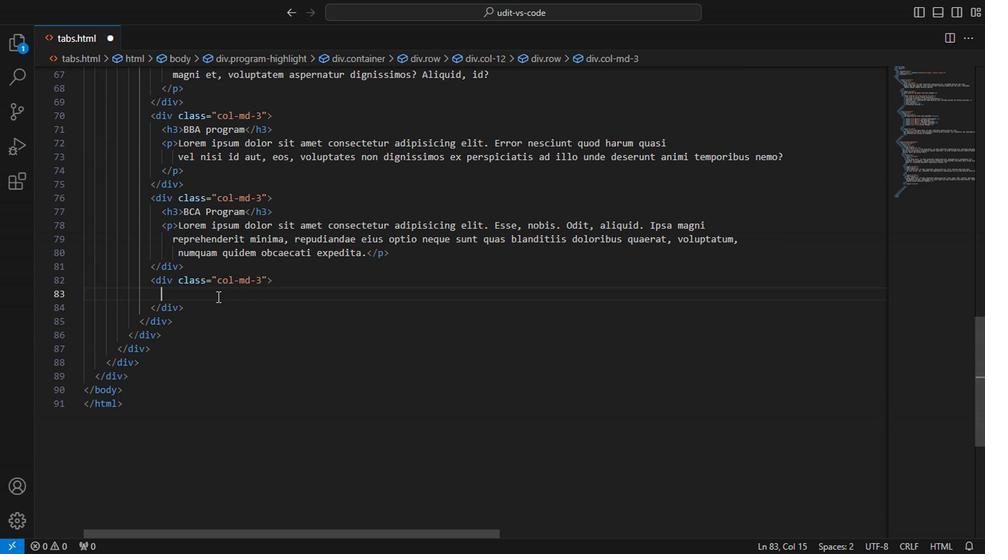 
Action: Mouse pressed left at (213, 291)
Screenshot: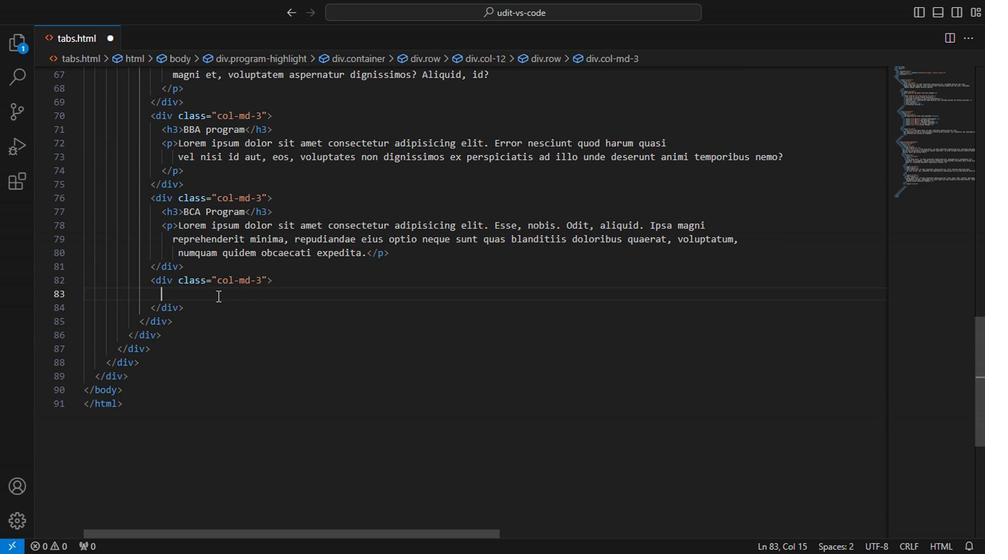 
Action: Key pressed h3<Key.enter>mba<Key.space><Key.backspace><Key.backspace><Key.backspace><Key.backspace><Key.caps_lock>MBA<Key.space><Key.caps_lock><Key.caps_lock>P<Key.caps_lock>rogram
Screenshot: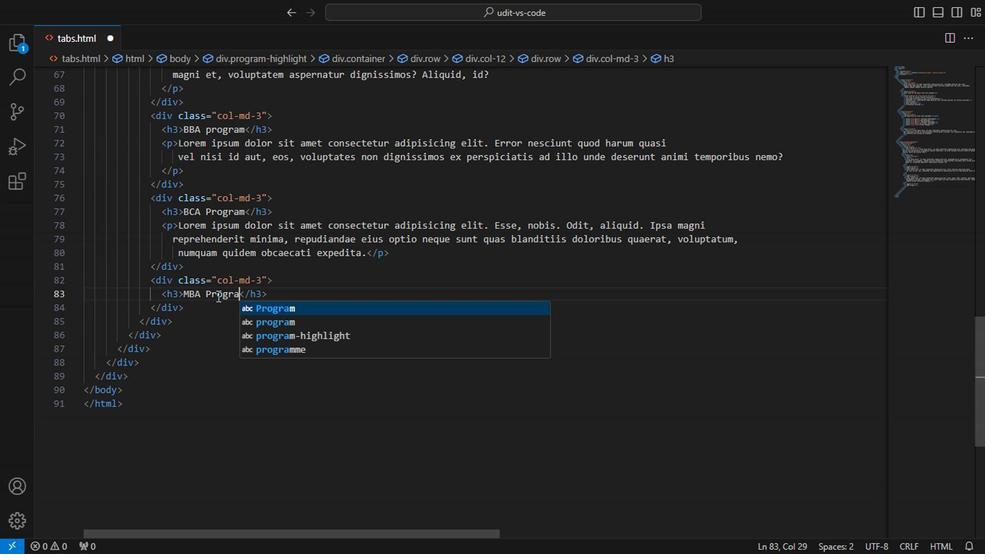 
Action: Mouse moved to (292, 289)
Screenshot: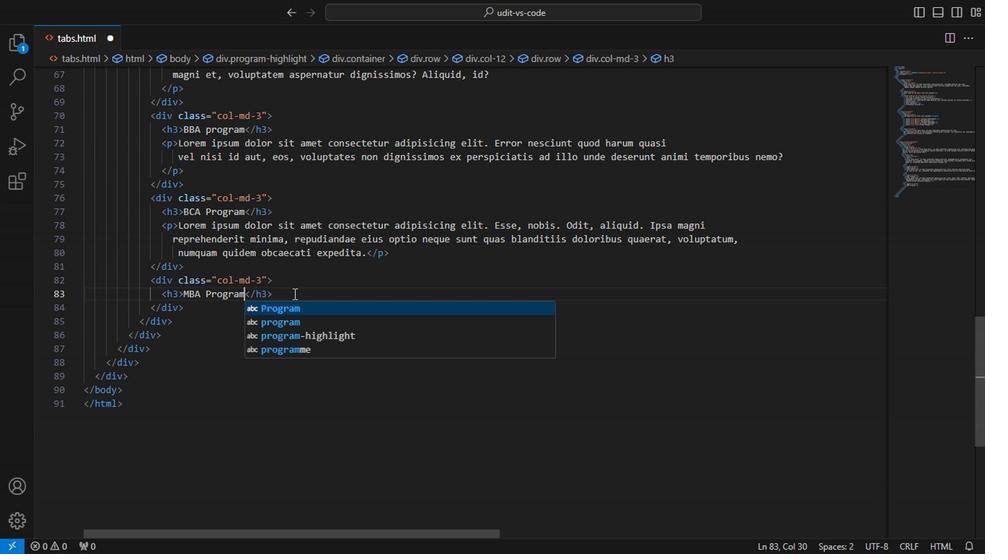 
Action: Mouse pressed left at (292, 289)
Screenshot: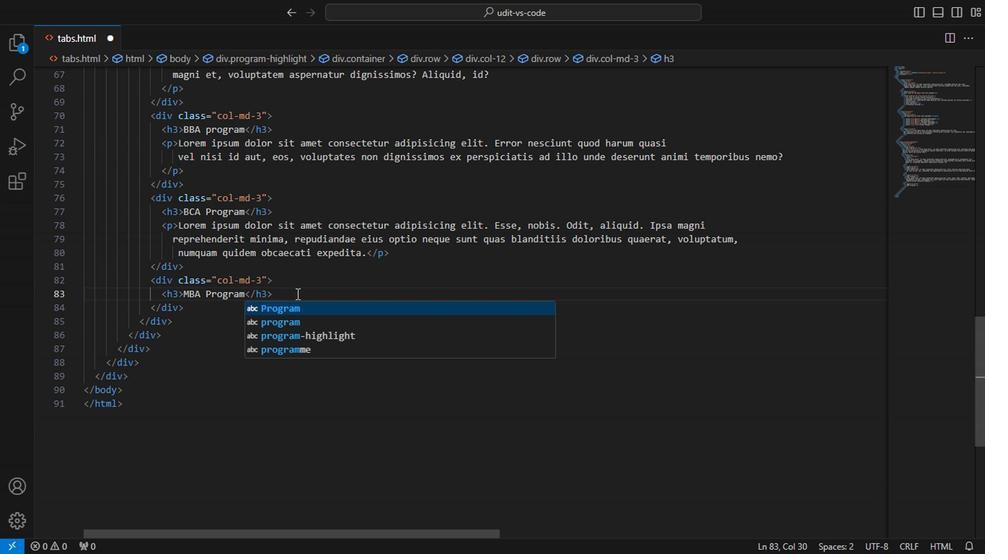 
Action: Key pressed <Key.enter>p<Key.enter>lorem<Key.enter>
Screenshot: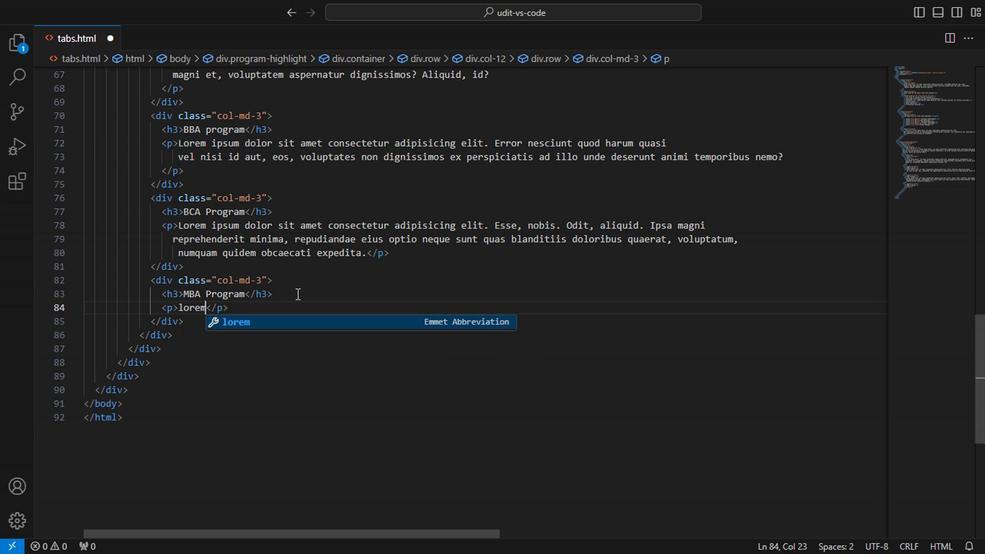 
Action: Mouse moved to (423, 535)
Screenshot: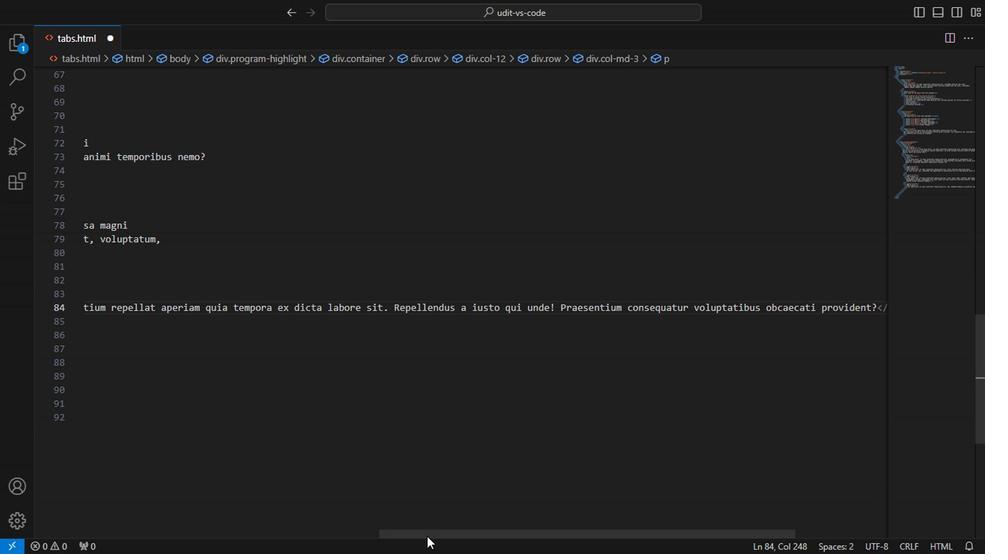 
Action: Mouse pressed left at (423, 535)
Screenshot: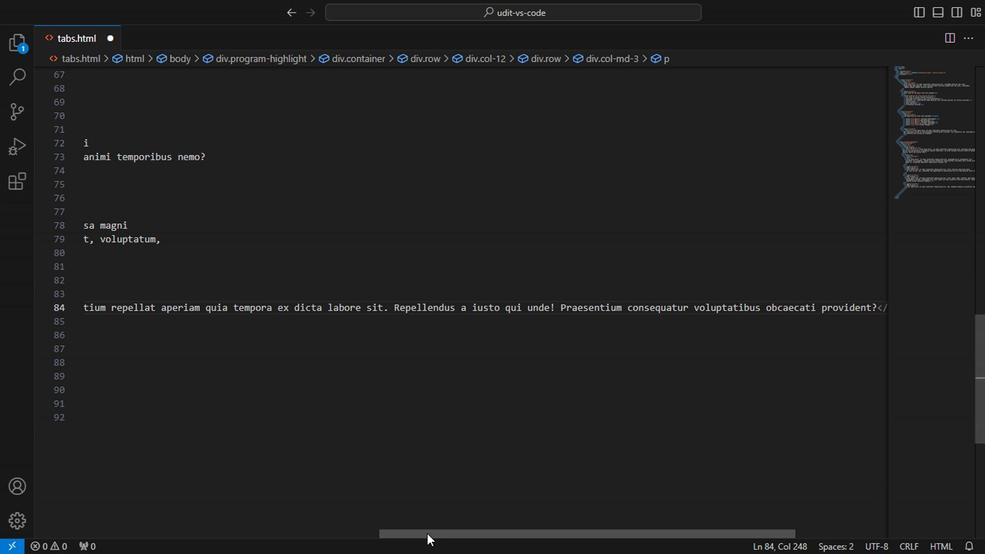 
Action: Mouse moved to (774, 304)
Screenshot: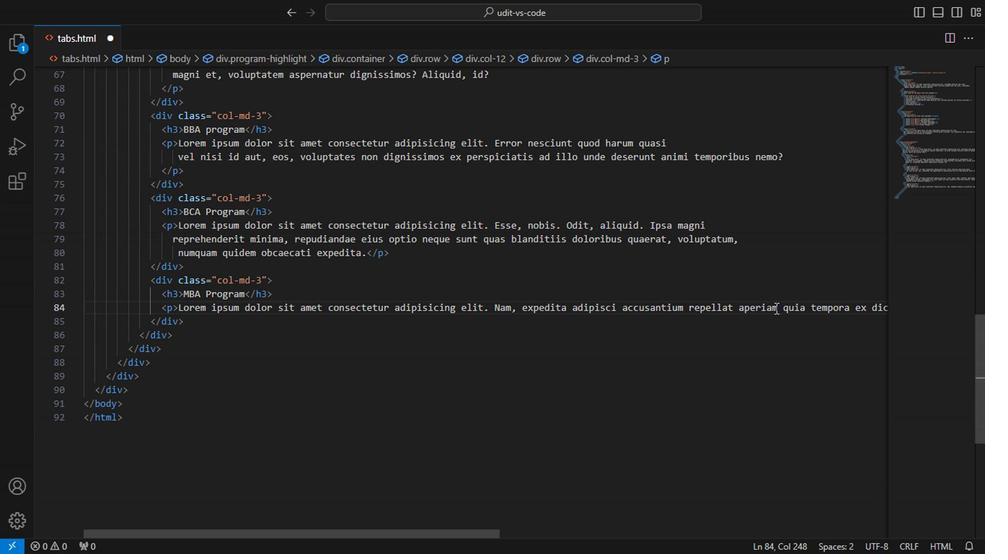 
Action: Mouse pressed left at (774, 304)
Screenshot: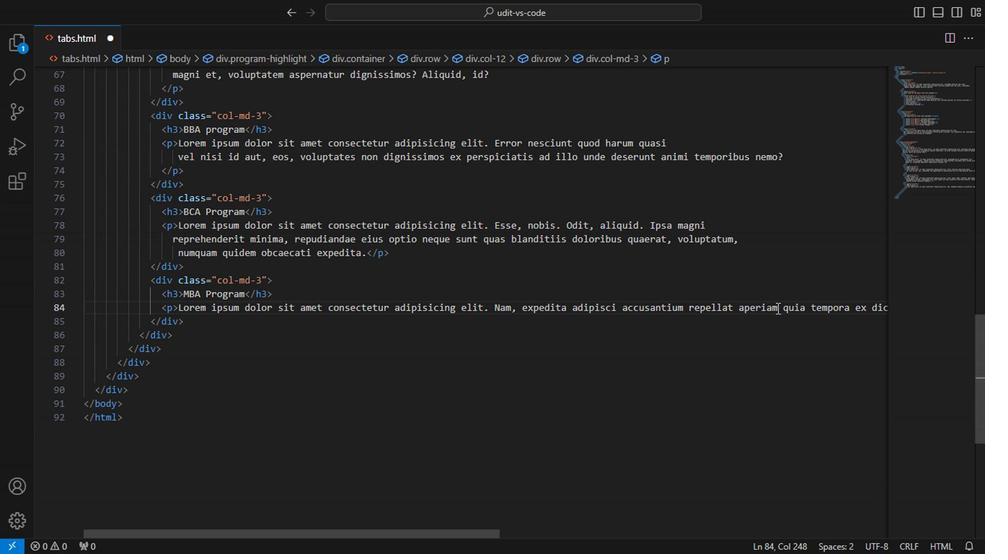 
Action: Key pressed <Key.enter>
Screenshot: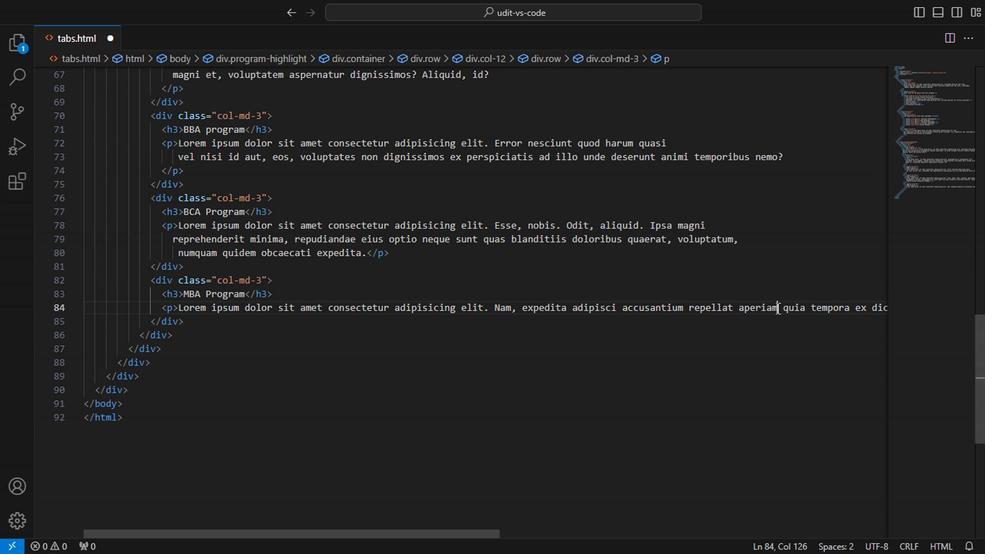 
Action: Mouse moved to (785, 315)
Screenshot: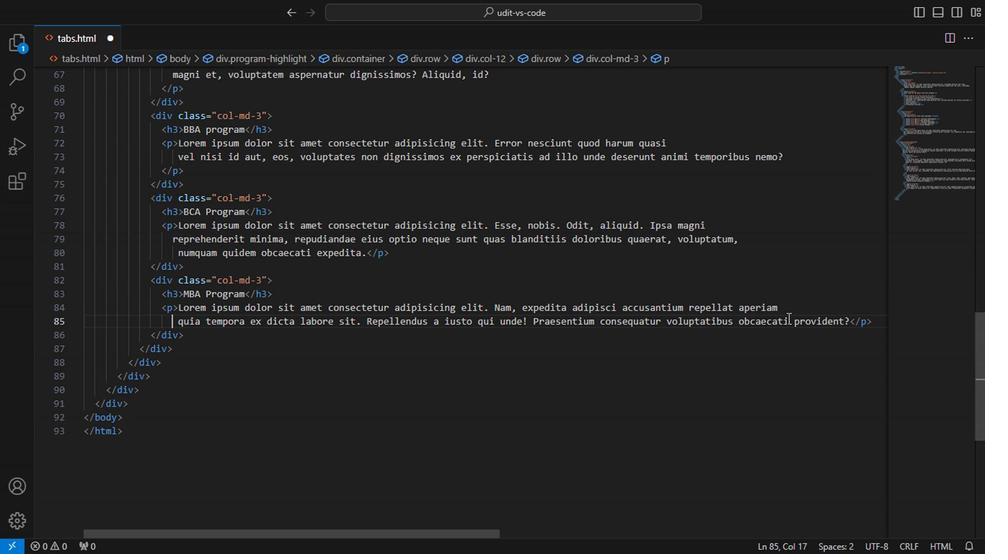 
Action: Mouse pressed left at (785, 315)
Screenshot: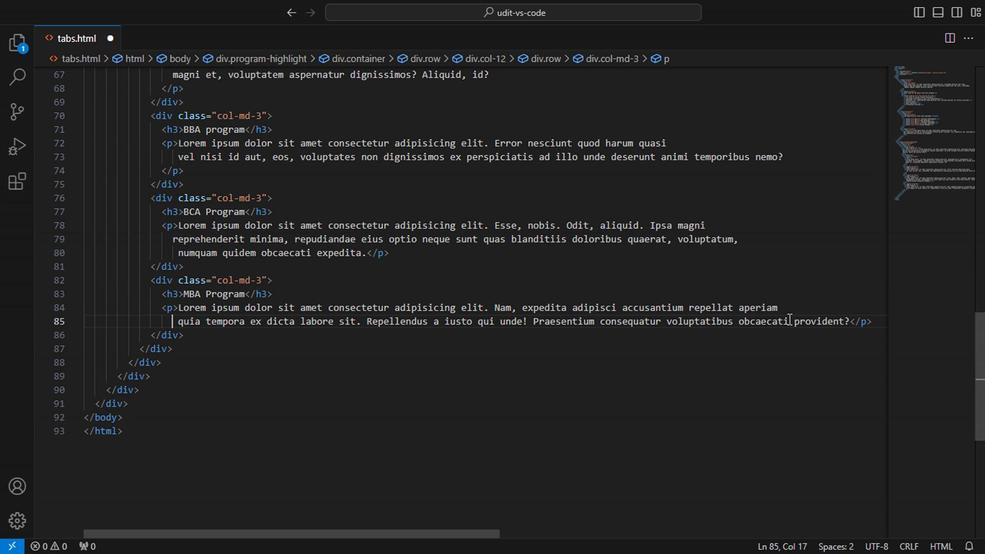 
Action: Key pressed <Key.enter>
Screenshot: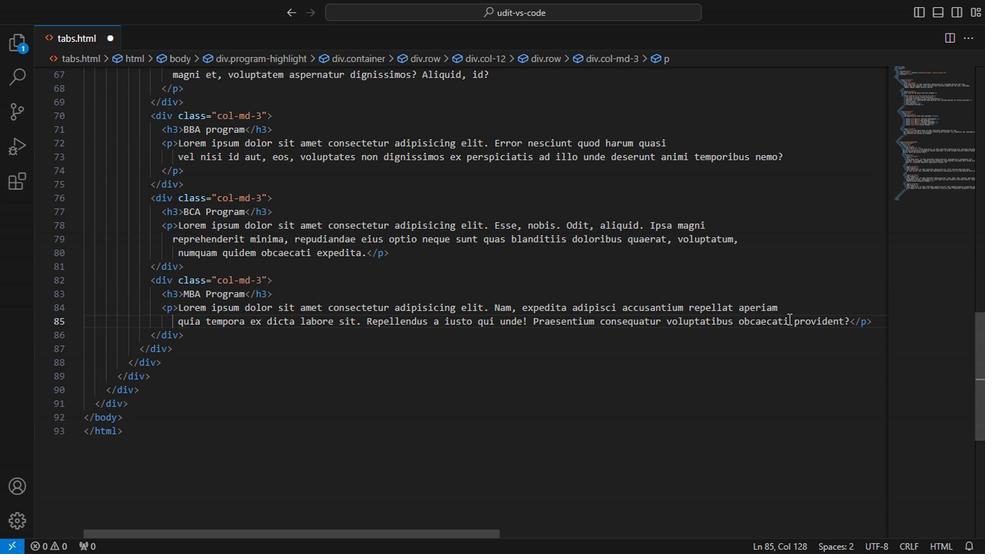 
Action: Mouse moved to (240, 329)
Screenshot: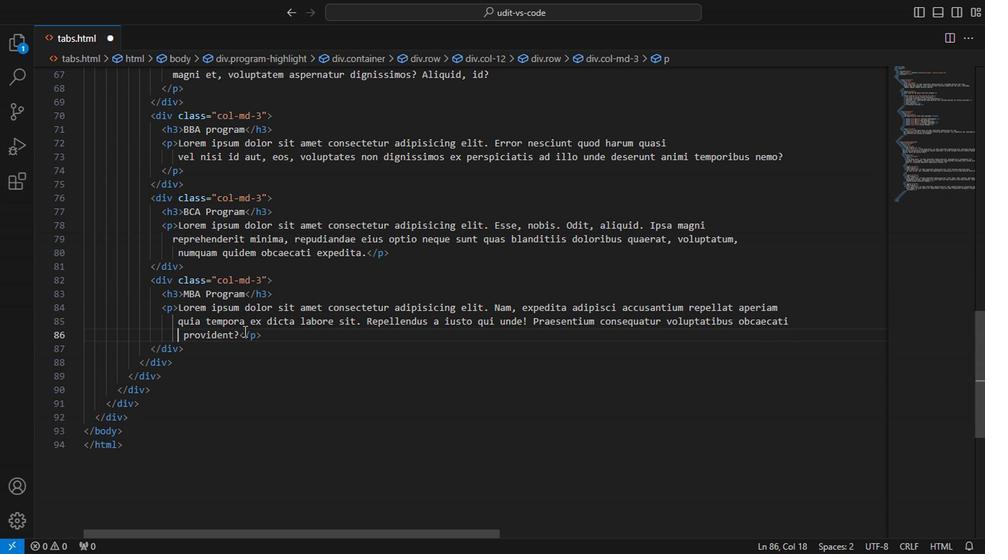 
Action: Mouse pressed left at (240, 329)
Screenshot: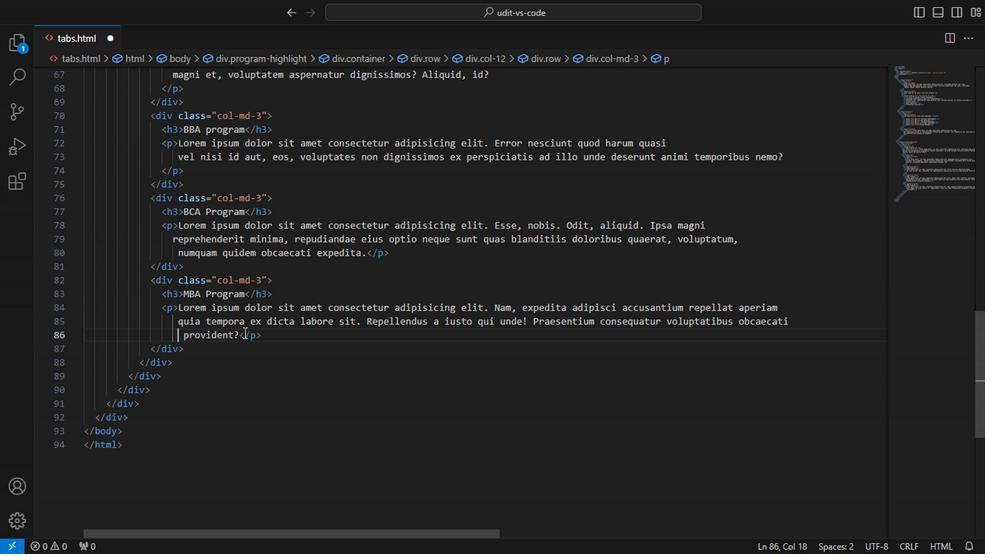 
Action: Key pressed <Key.left><Key.enter><Key.backspace>
Screenshot: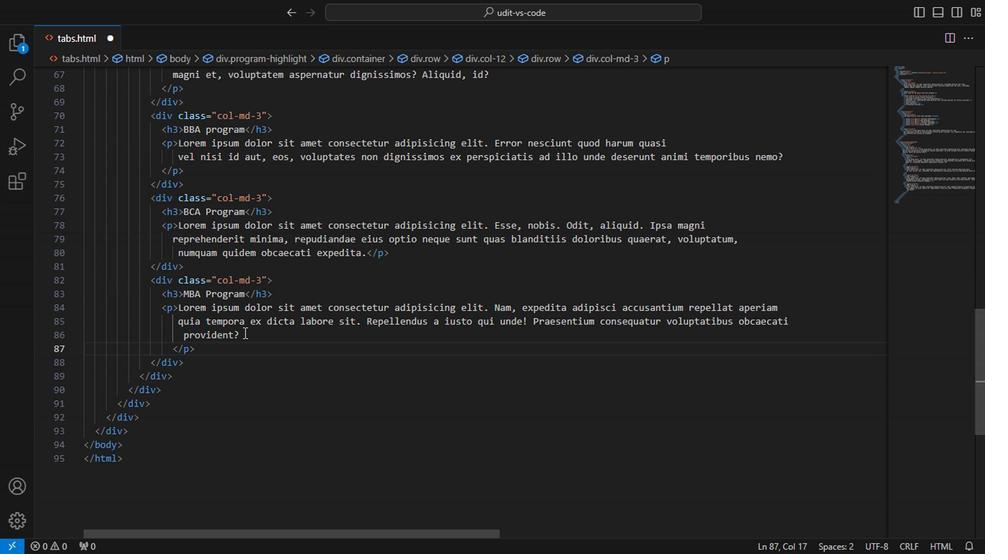 
Action: Mouse moved to (974, 366)
Screenshot: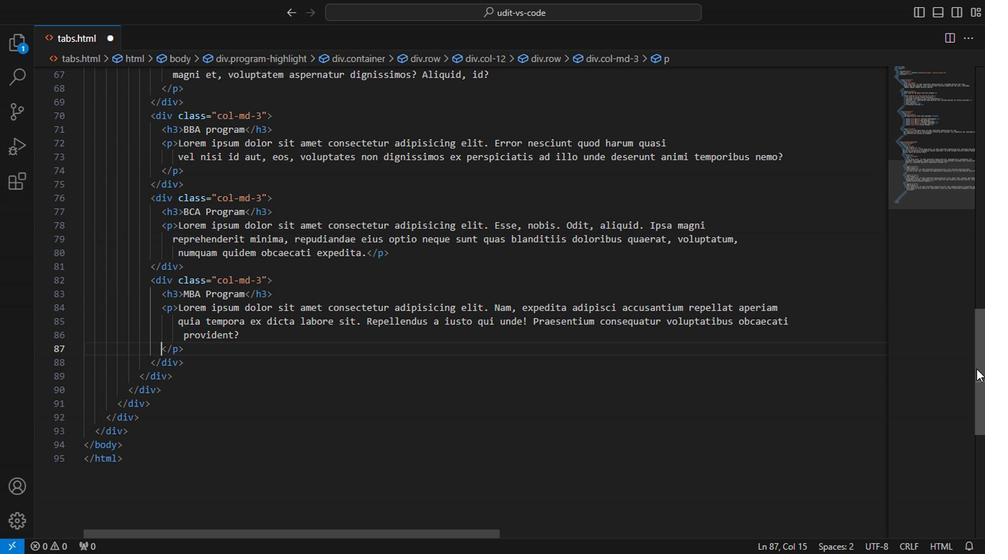 
Action: Mouse pressed left at (974, 366)
Screenshot: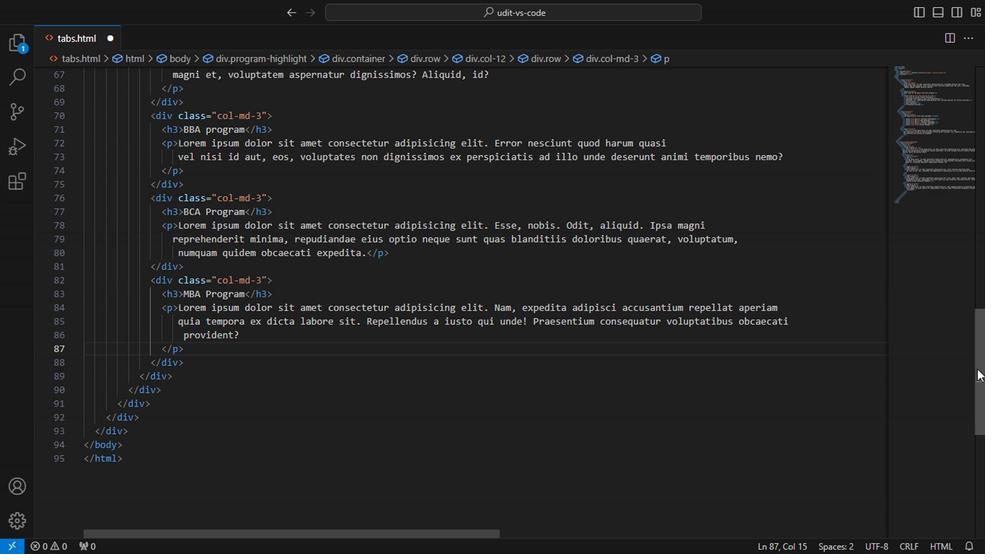 
Action: Mouse moved to (974, 340)
Screenshot: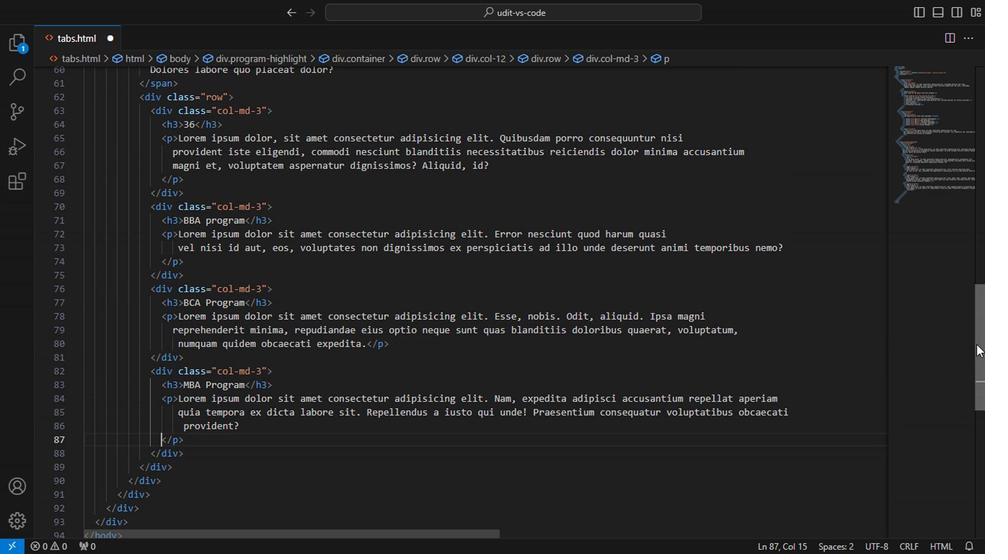 
Action: Mouse pressed left at (974, 340)
Screenshot: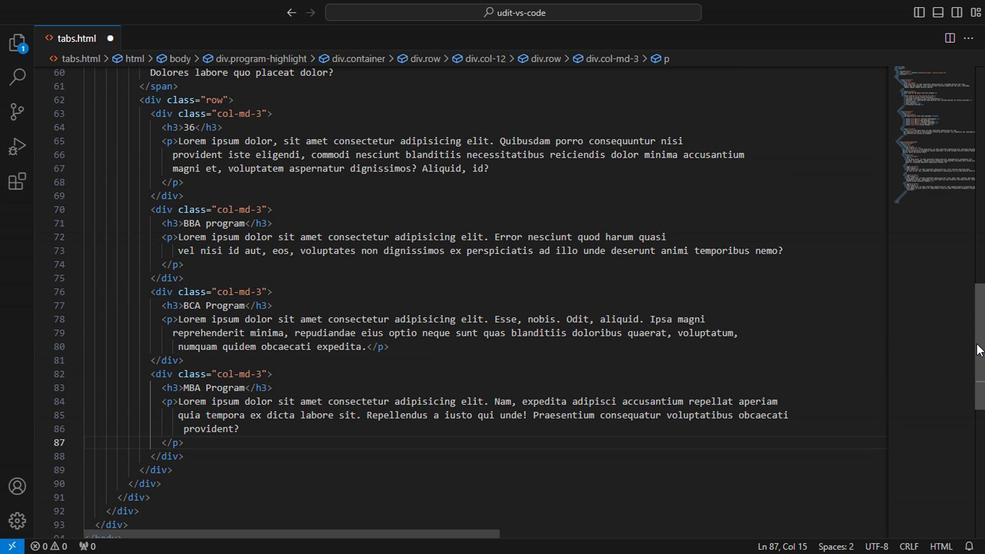 
Action: Mouse moved to (145, 90)
Screenshot: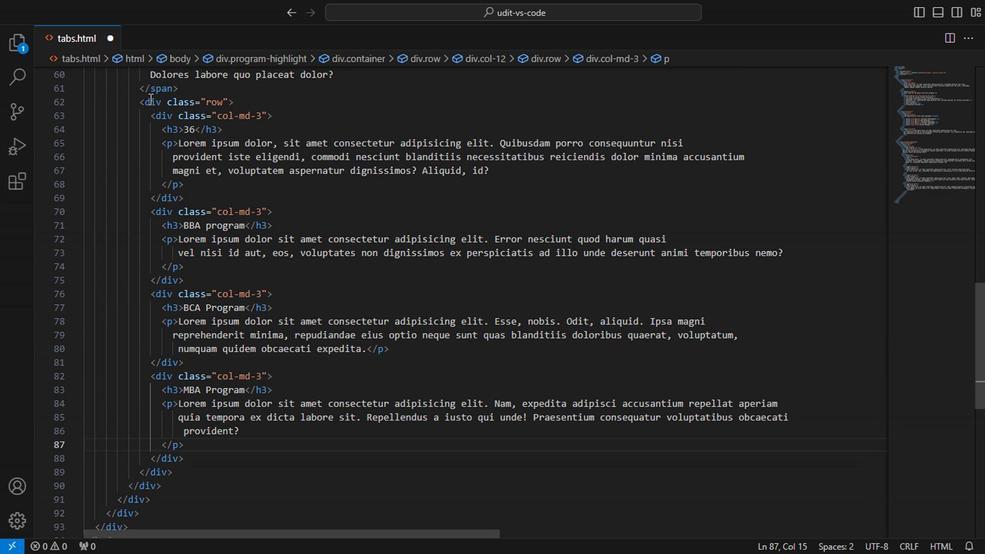 
Action: Mouse pressed left at (145, 90)
Screenshot: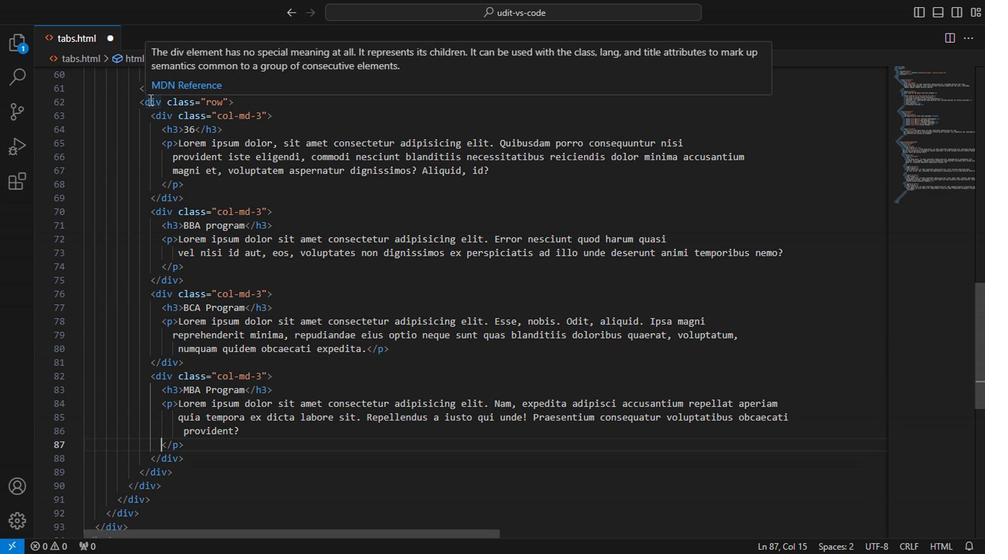 
Action: Mouse moved to (176, 475)
Screenshot: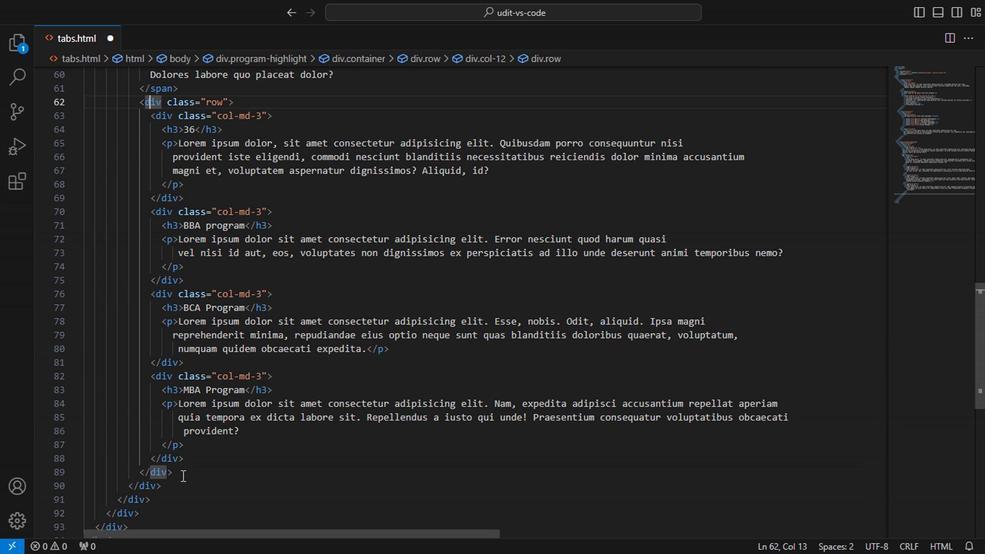 
Action: Mouse pressed left at (176, 475)
Screenshot: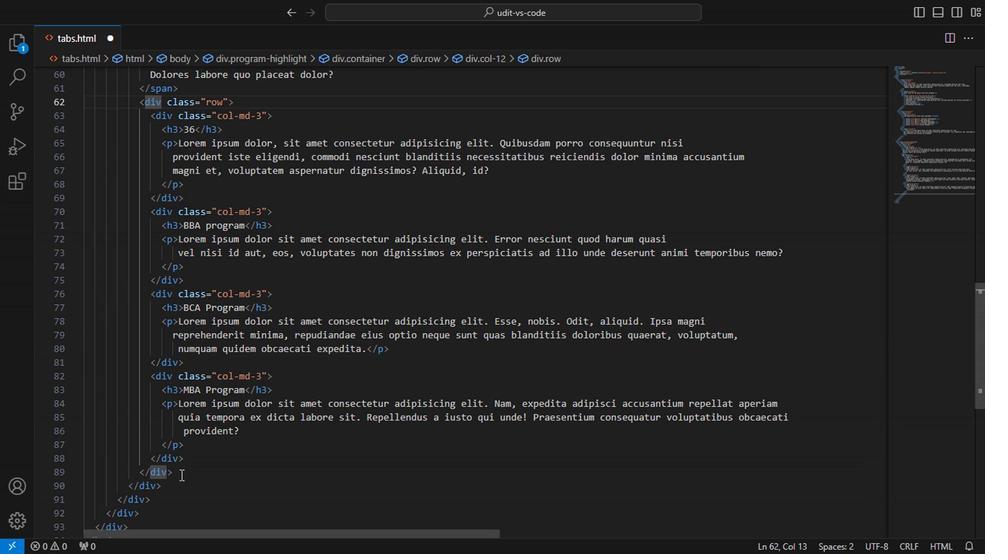 
Action: Key pressed <Key.enter>.row<Key.enter><Key.enter>.col-md-4<Key.enter><Key.enter>
Screenshot: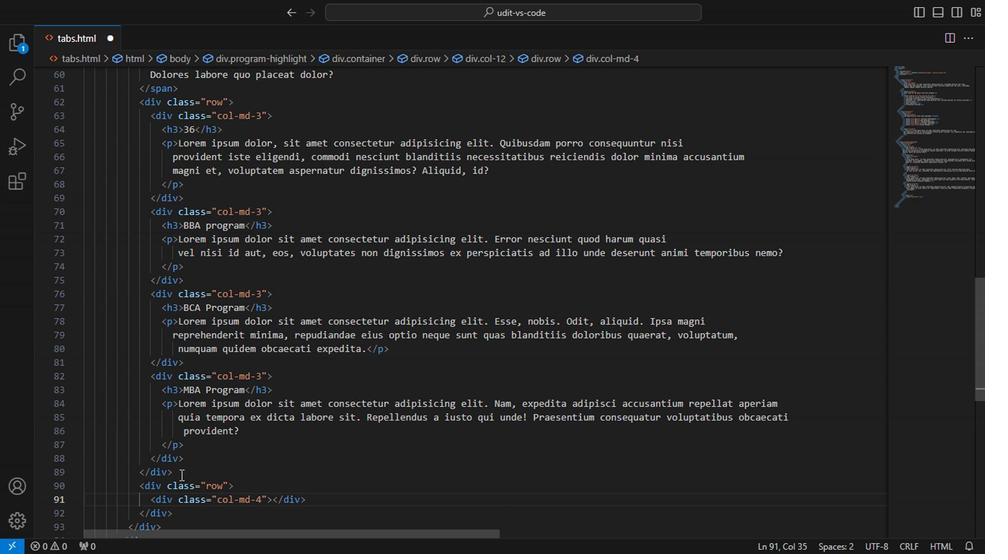 
Action: Mouse moved to (982, 333)
Screenshot: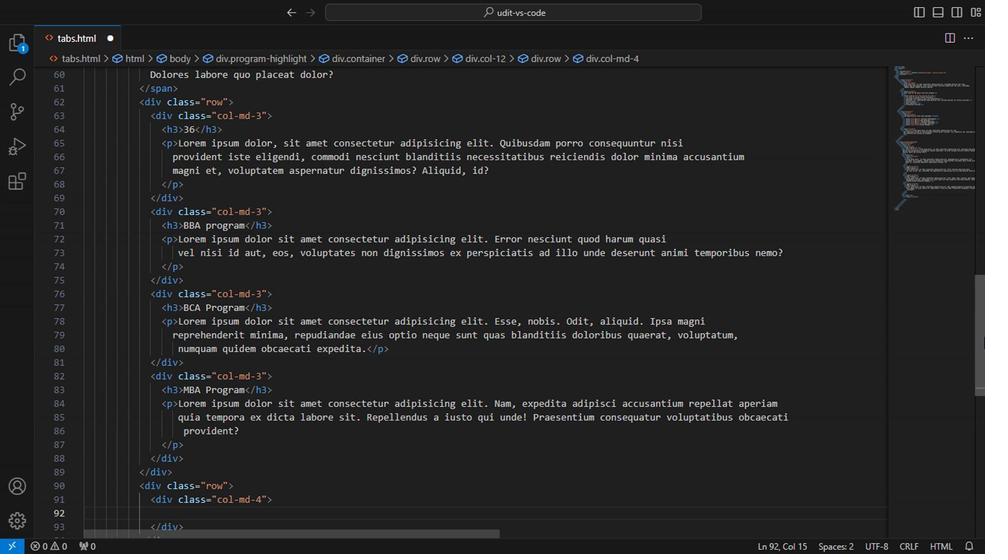 
Action: Mouse pressed left at (981, 333)
Screenshot: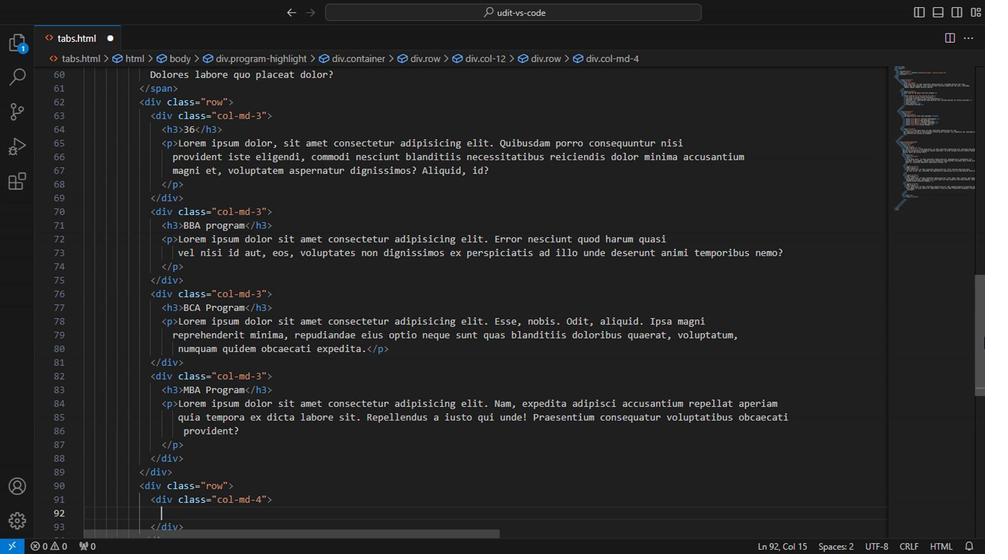 
Action: Mouse moved to (184, 276)
Screenshot: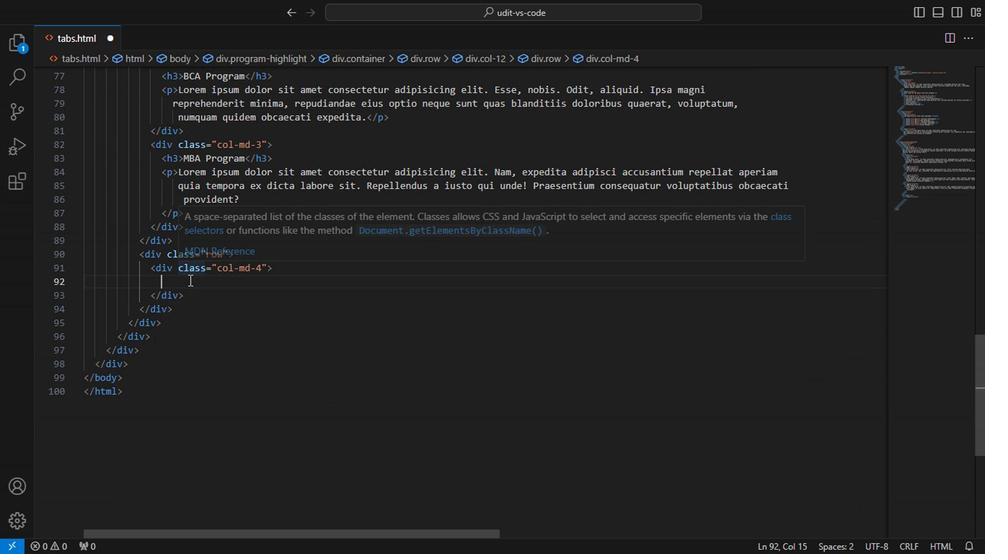 
Action: Mouse pressed left at (184, 276)
Screenshot: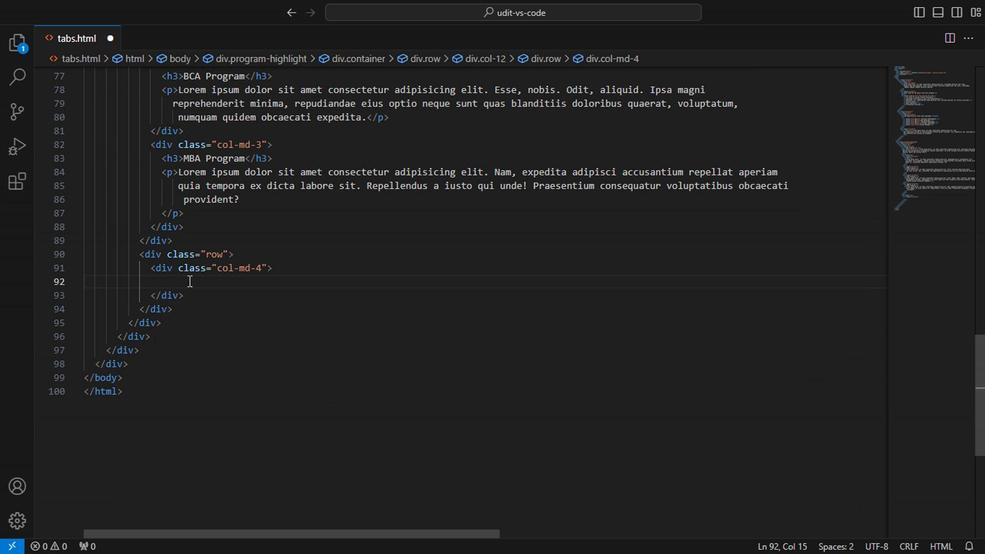 
Action: Mouse moved to (243, 271)
Screenshot: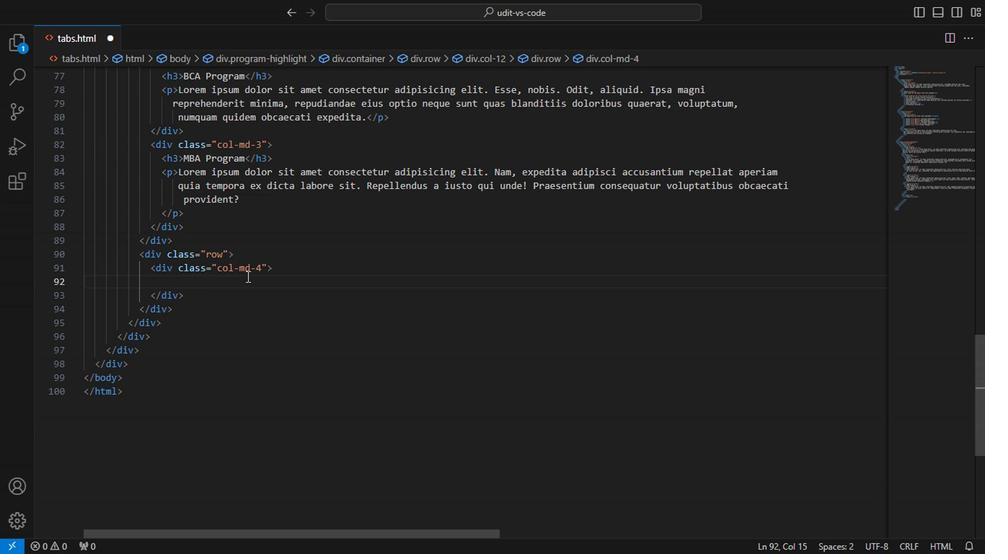 
Action: Key pressed .card<Key.enter><Key.enter>.card-footer<Key.enter>ctrl+Z<Key.backspace><Key.backspace><Key.backspace><Key.backspace><Key.backspace><Key.backspace><Key.backspace><Key.backspace><Key.backspace><Key.backspace><Key.backspace>ctrl+Card-header<Key.enter><Key.enter>.<Key.backspace>h3<Key.enter>this<Key.space>is<Key.space>caerd<Key.space>heding<Key.right><Key.left><Key.left><Key.left><Key.left><Key.left><Key.left><Key.left><Key.left><Key.left><Key.left><Key.backspace><Key.right><Key.right><Key.right><Key.right><Key.right><Key.right><Key.right><Key.right><Key.right><Key.right><Key.right><Key.right><Key.right><Key.right><Key.enter>ctrl+Z<Key.enter><Key.shift_r><Key.shift_r><Key.shift_r><Key.shift_r><Key.shift_r>ctrl+img<Key.enter><Key.backspace><Key.backspace><Key.backspace><Key.backspace>img<Key.enter>./sample.png<Key.right><Key.right><Key.right><Key.right><Key.right><Key.right><Key.right>sample<Key.space>page<Key.right><Key.right><Key.down><Key.enter>.cat<Key.backspace>rd-body<Key.enter><Key.enter>this<Key.space>is<Key.space>card<Key.space>body<Key.shift_r><Key.enter>p<Key.enter>lorem<Key.enter>
Screenshot: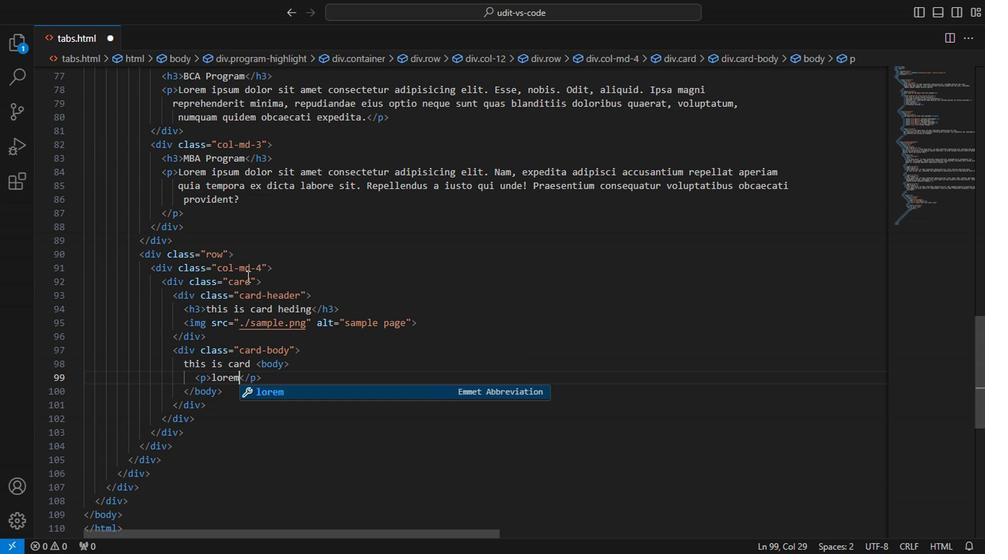 
Action: Mouse moved to (410, 532)
Screenshot: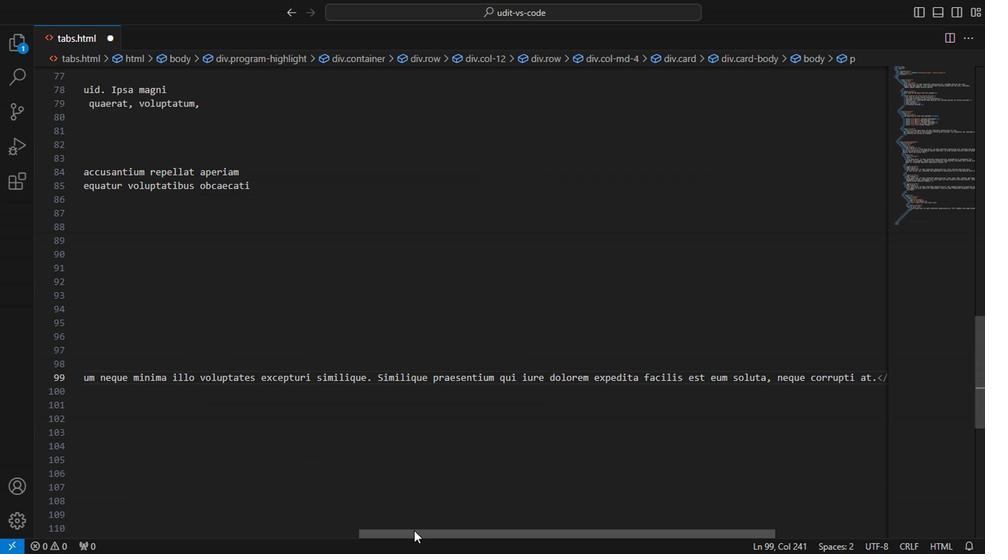 
Action: Mouse pressed left at (410, 532)
Screenshot: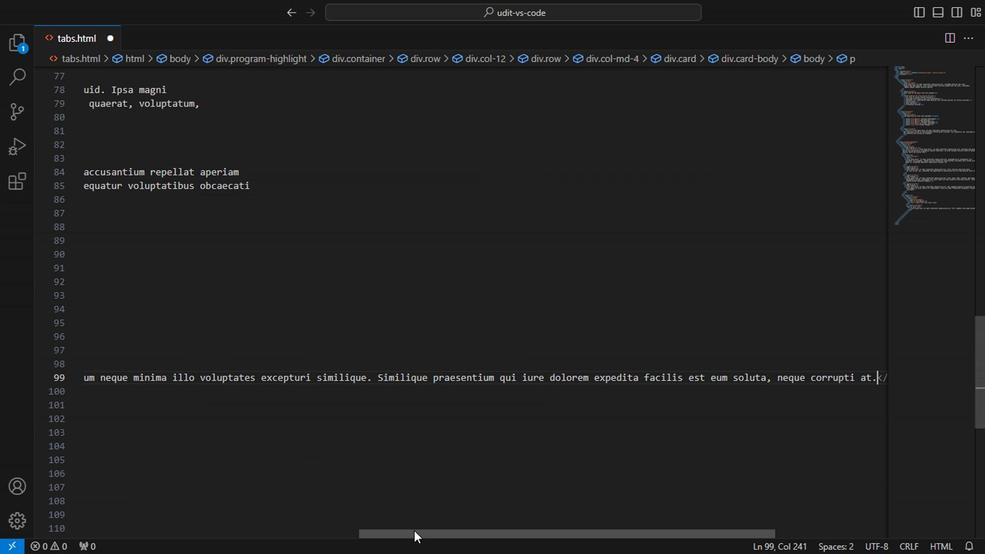 
Action: Mouse moved to (518, 383)
Screenshot: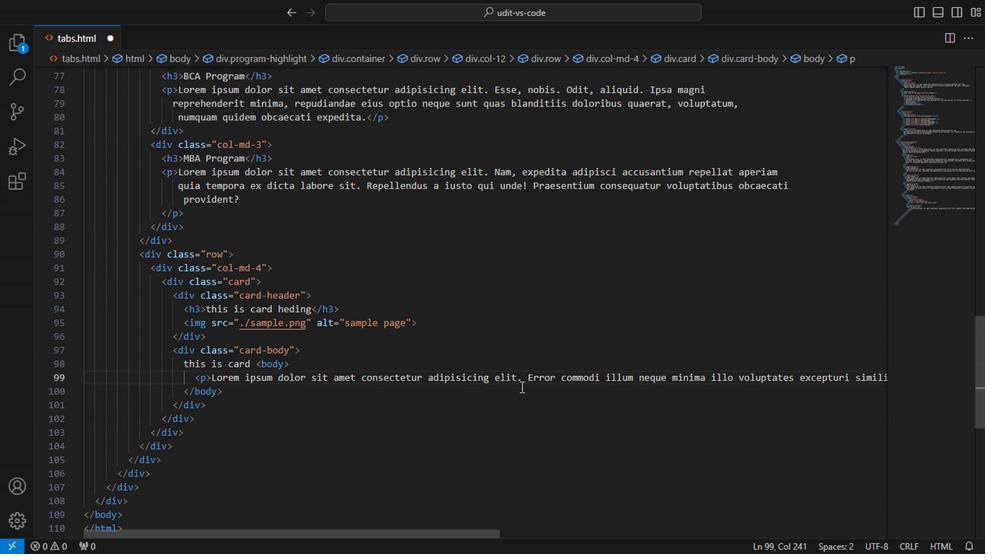 
Action: Mouse pressed left at (518, 383)
Screenshot: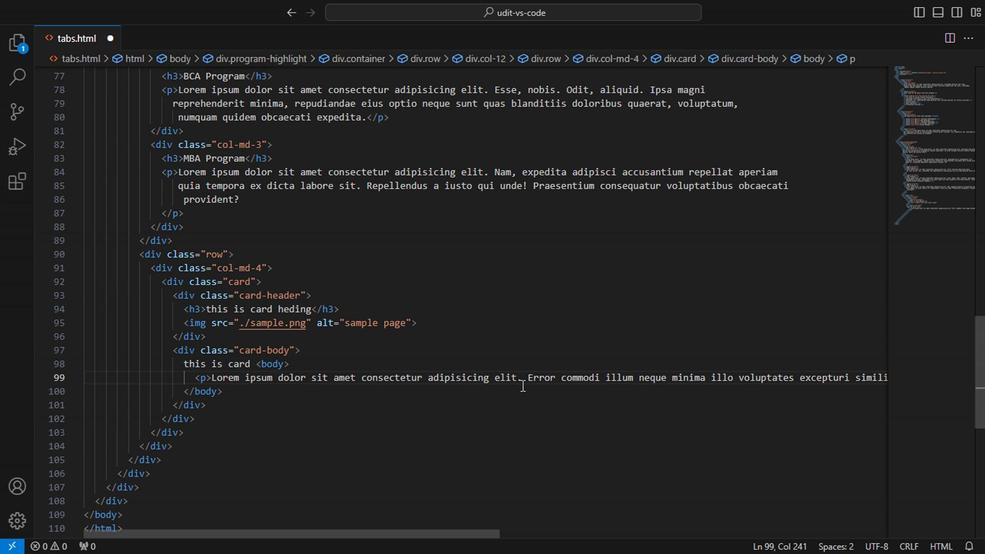 
Action: Mouse moved to (517, 371)
Screenshot: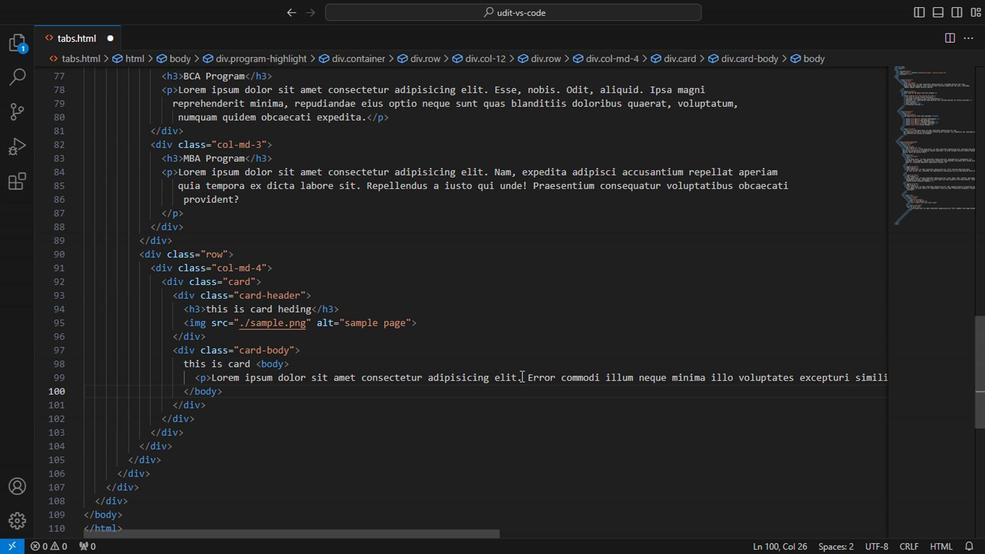 
Action: Mouse pressed left at (517, 371)
Screenshot: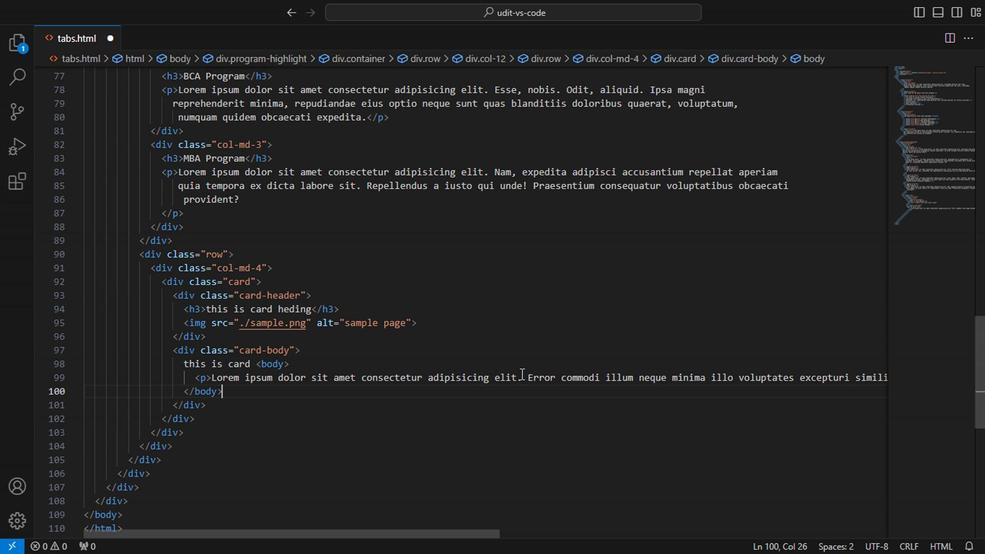 
Action: Key pressed <Key.enter>
Screenshot: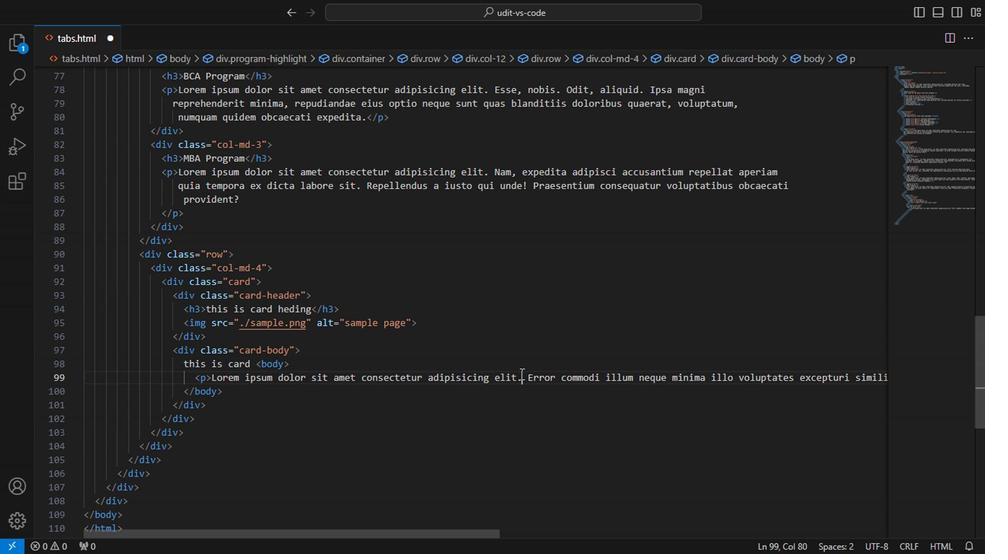 
Action: Mouse moved to (592, 386)
Screenshot: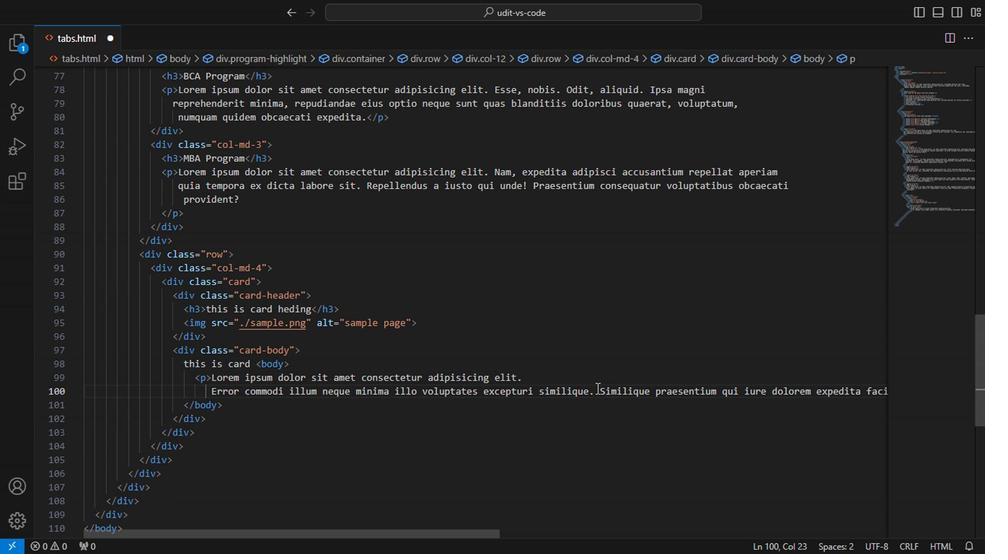 
Action: Mouse pressed left at (592, 386)
Screenshot: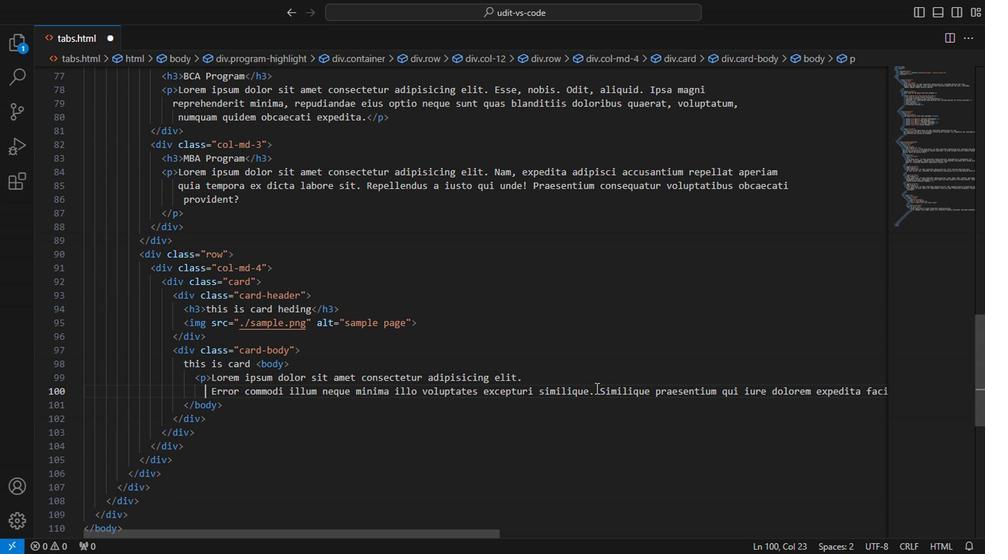 
Action: Key pressed <Key.enter>
Screenshot: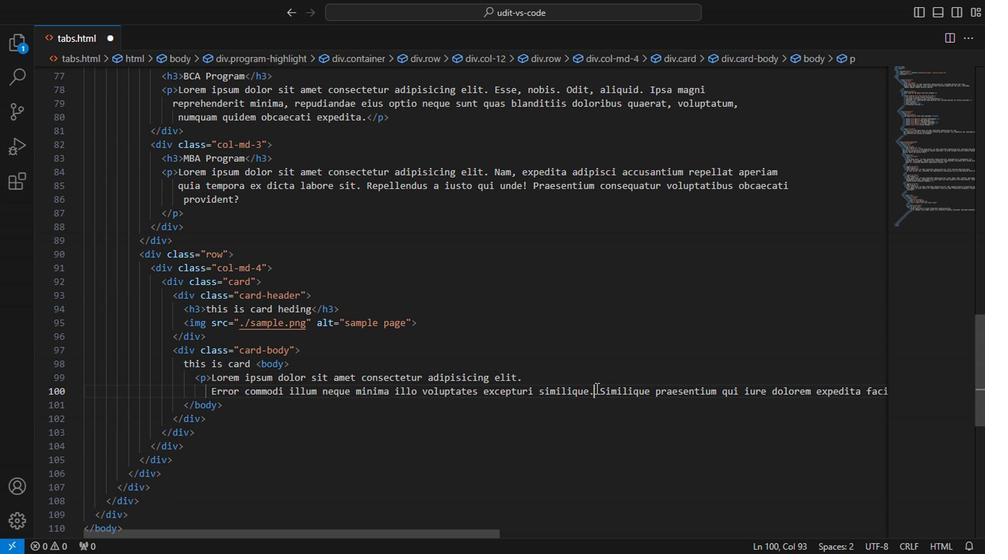 
Action: Mouse moved to (714, 401)
Screenshot: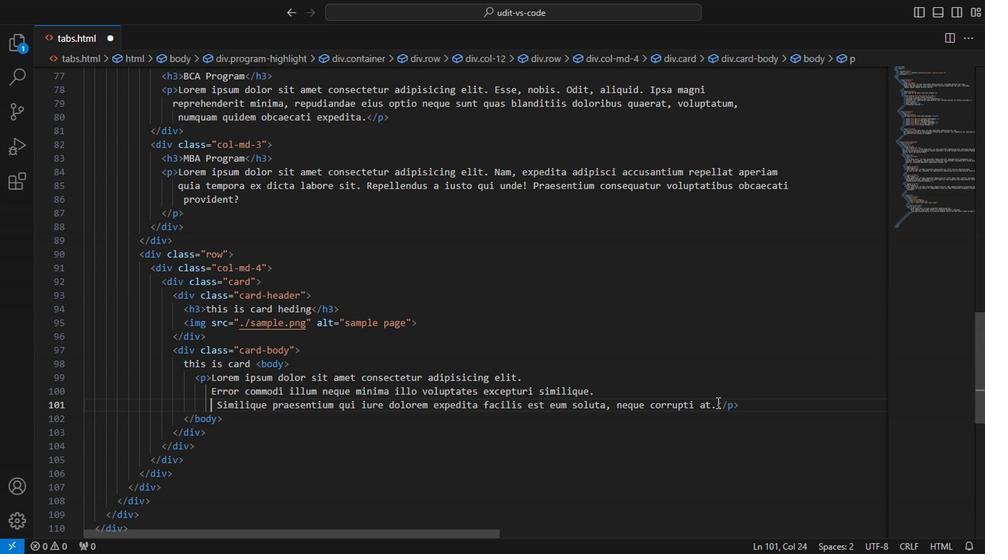 
Action: Key pressed <Key.enter>ctrl+Z
Screenshot: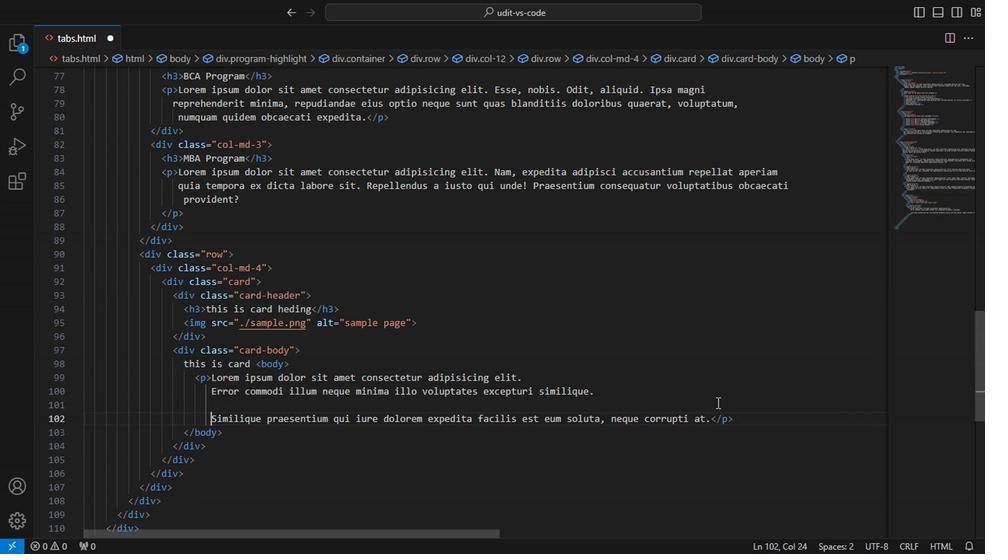 
Action: Mouse moved to (712, 404)
Screenshot: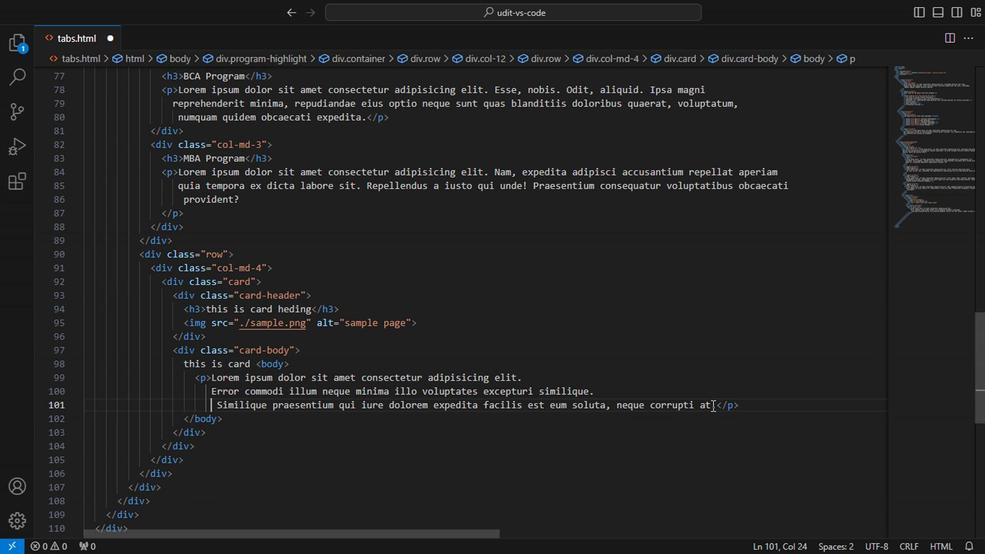 
Action: Mouse pressed left at (712, 404)
Screenshot: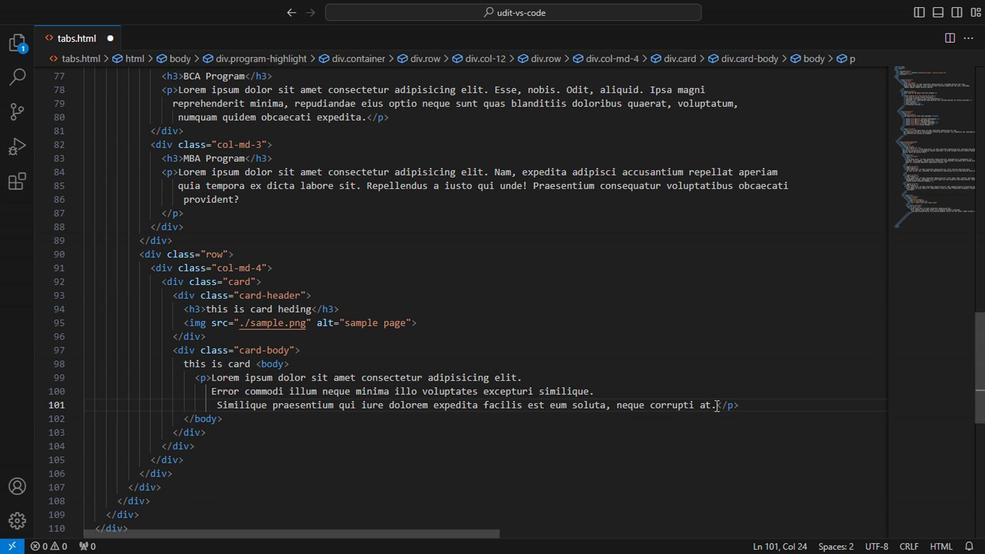 
Action: Mouse moved to (836, 396)
Screenshot: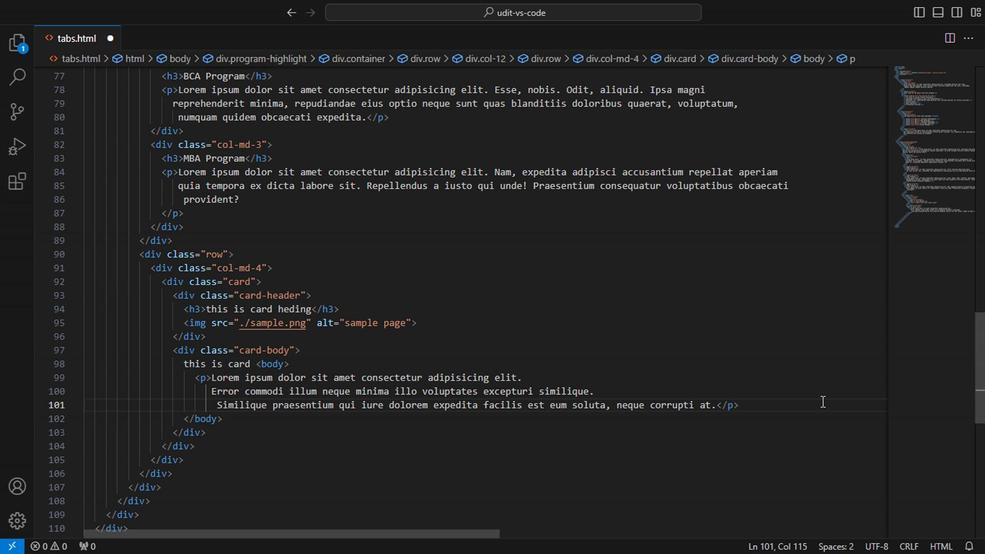 
Action: Key pressed <Key.enter><Key.backspace>
Screenshot: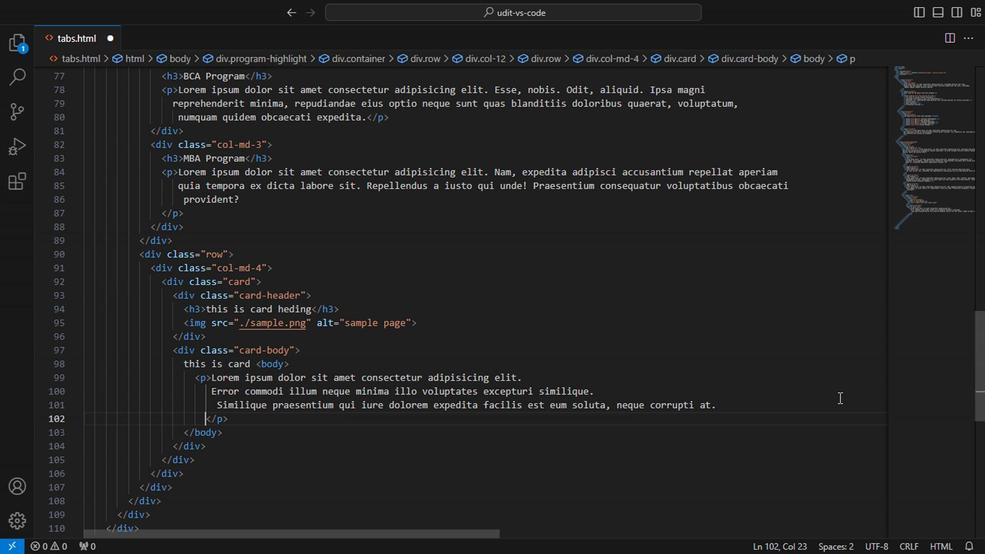 
Action: Mouse moved to (492, 310)
Screenshot: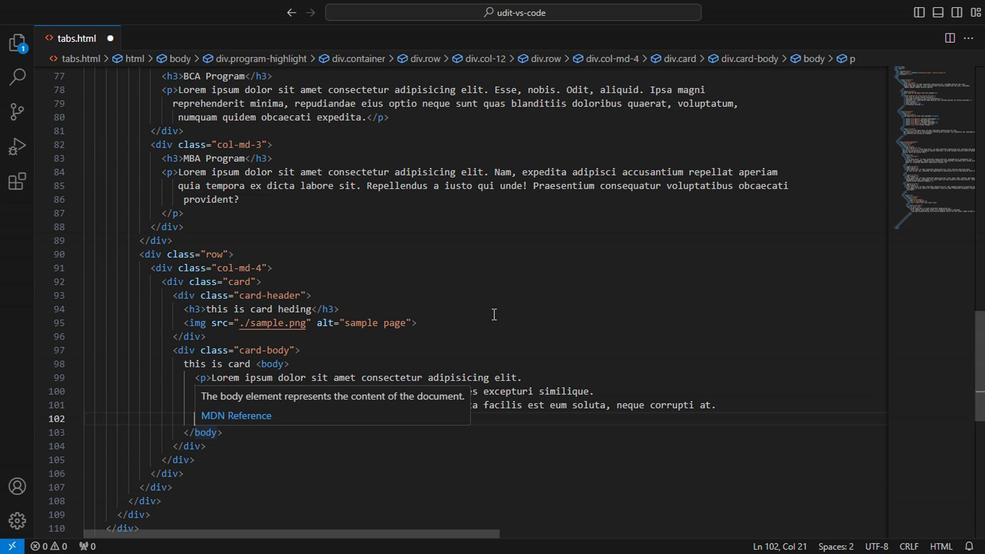 
Action: Mouse pressed left at (492, 310)
Screenshot: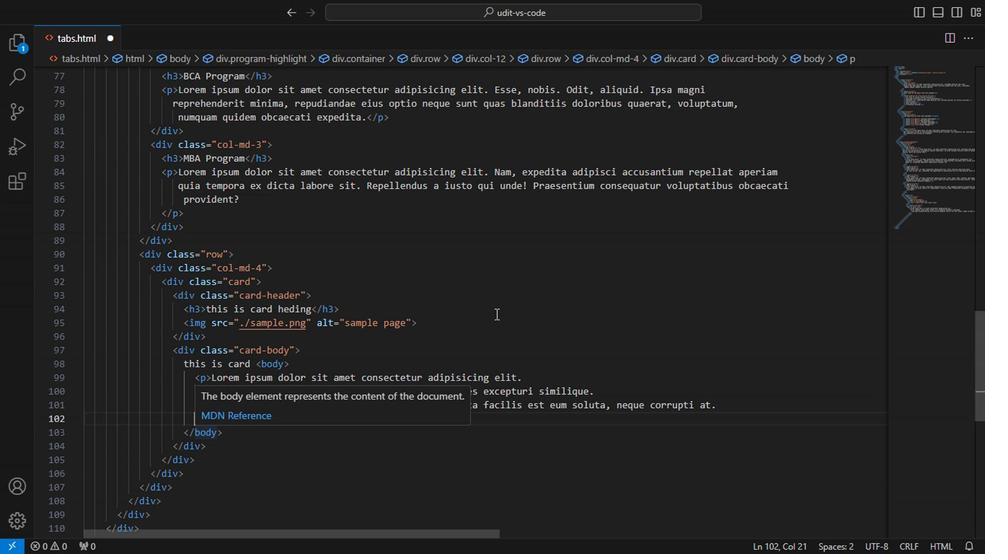 
Action: Mouse moved to (273, 359)
Screenshot: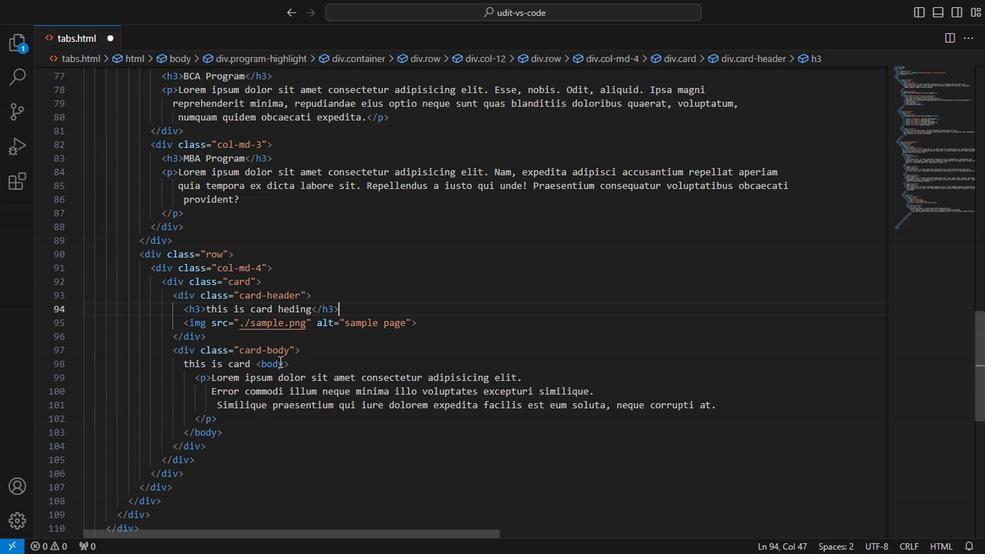 
Action: Mouse pressed left at (273, 359)
Screenshot: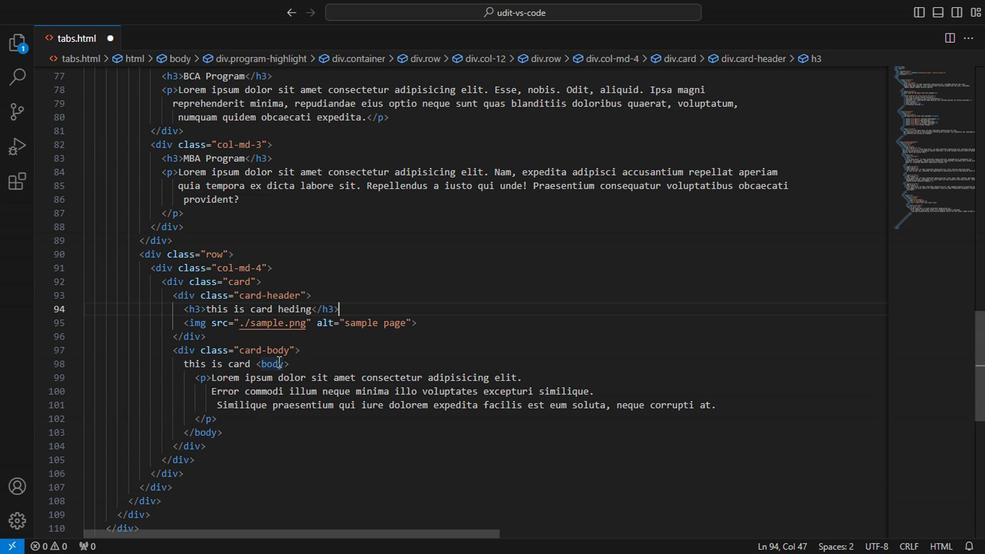 
Action: Mouse pressed left at (273, 359)
Screenshot: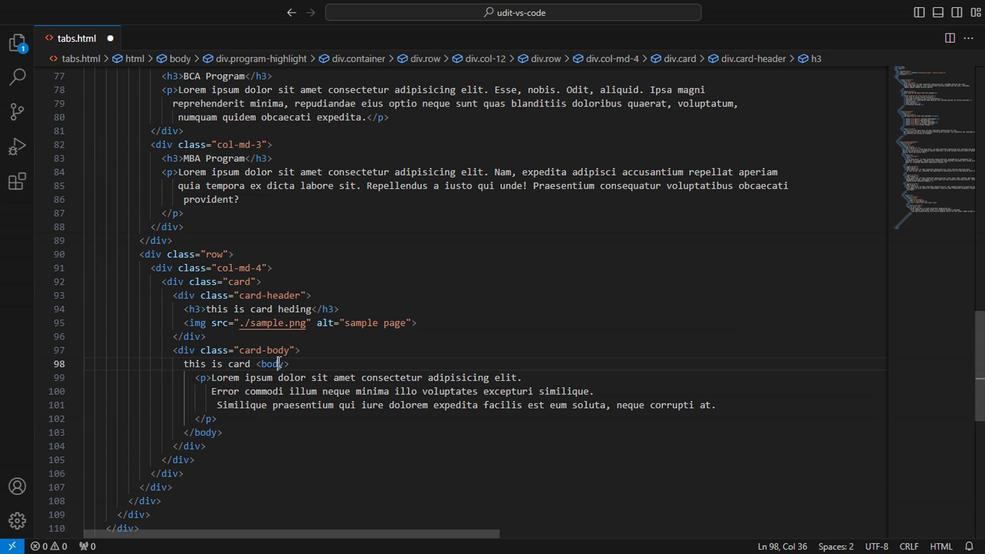 
Action: Key pressed ctrl+Di<Key.backspace><Key.backspace><Key.right><Key.backspace><Key.backspace>ctrl+S
Screenshot: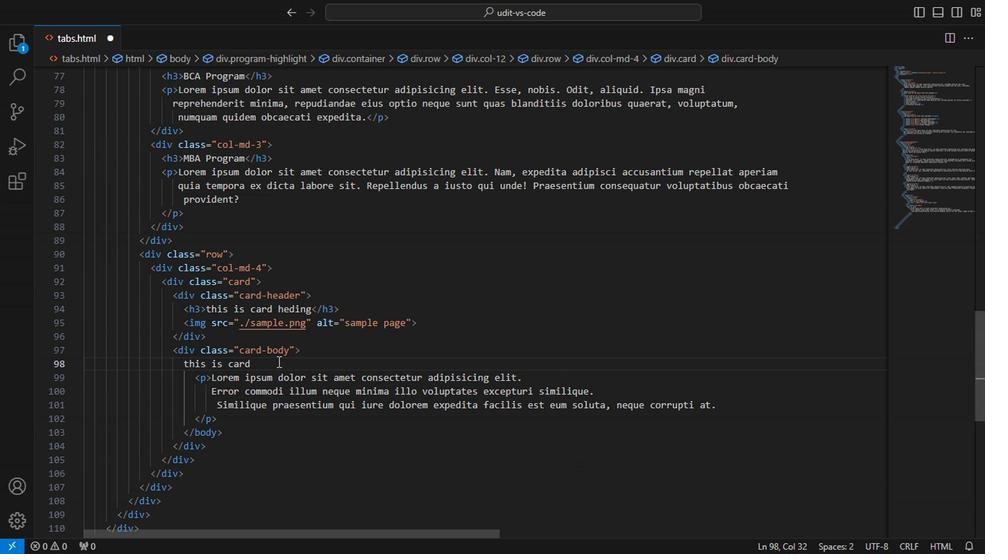 
